 Task: Plan a trip to Mateur, Tunisia from 5th December, 2023 to 13th December, 2023 for 6 adults.3 bedrooms having 3 beds and 3 bathrooms. Property type can be house. Look for 3 properties as per requirement.
Action: Mouse moved to (407, 70)
Screenshot: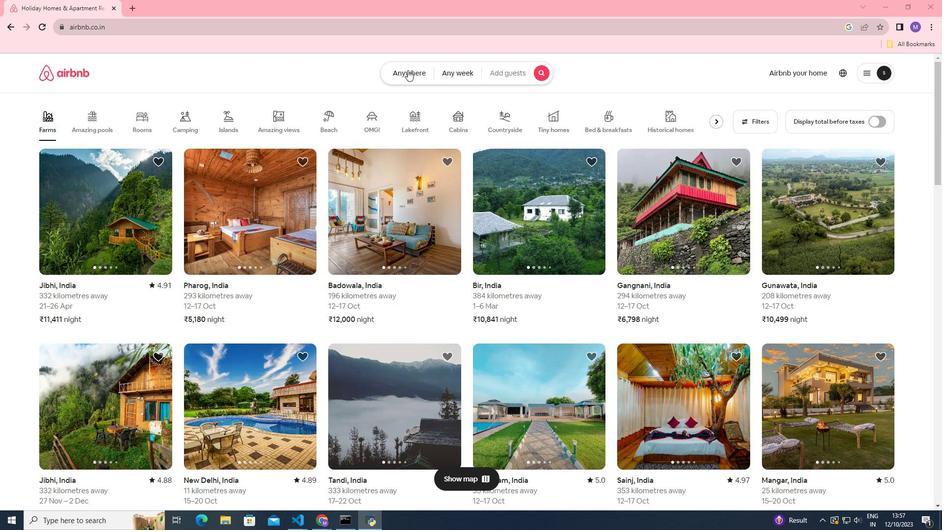 
Action: Mouse pressed left at (407, 70)
Screenshot: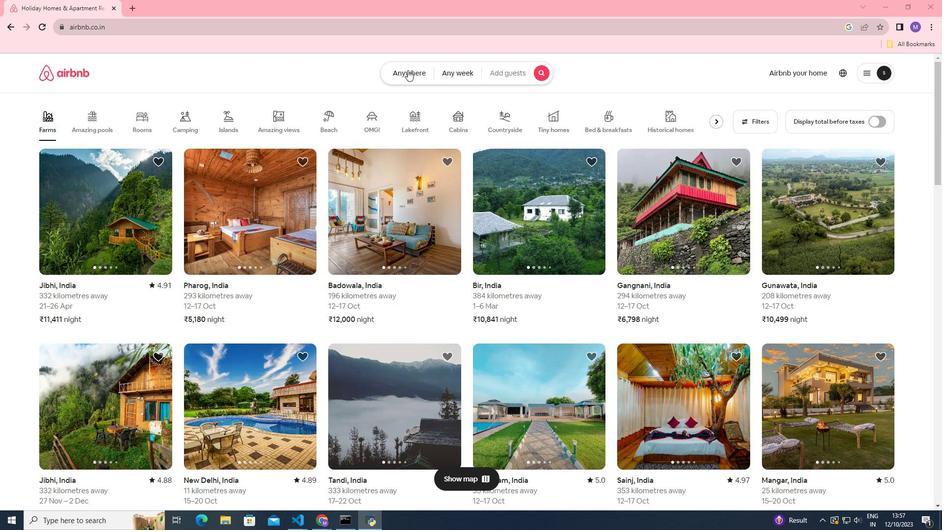 
Action: Mouse moved to (340, 108)
Screenshot: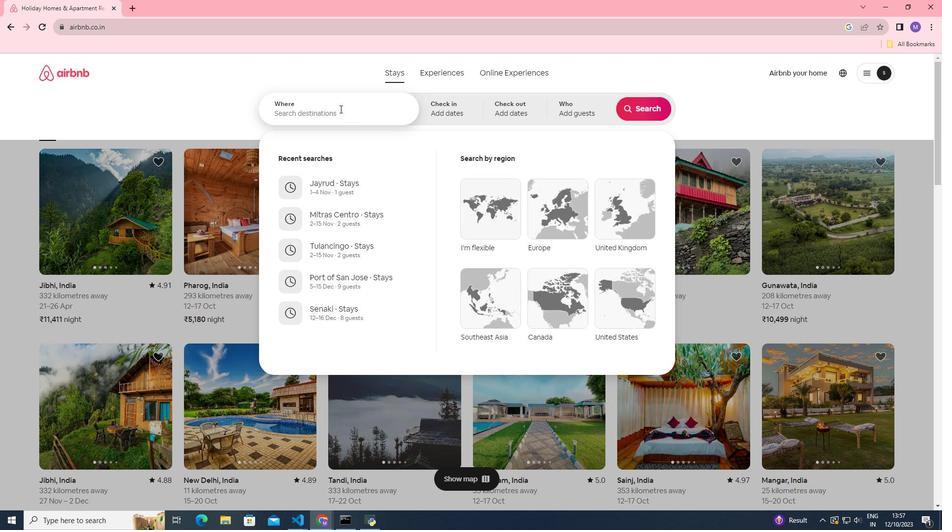
Action: Mouse pressed left at (340, 108)
Screenshot: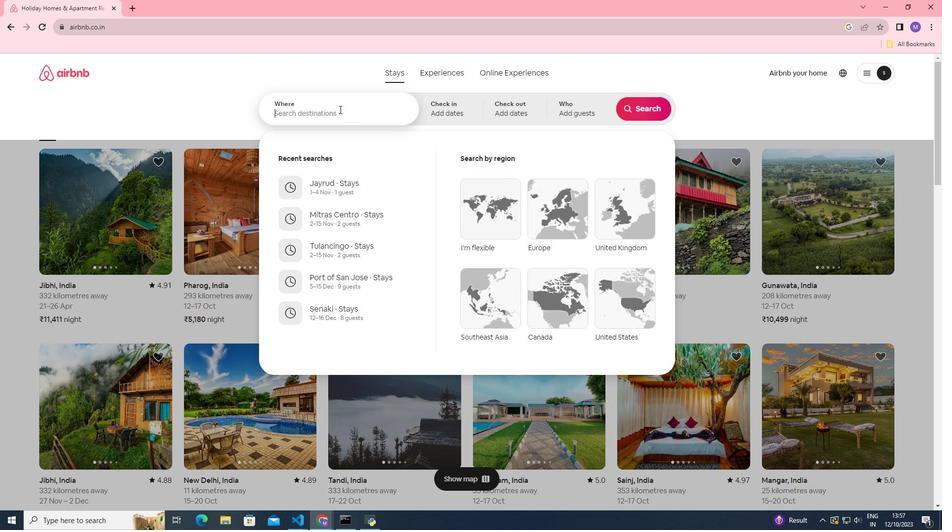 
Action: Mouse moved to (339, 109)
Screenshot: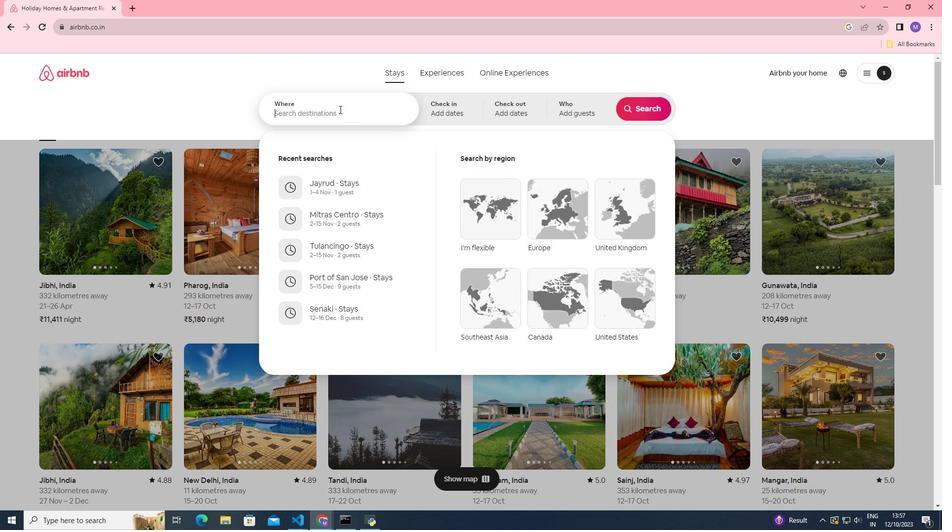 
Action: Key pressed <Key.shift><Key.shift><Key.shift><Key.shift>Mateur,<Key.space><Key.shift>Tunisia
Screenshot: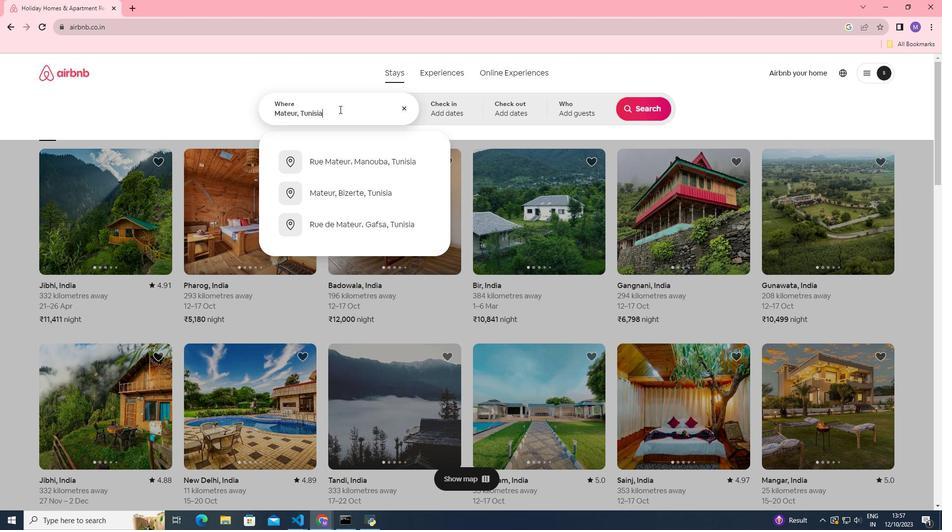 
Action: Mouse moved to (457, 113)
Screenshot: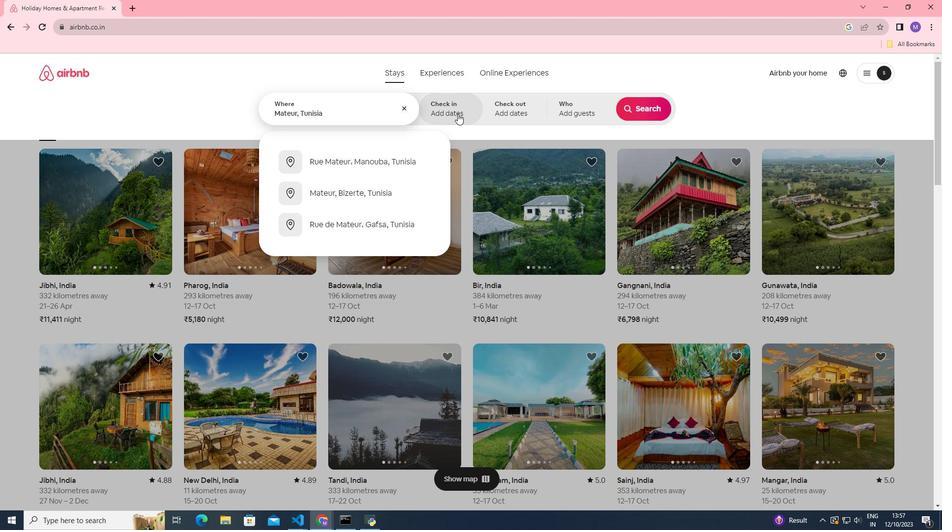 
Action: Mouse pressed left at (457, 113)
Screenshot: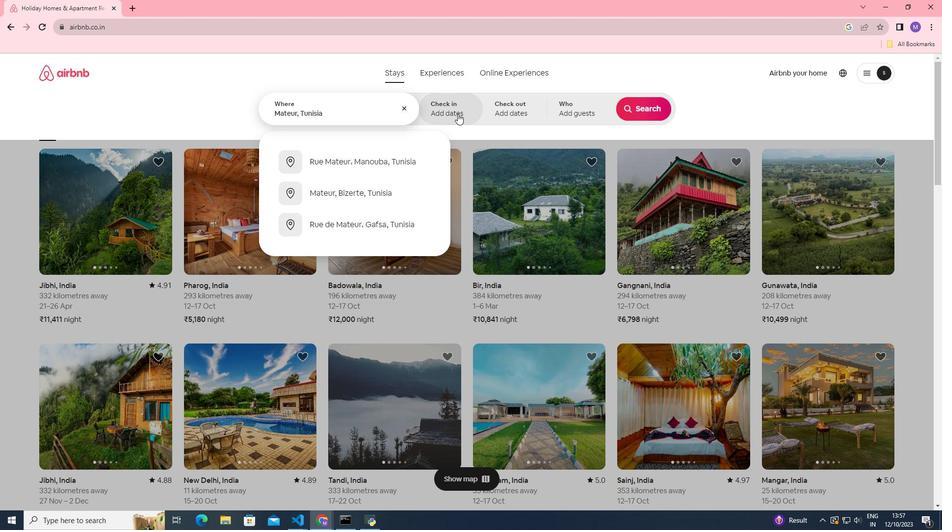 
Action: Mouse moved to (638, 185)
Screenshot: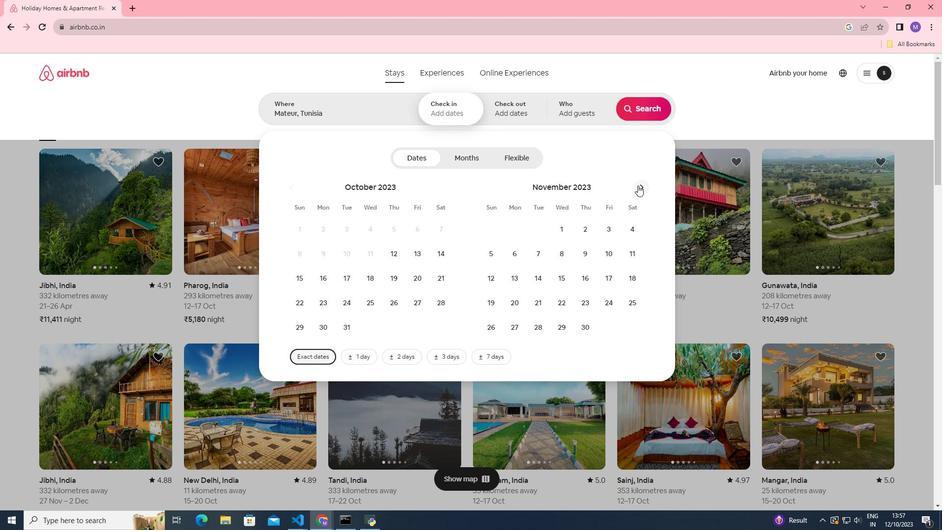 
Action: Mouse pressed left at (638, 185)
Screenshot: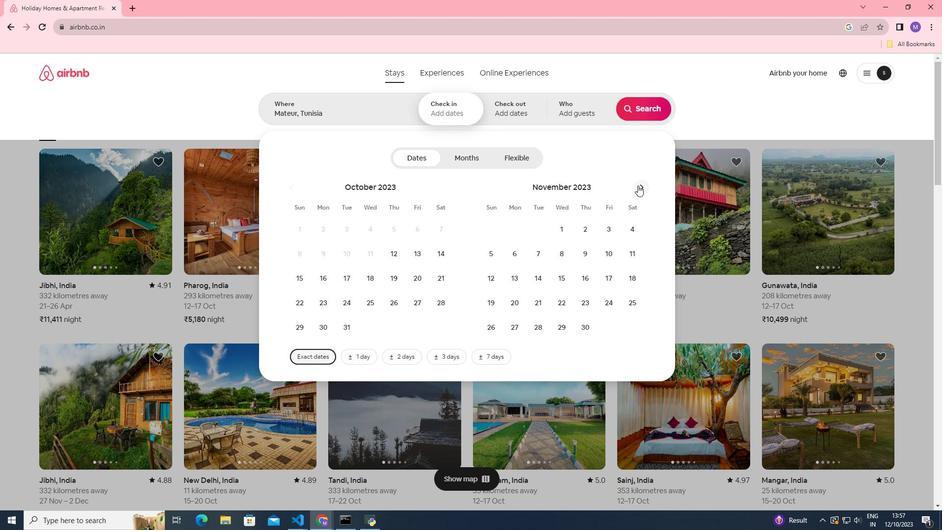 
Action: Mouse moved to (542, 252)
Screenshot: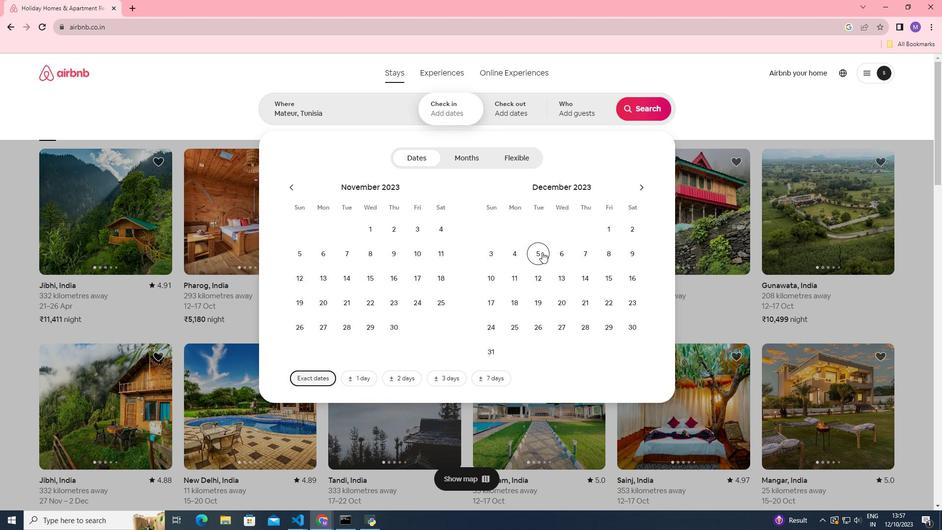 
Action: Mouse pressed left at (542, 252)
Screenshot: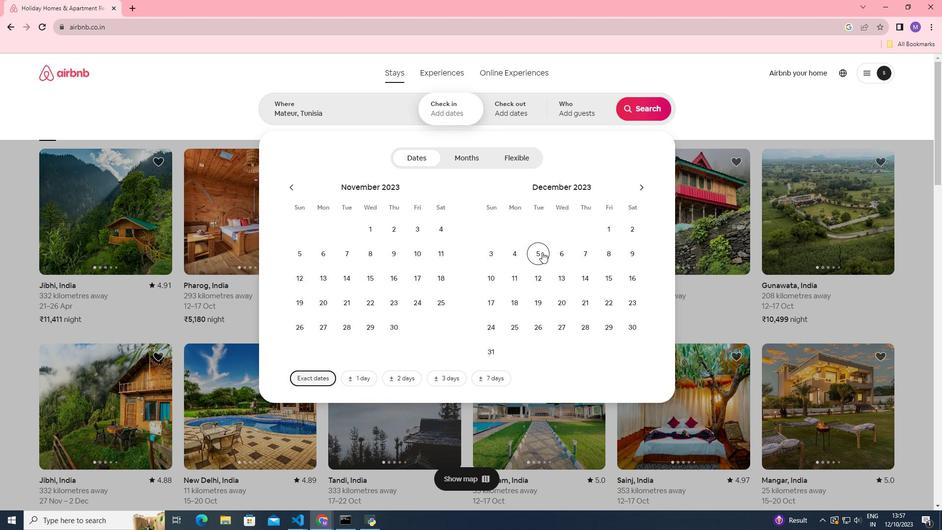 
Action: Mouse moved to (558, 273)
Screenshot: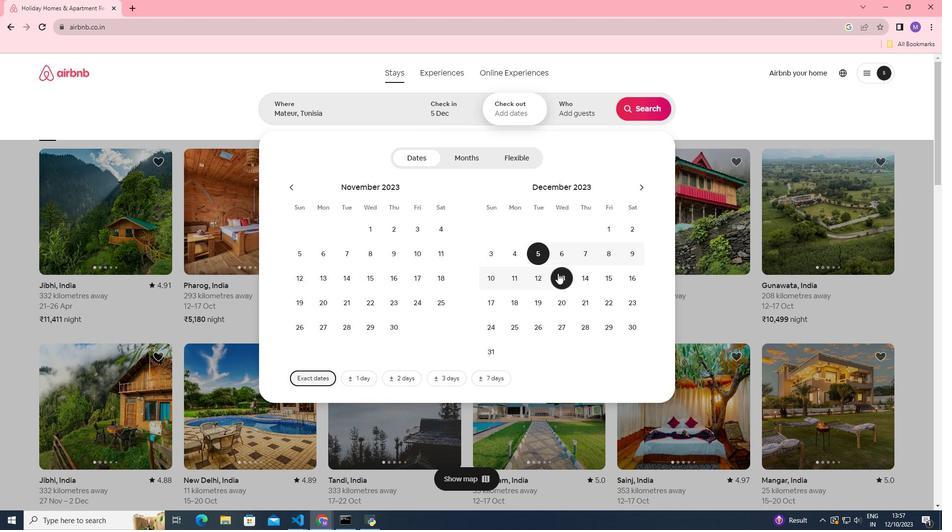 
Action: Mouse pressed left at (558, 273)
Screenshot: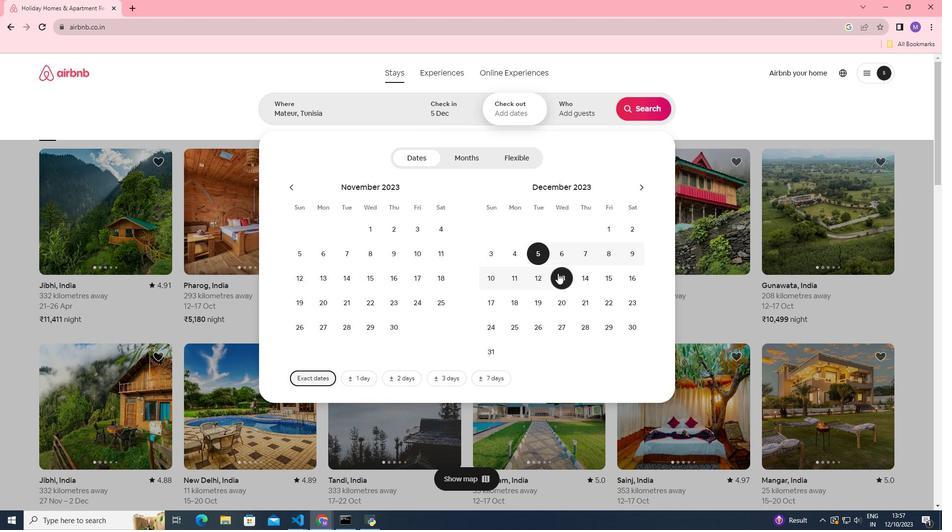 
Action: Mouse moved to (574, 99)
Screenshot: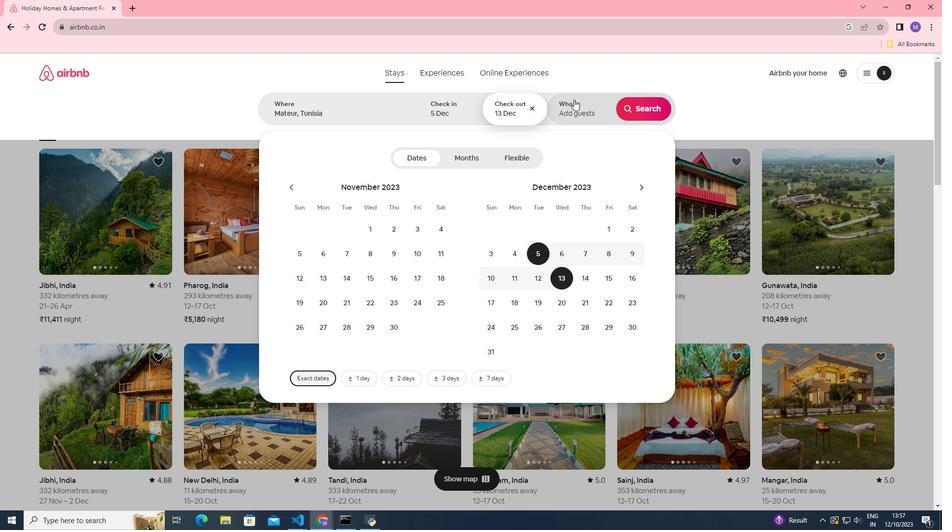 
Action: Mouse pressed left at (574, 99)
Screenshot: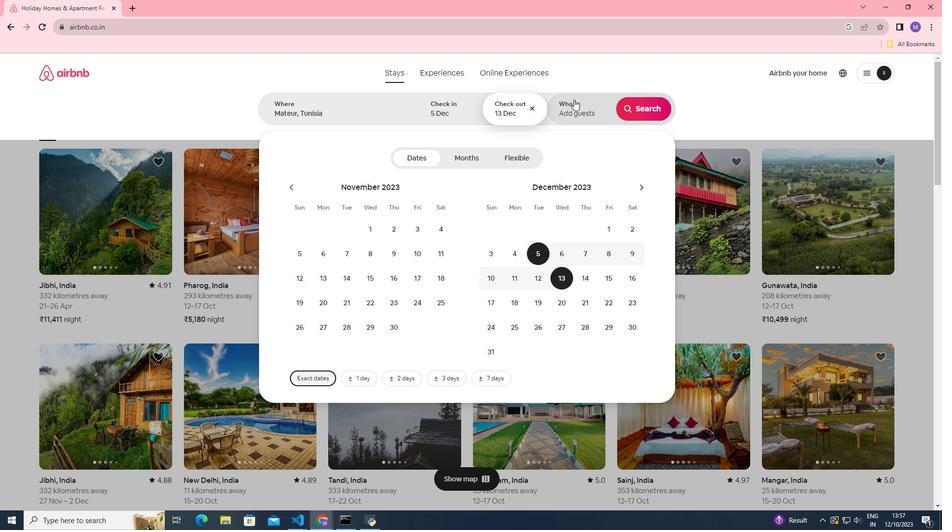 
Action: Mouse moved to (644, 160)
Screenshot: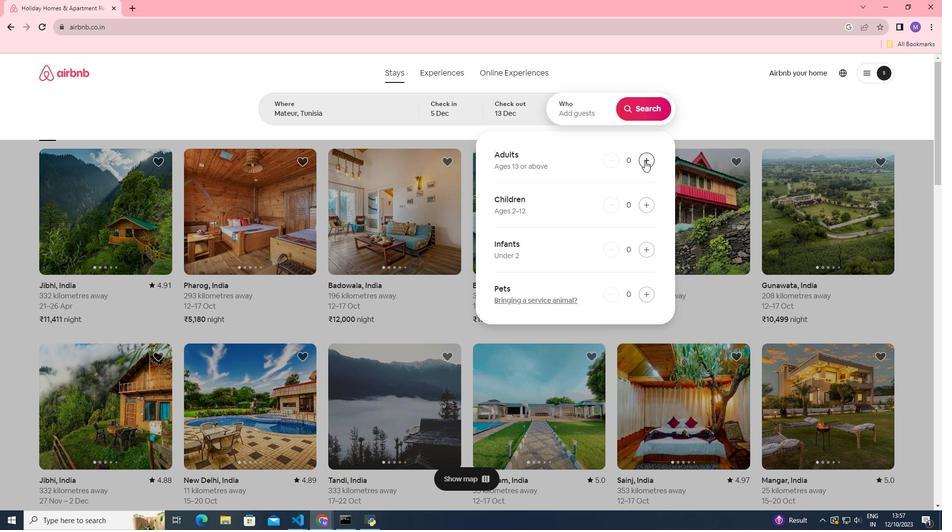 
Action: Mouse pressed left at (644, 160)
Screenshot: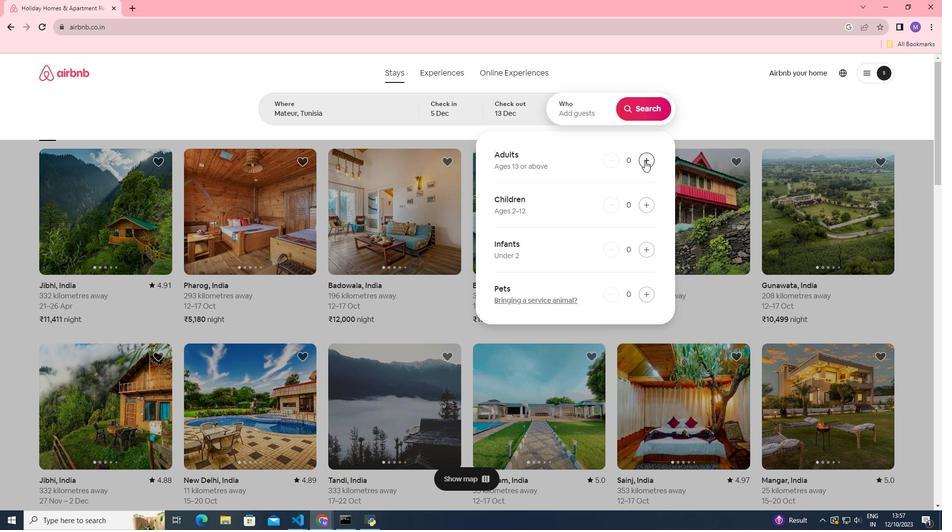 
Action: Mouse pressed left at (644, 160)
Screenshot: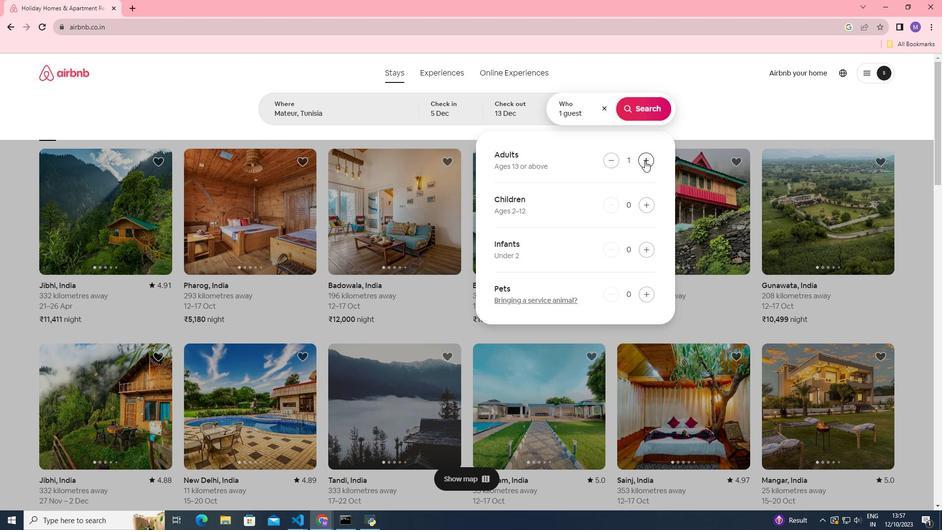 
Action: Mouse pressed left at (644, 160)
Screenshot: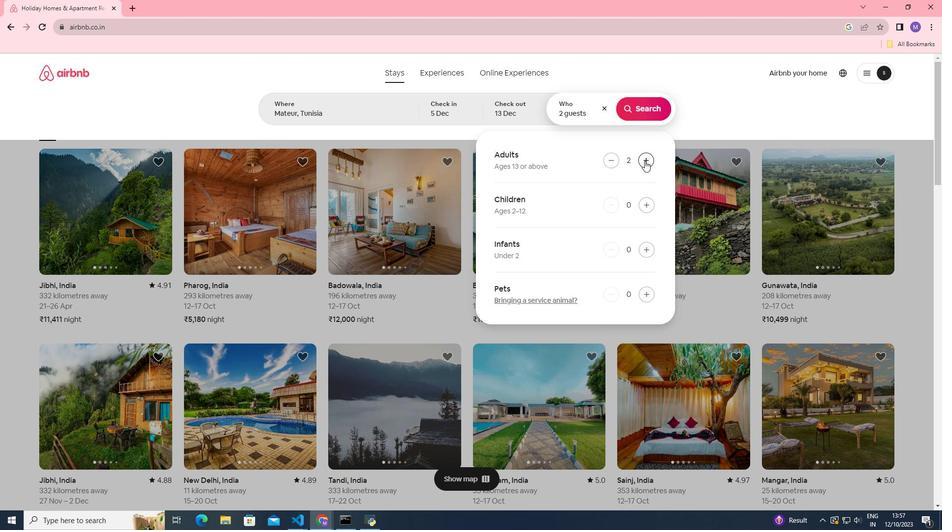 
Action: Mouse pressed left at (644, 160)
Screenshot: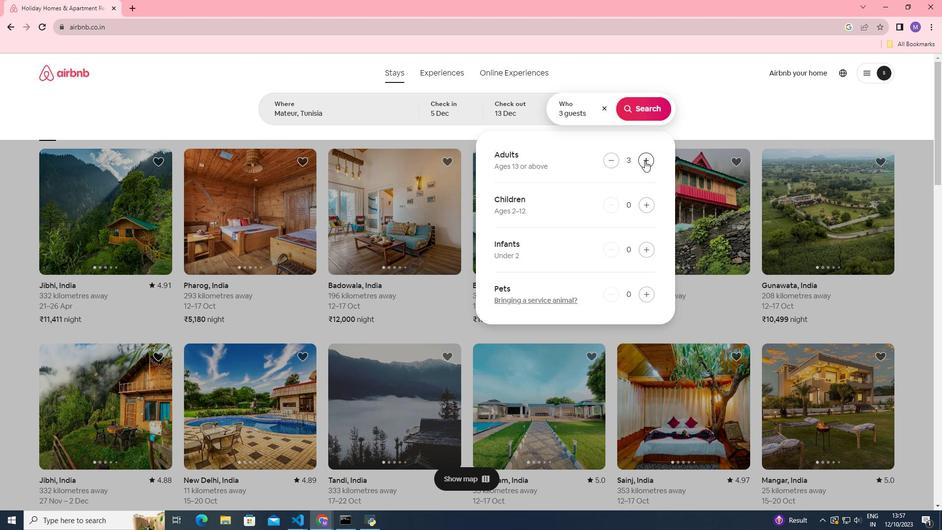 
Action: Mouse pressed left at (644, 160)
Screenshot: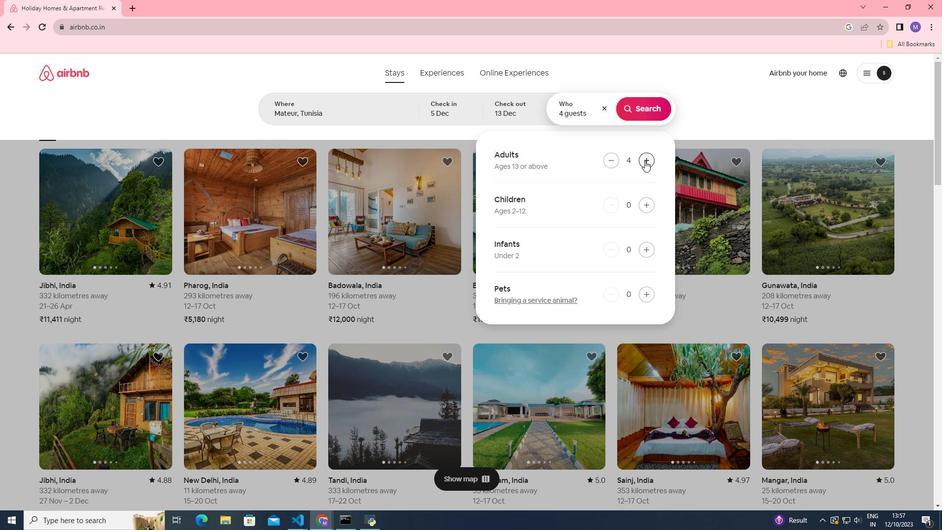 
Action: Mouse pressed left at (644, 160)
Screenshot: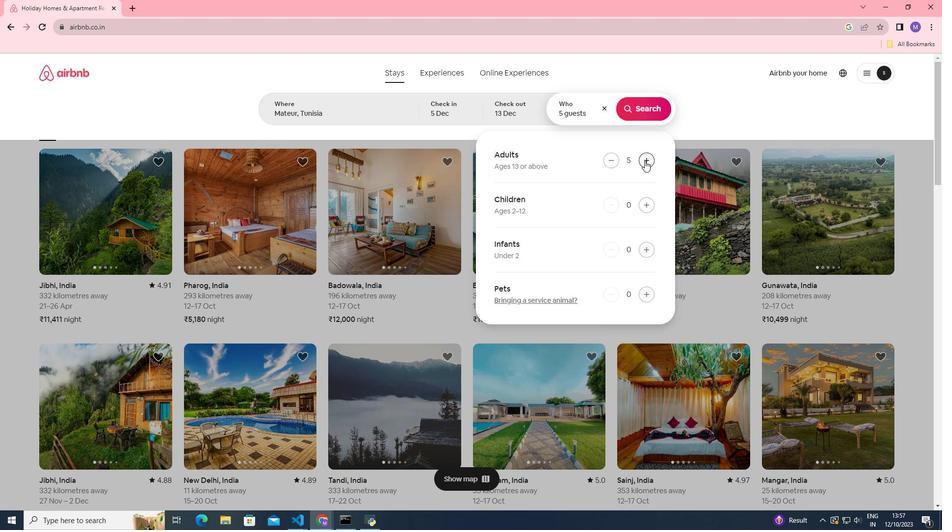 
Action: Mouse moved to (638, 112)
Screenshot: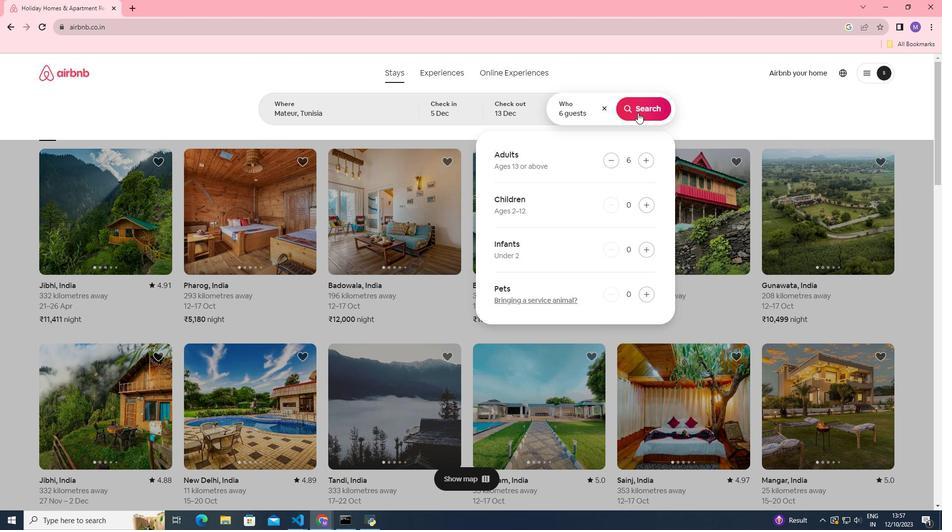 
Action: Mouse pressed left at (638, 112)
Screenshot: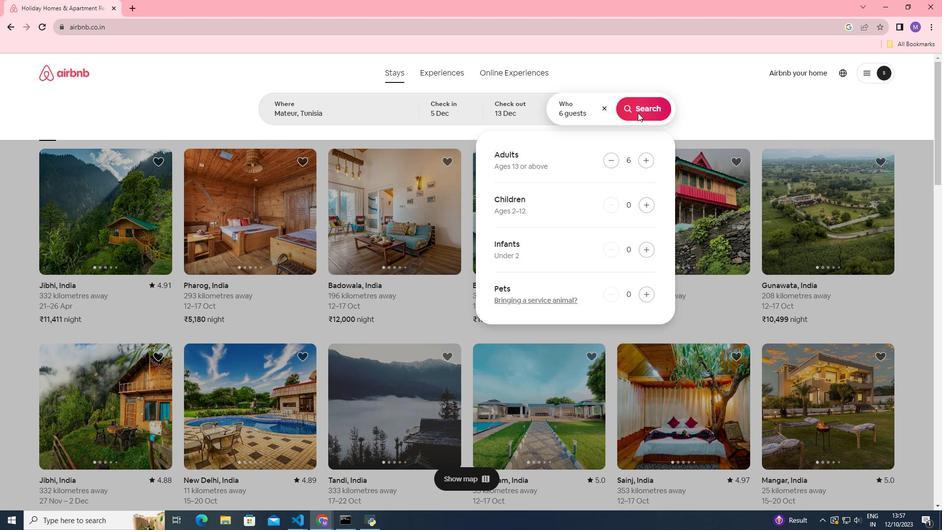 
Action: Mouse moved to (789, 109)
Screenshot: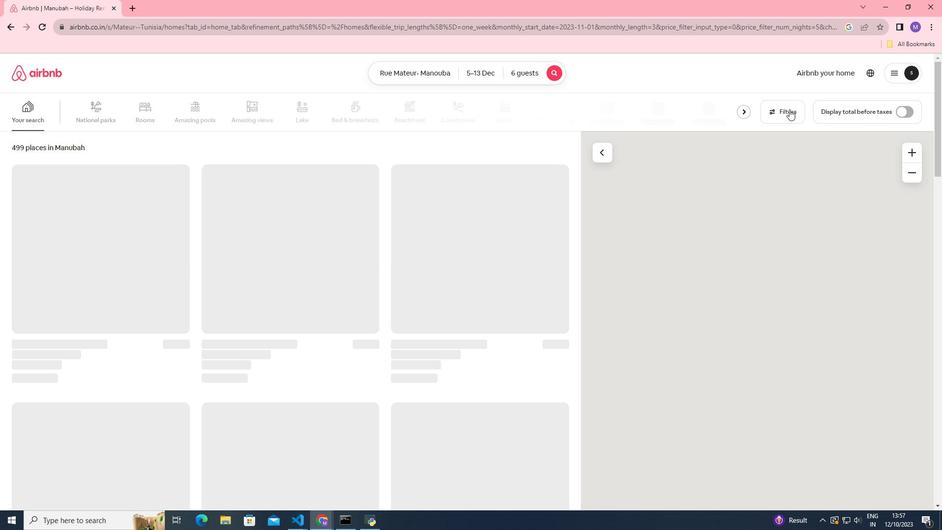 
Action: Mouse pressed left at (789, 109)
Screenshot: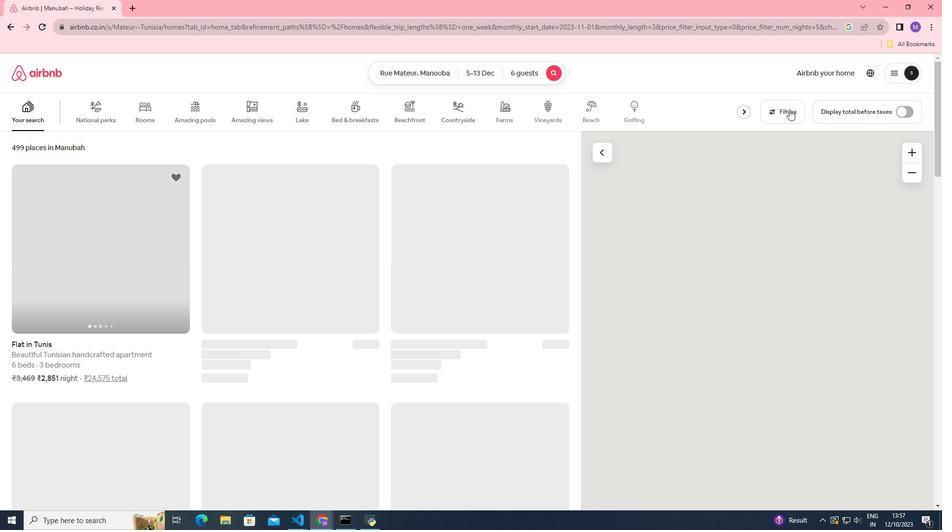 
Action: Mouse pressed left at (789, 109)
Screenshot: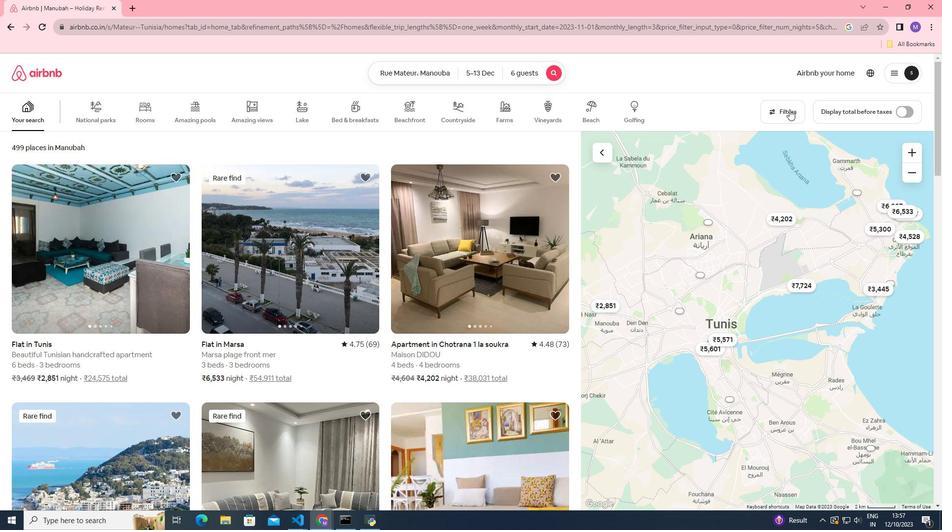 
Action: Mouse moved to (419, 408)
Screenshot: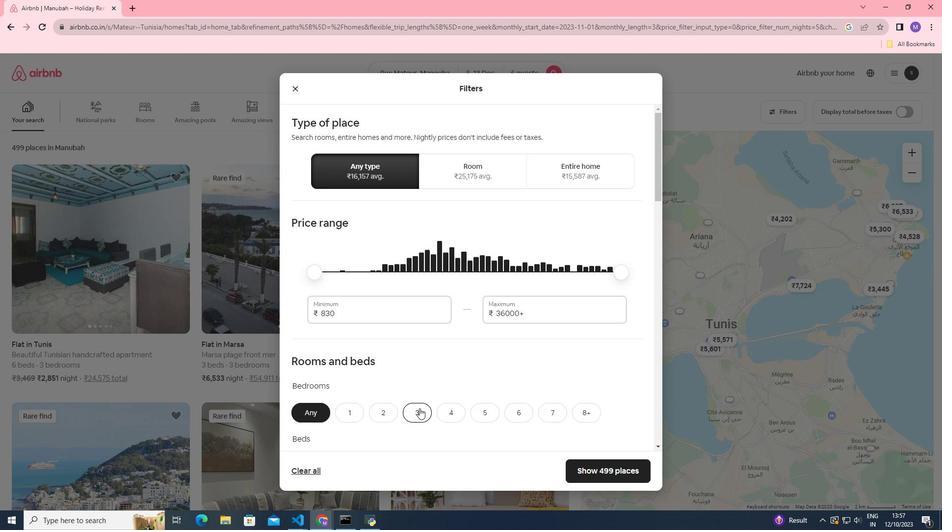 
Action: Mouse pressed left at (419, 408)
Screenshot: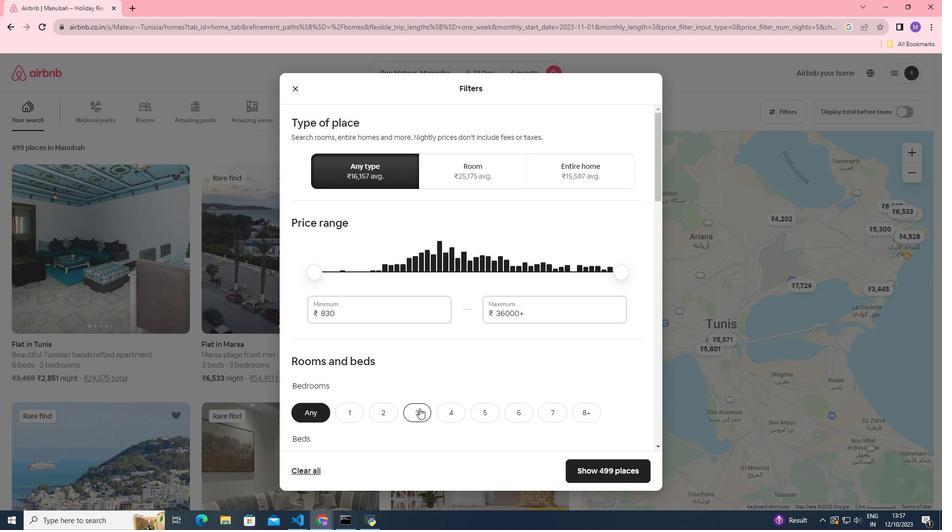 
Action: Mouse moved to (437, 341)
Screenshot: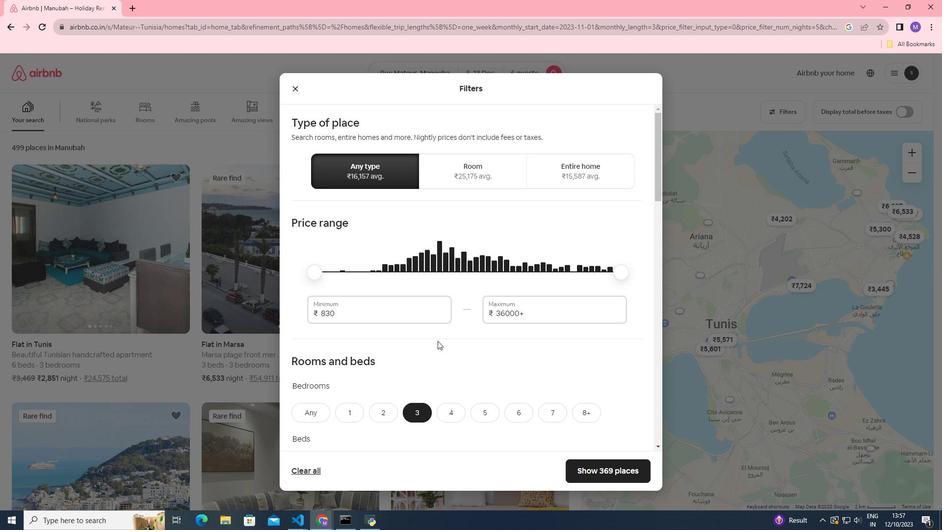 
Action: Mouse scrolled (437, 340) with delta (0, 0)
Screenshot: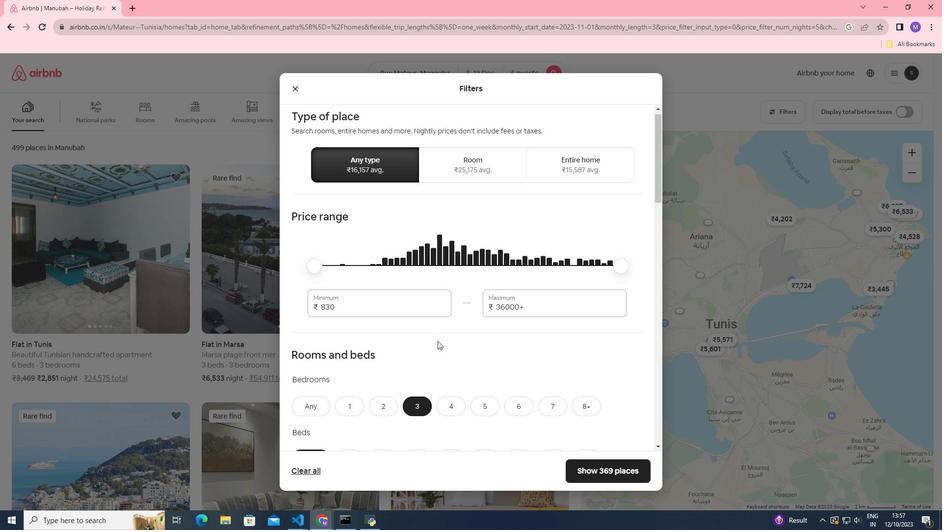 
Action: Mouse moved to (436, 339)
Screenshot: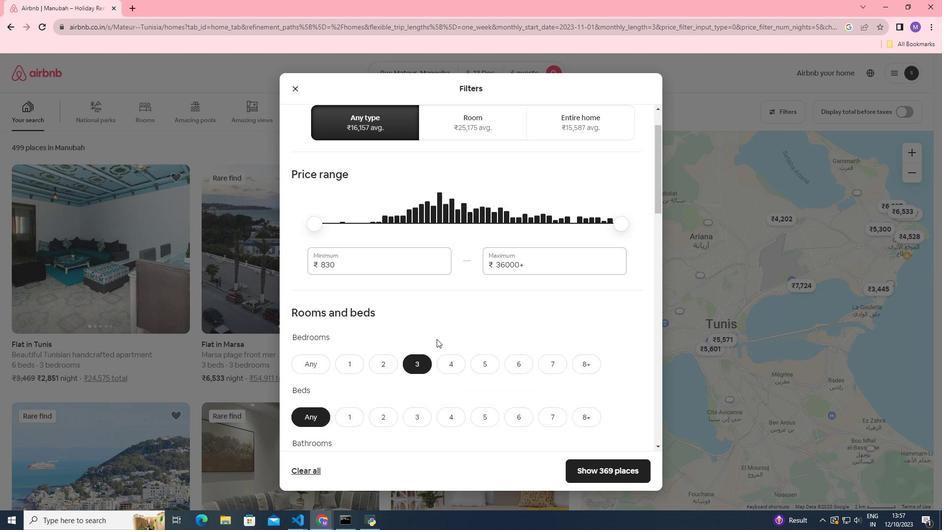 
Action: Mouse scrolled (436, 338) with delta (0, 0)
Screenshot: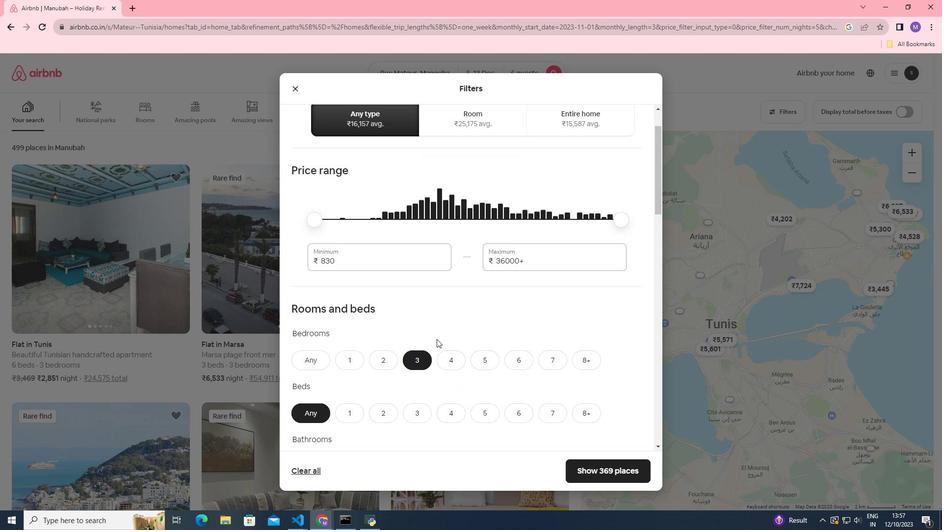 
Action: Mouse moved to (435, 323)
Screenshot: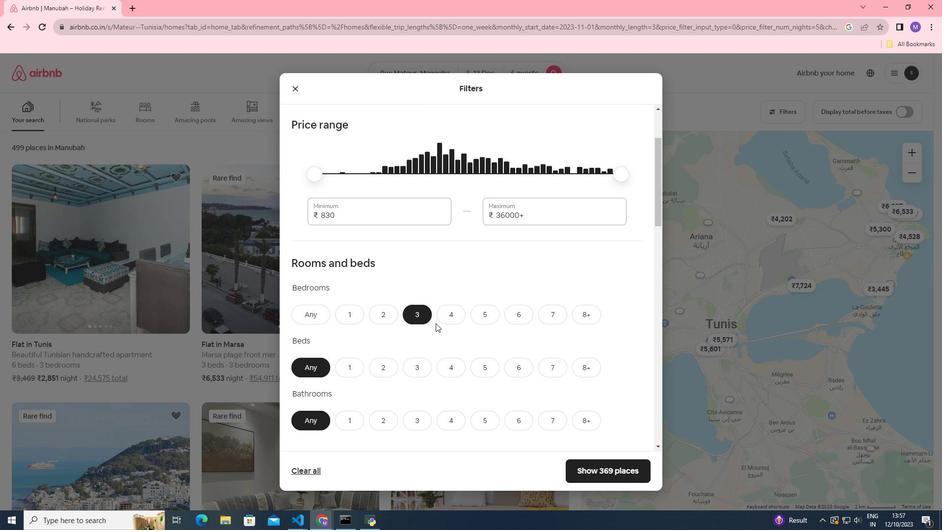 
Action: Mouse scrolled (435, 322) with delta (0, 0)
Screenshot: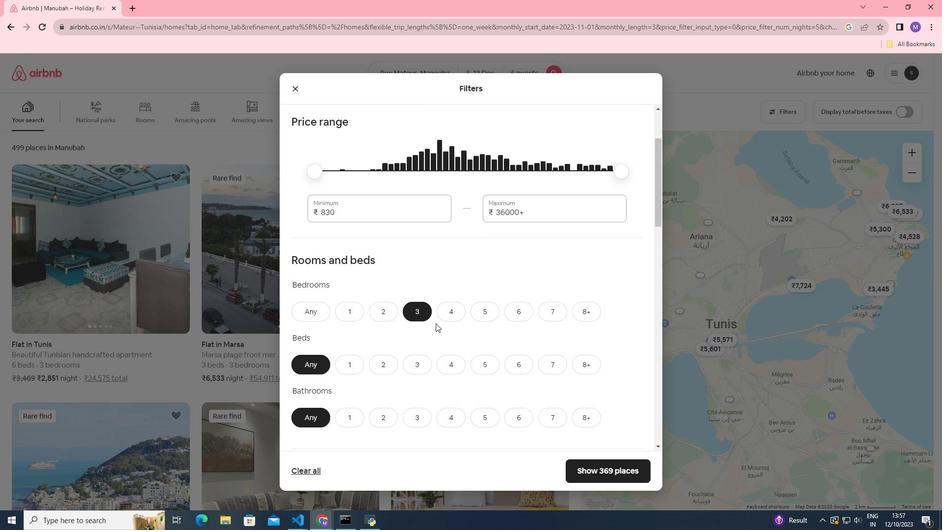 
Action: Mouse scrolled (435, 322) with delta (0, 0)
Screenshot: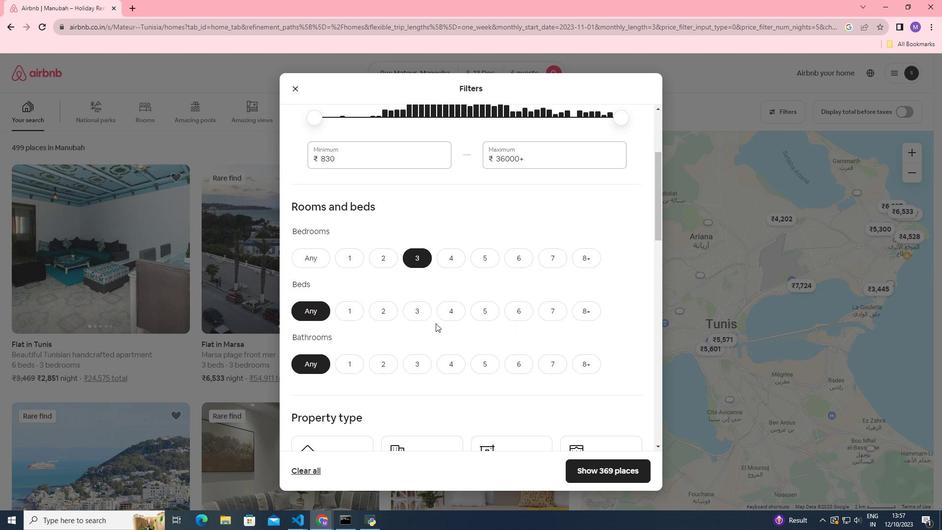 
Action: Mouse moved to (408, 269)
Screenshot: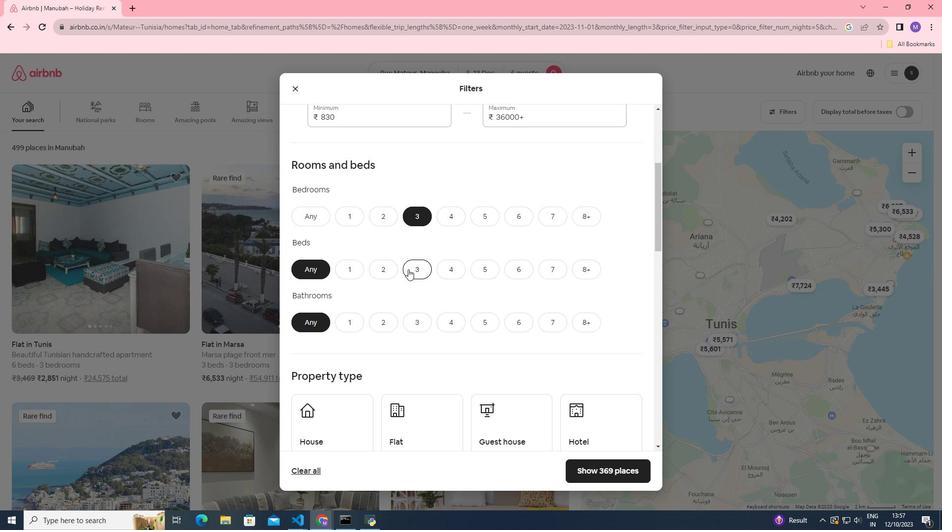 
Action: Mouse pressed left at (408, 269)
Screenshot: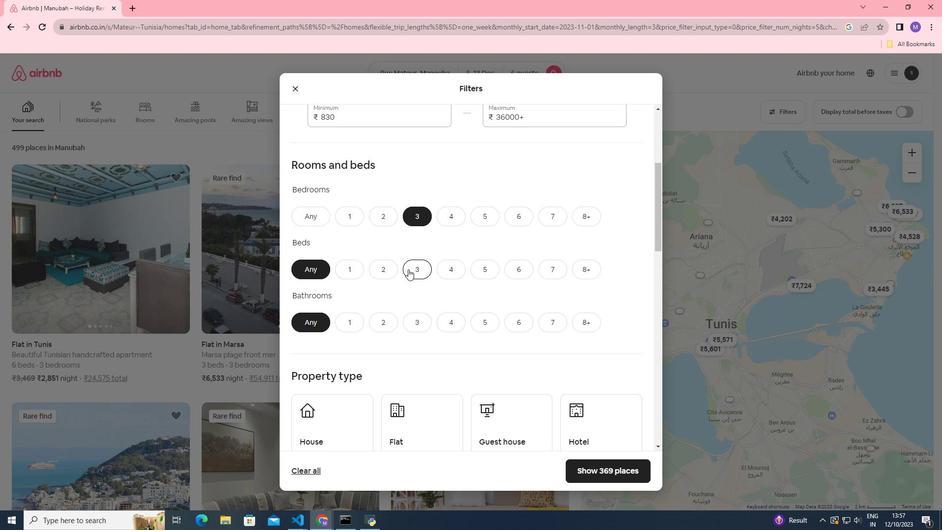
Action: Mouse moved to (415, 320)
Screenshot: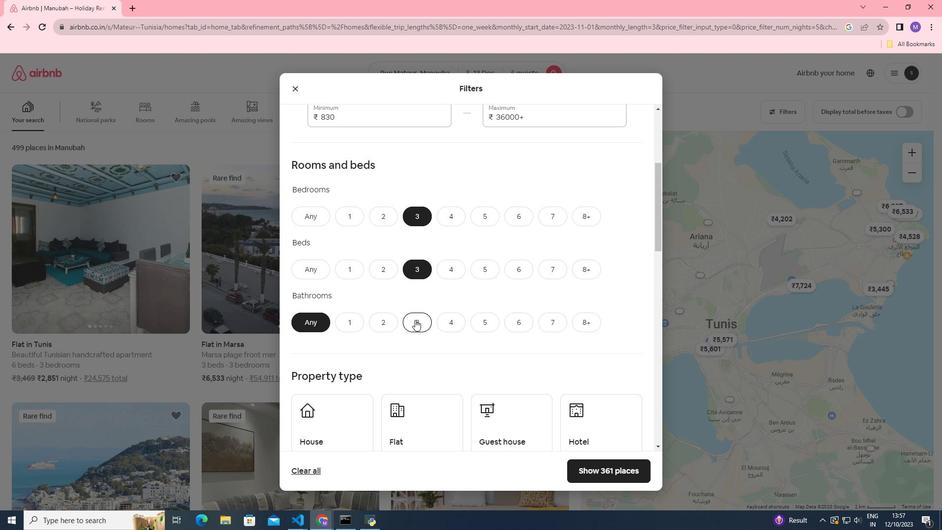 
Action: Mouse pressed left at (415, 320)
Screenshot: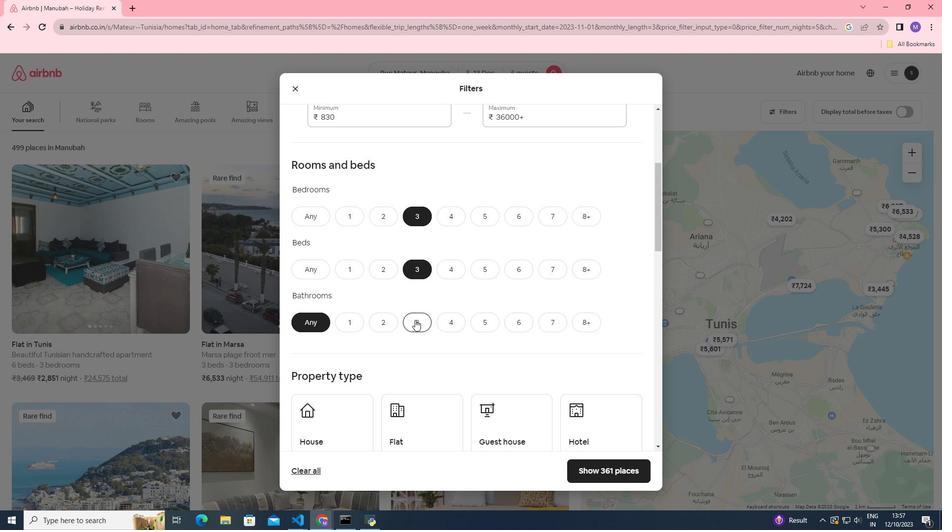 
Action: Mouse moved to (427, 283)
Screenshot: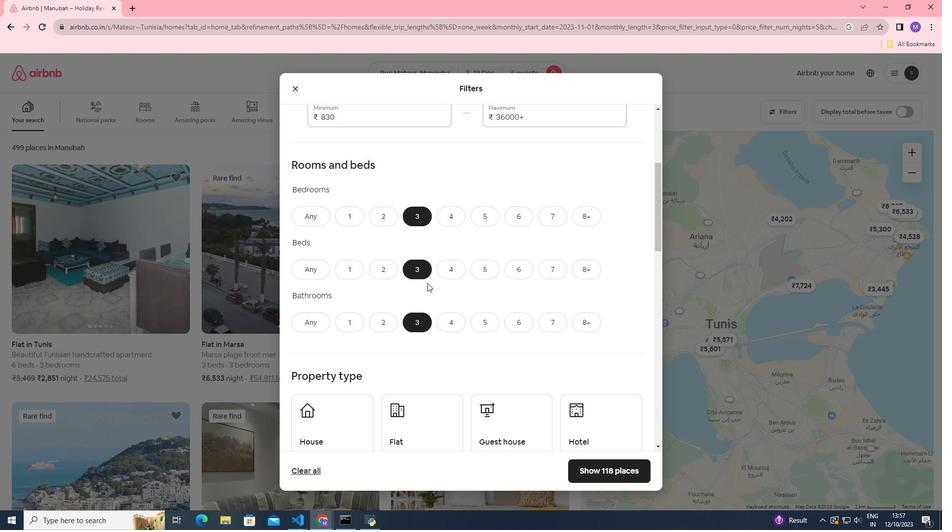 
Action: Mouse scrolled (427, 282) with delta (0, 0)
Screenshot: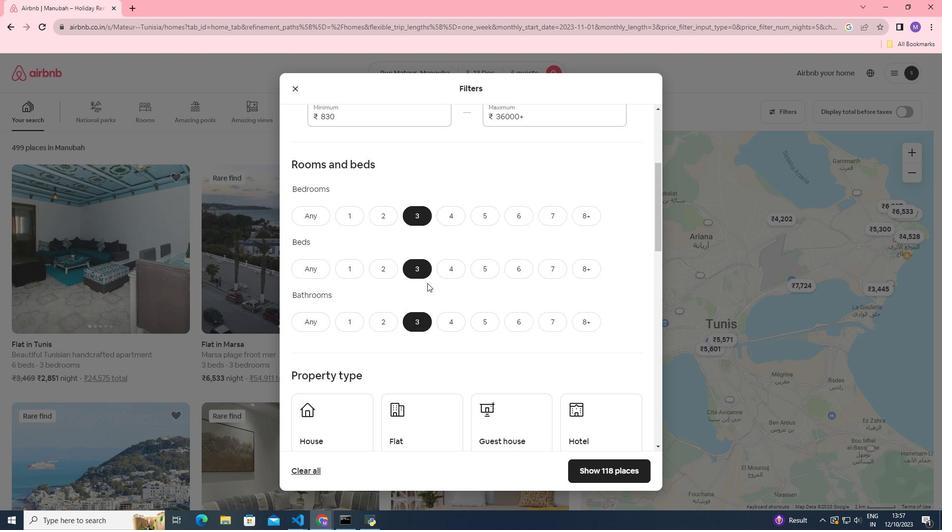 
Action: Mouse scrolled (427, 282) with delta (0, 0)
Screenshot: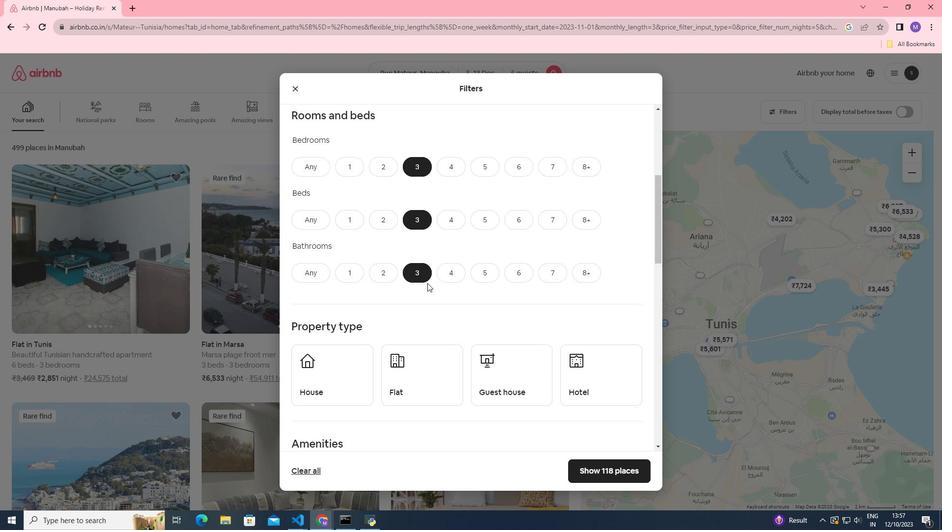 
Action: Mouse moved to (440, 273)
Screenshot: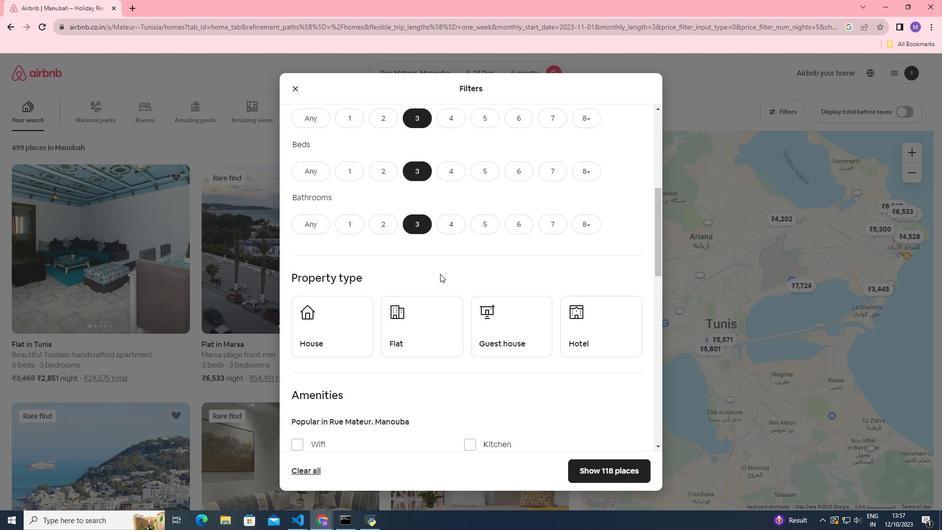 
Action: Mouse scrolled (440, 273) with delta (0, 0)
Screenshot: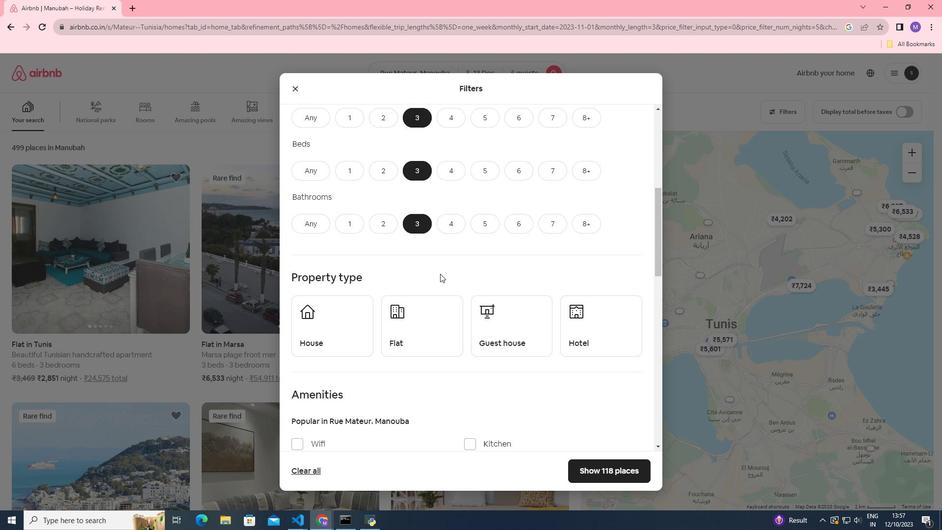 
Action: Mouse moved to (450, 267)
Screenshot: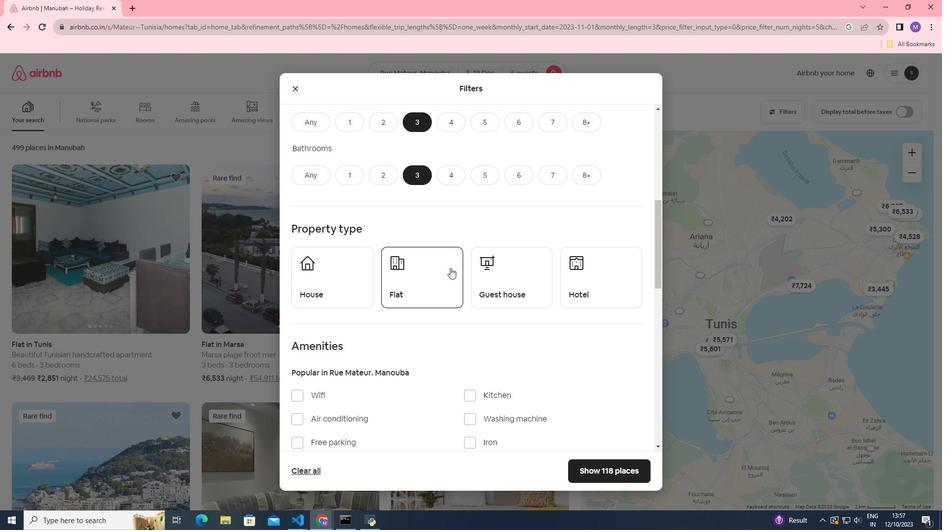 
Action: Mouse scrolled (450, 267) with delta (0, 0)
Screenshot: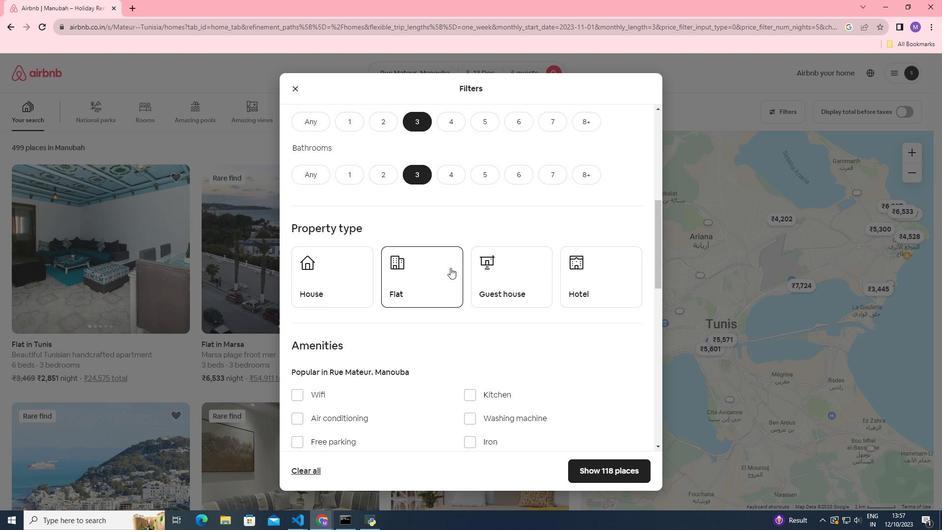 
Action: Mouse moved to (334, 238)
Screenshot: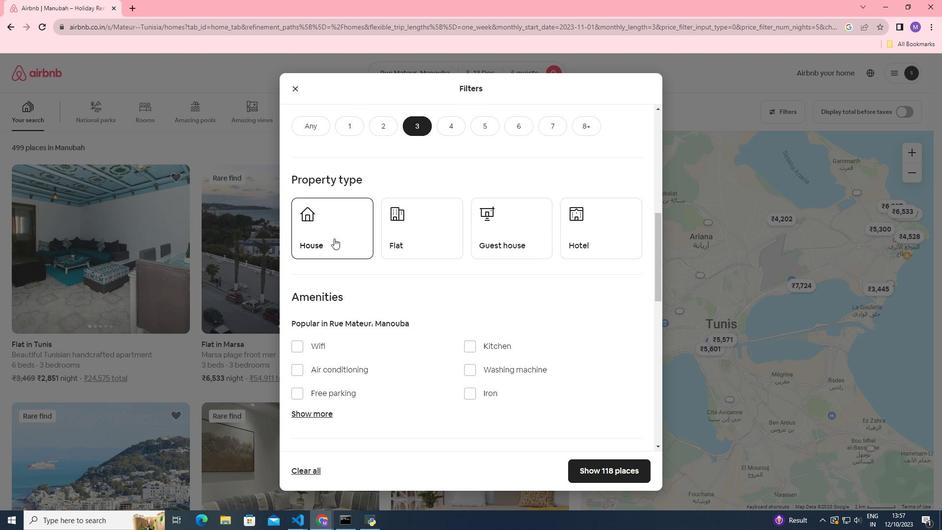 
Action: Mouse pressed left at (334, 238)
Screenshot: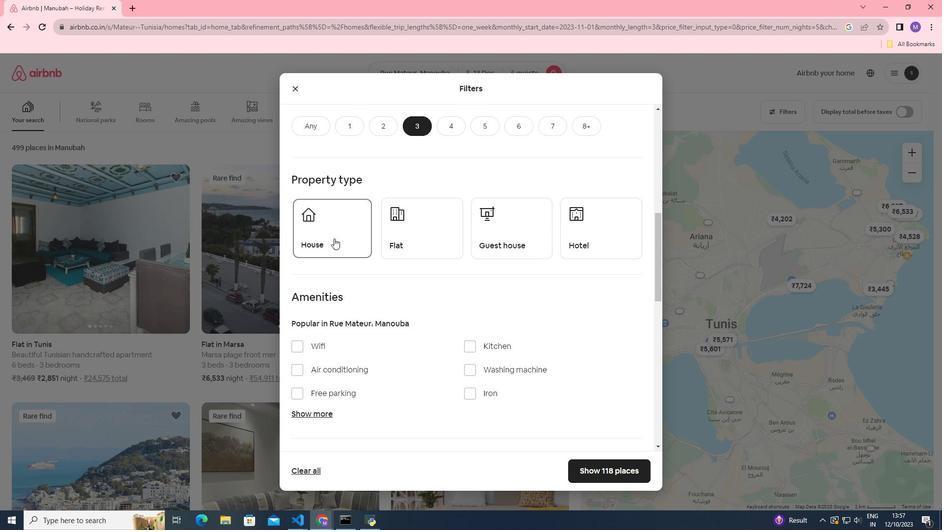
Action: Mouse moved to (526, 293)
Screenshot: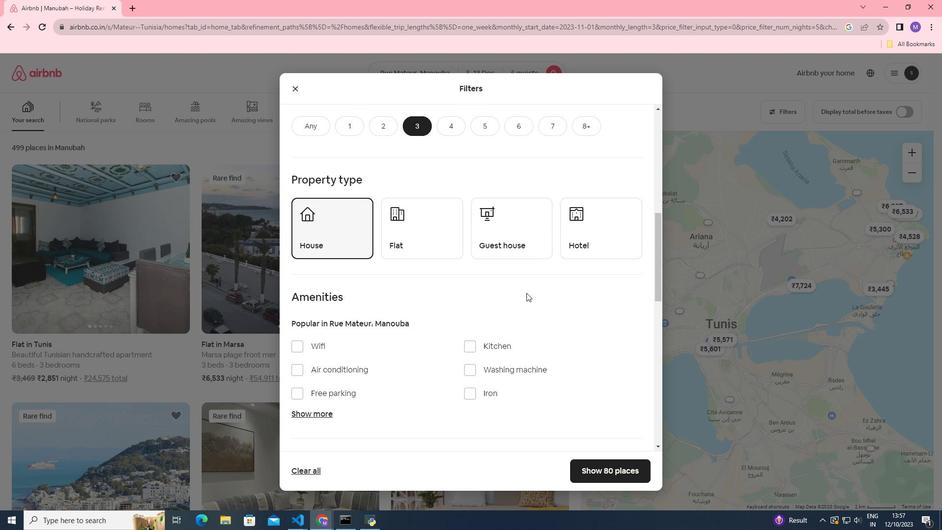 
Action: Mouse scrolled (526, 292) with delta (0, 0)
Screenshot: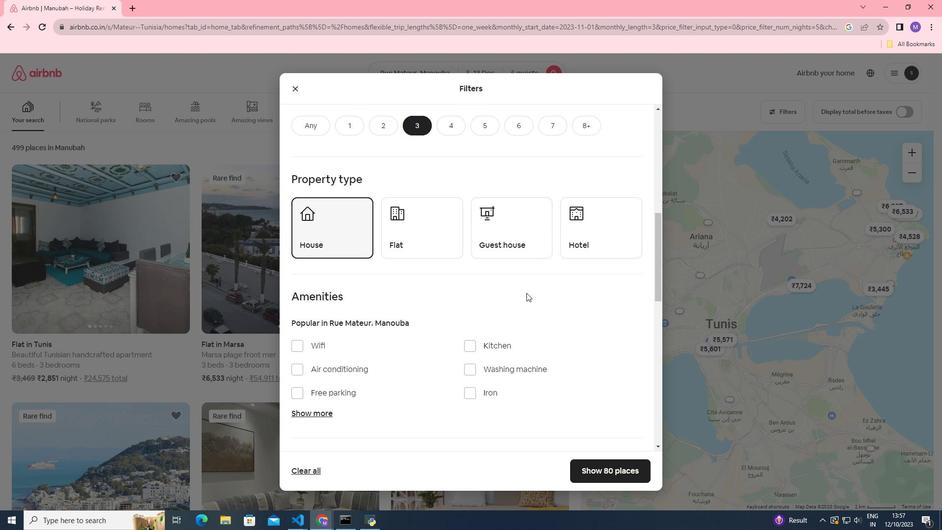 
Action: Mouse moved to (534, 278)
Screenshot: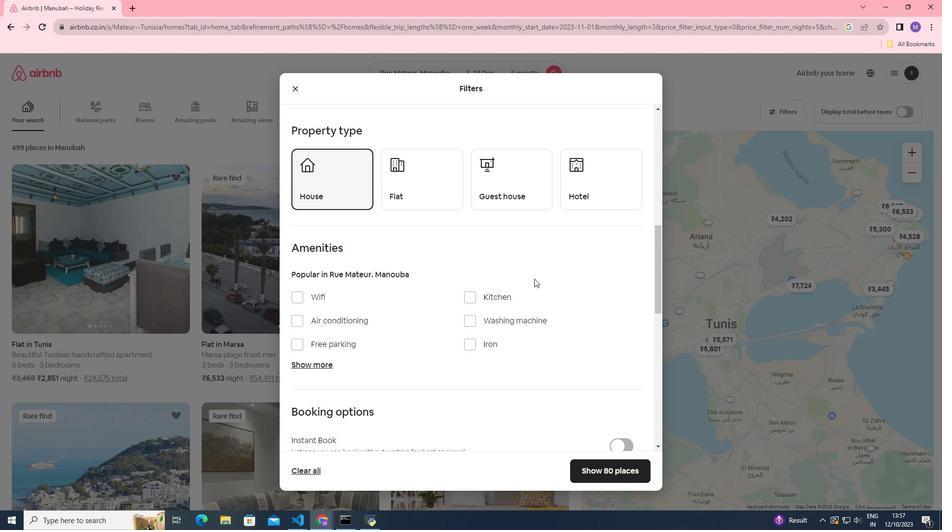 
Action: Mouse scrolled (534, 278) with delta (0, 0)
Screenshot: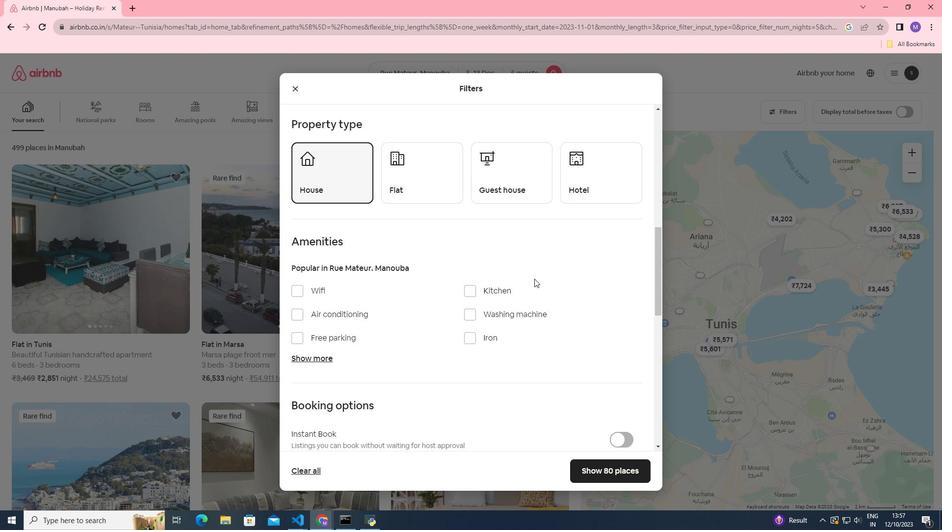 
Action: Mouse scrolled (534, 278) with delta (0, 0)
Screenshot: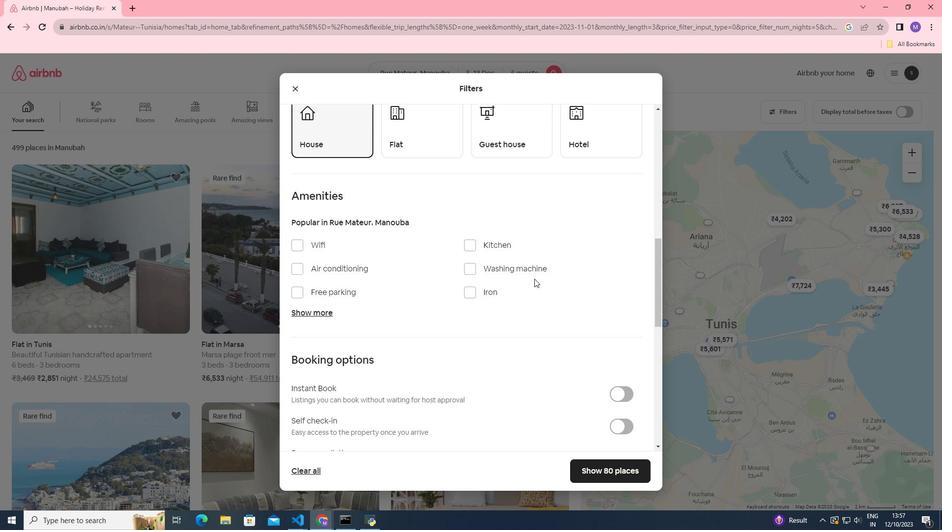 
Action: Mouse moved to (618, 470)
Screenshot: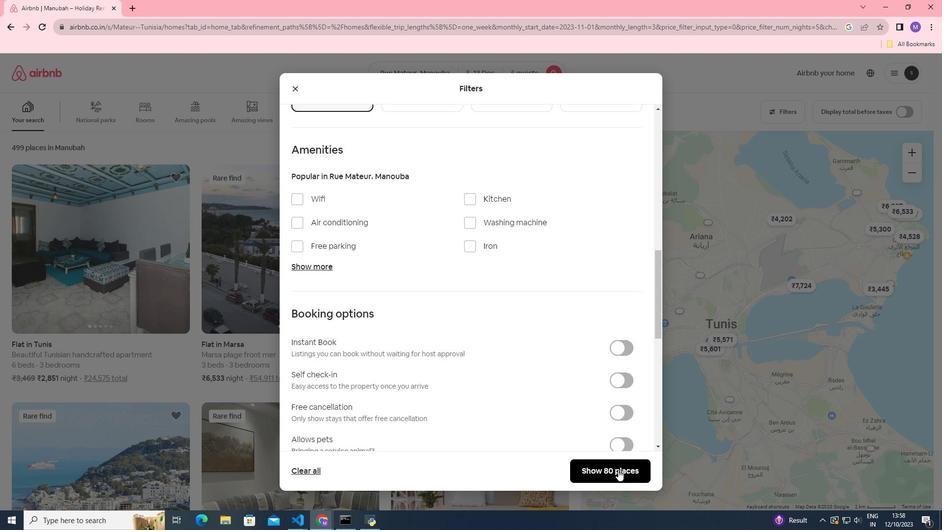 
Action: Mouse pressed left at (618, 470)
Screenshot: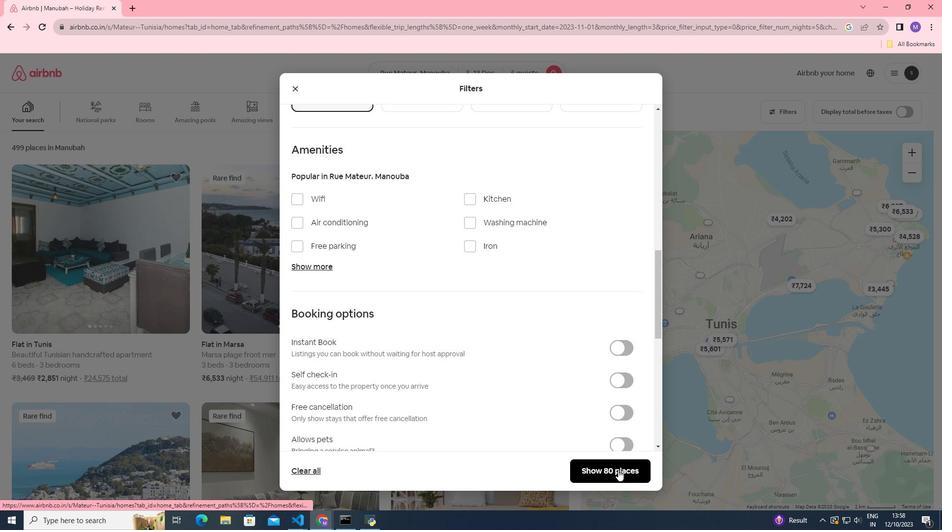 
Action: Mouse moved to (138, 246)
Screenshot: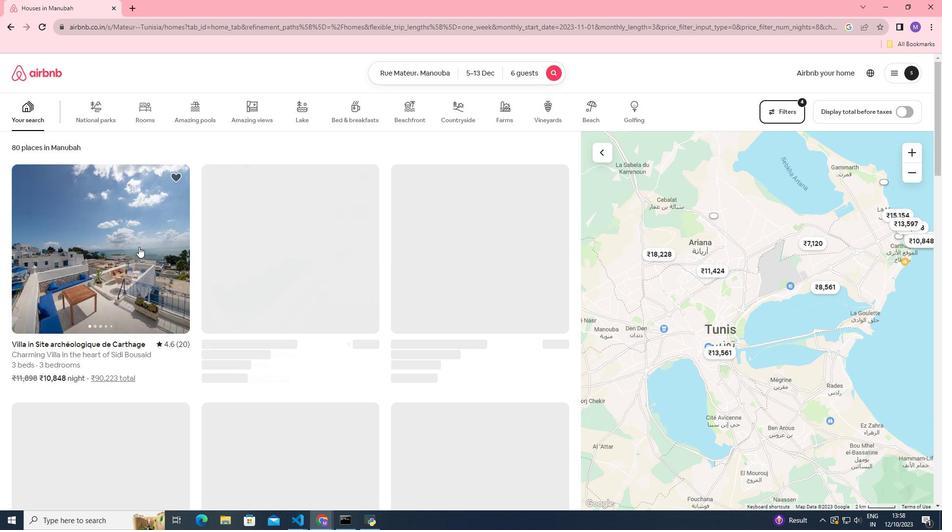 
Action: Mouse pressed left at (138, 246)
Screenshot: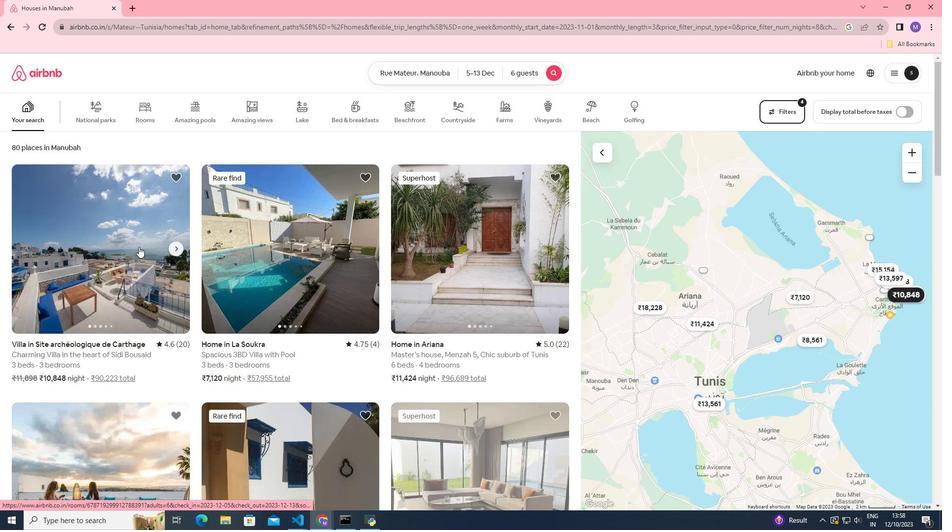
Action: Mouse moved to (677, 367)
Screenshot: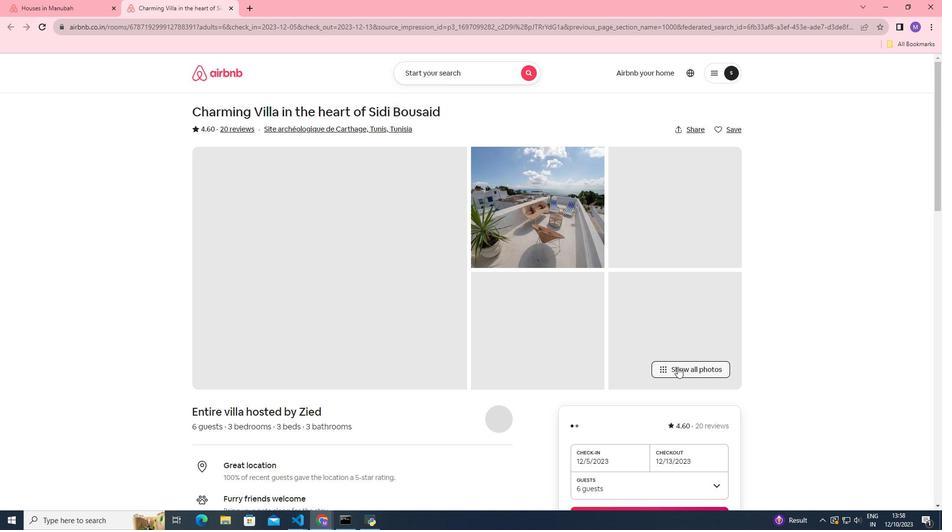 
Action: Mouse pressed left at (677, 367)
Screenshot: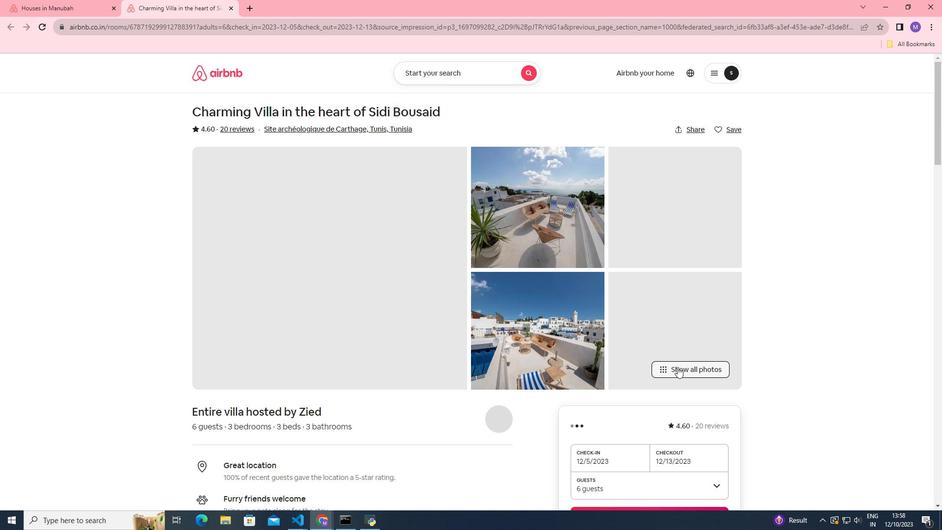 
Action: Mouse moved to (560, 305)
Screenshot: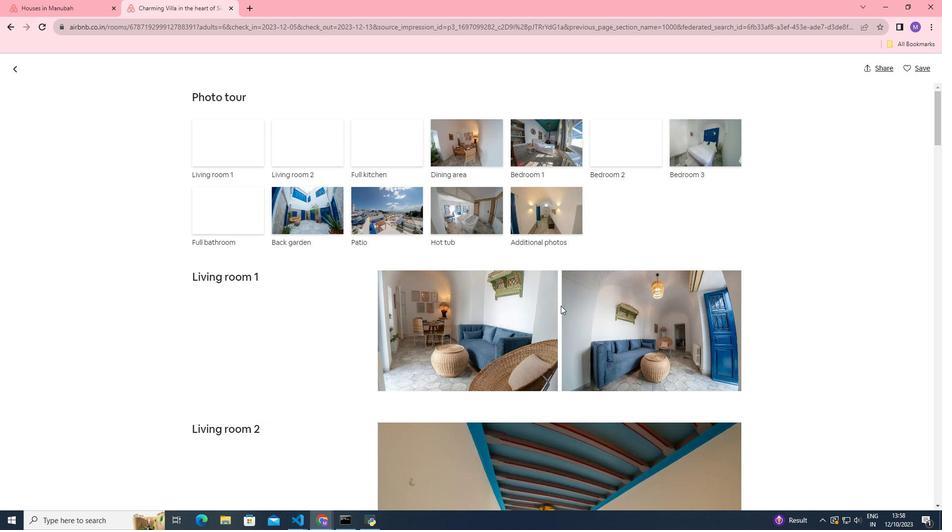 
Action: Mouse scrolled (560, 305) with delta (0, 0)
Screenshot: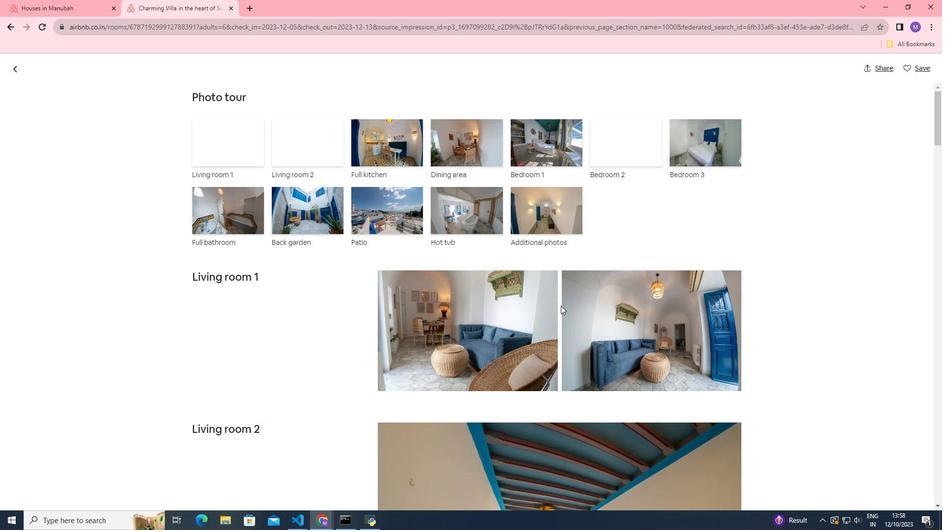 
Action: Mouse scrolled (560, 305) with delta (0, 0)
Screenshot: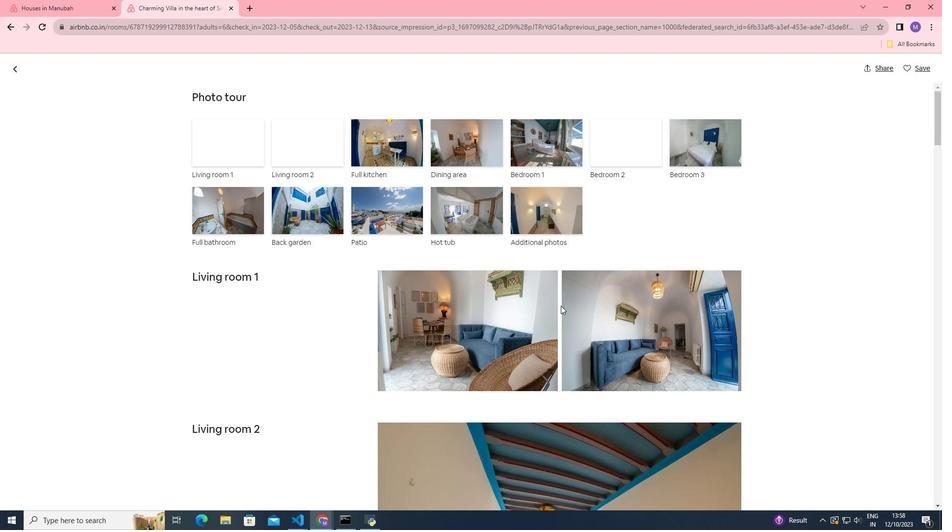 
Action: Mouse scrolled (560, 305) with delta (0, 0)
Screenshot: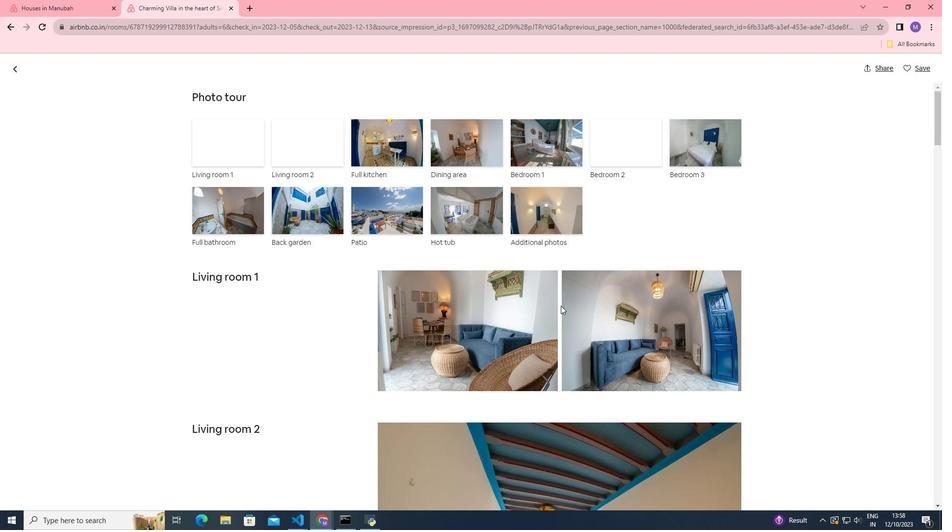 
Action: Mouse scrolled (560, 305) with delta (0, 0)
Screenshot: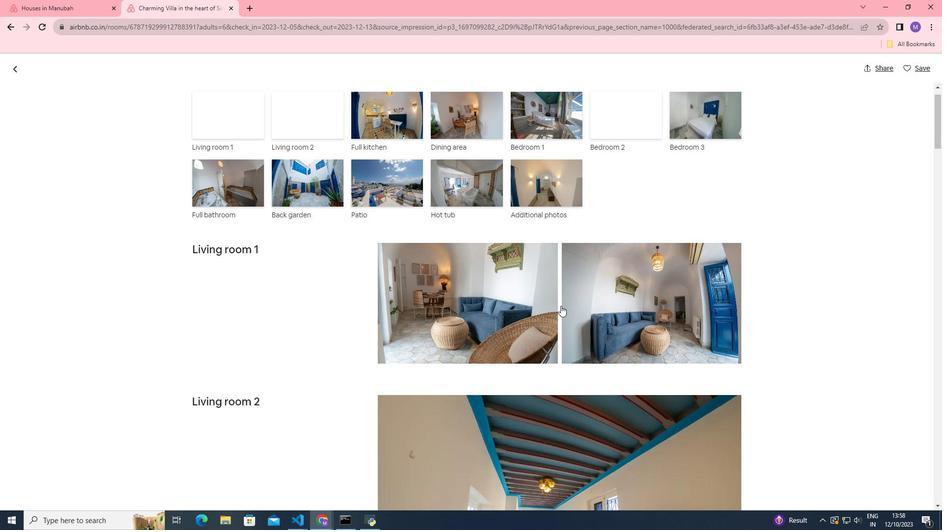 
Action: Mouse scrolled (560, 305) with delta (0, 0)
Screenshot: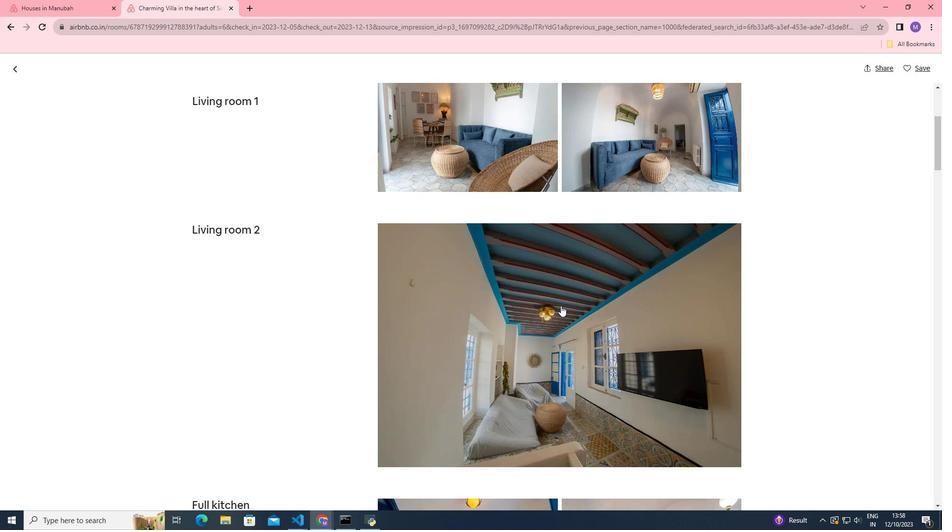 
Action: Mouse scrolled (560, 305) with delta (0, 0)
Screenshot: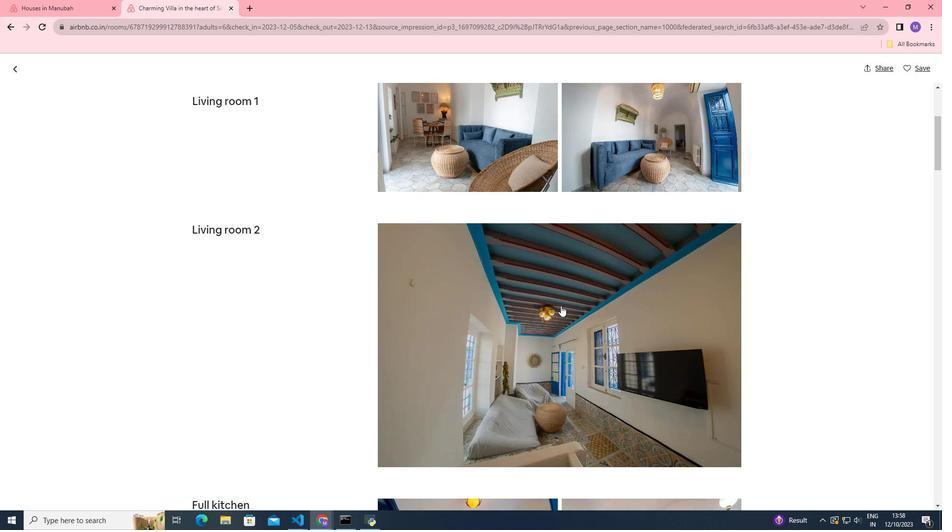 
Action: Mouse scrolled (560, 305) with delta (0, 0)
Screenshot: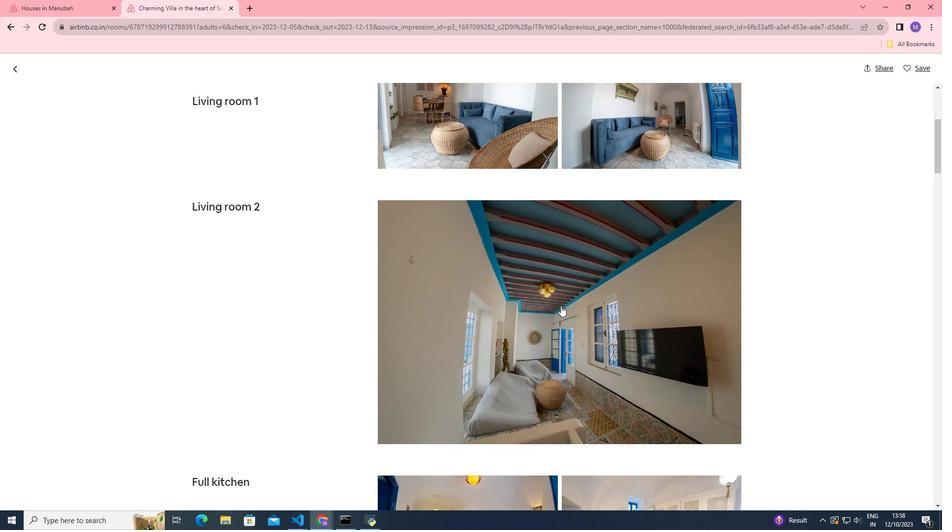 
Action: Mouse moved to (560, 305)
Screenshot: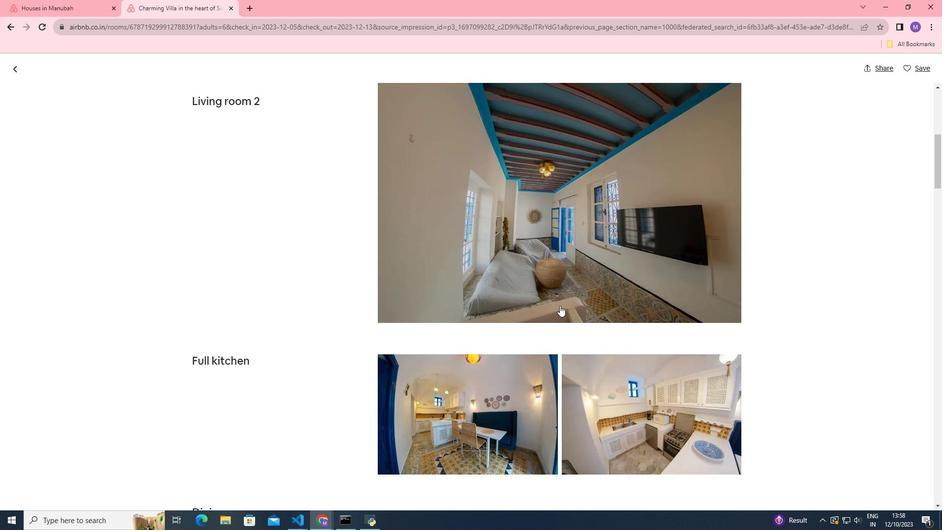 
Action: Mouse scrolled (560, 305) with delta (0, 0)
Screenshot: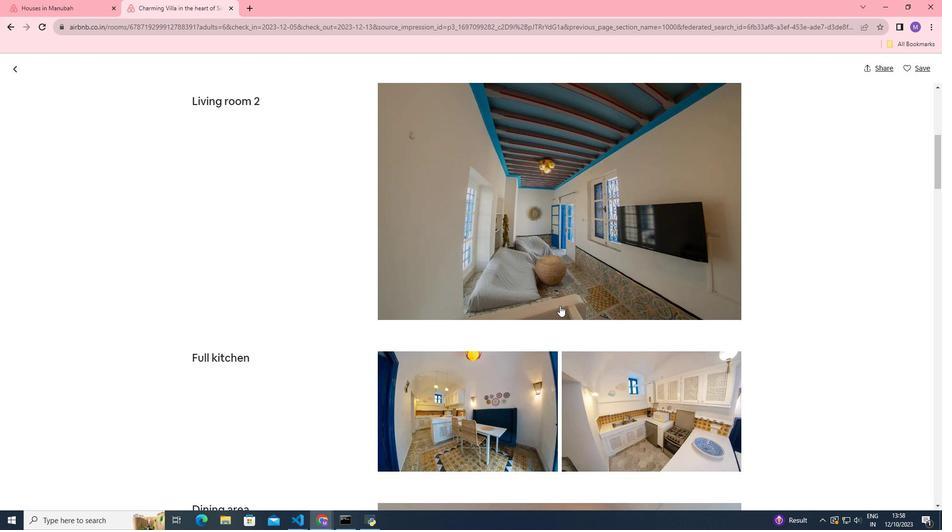 
Action: Mouse scrolled (560, 305) with delta (0, 0)
Screenshot: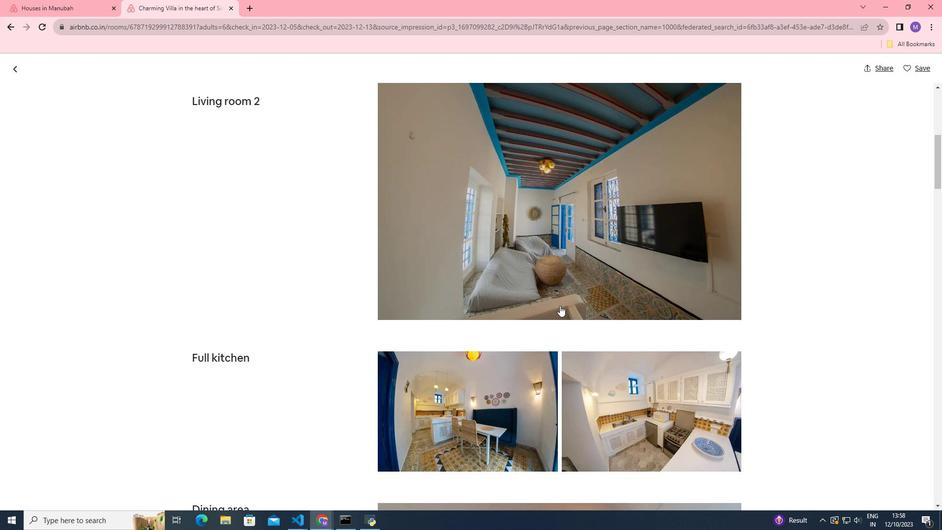 
Action: Mouse scrolled (560, 305) with delta (0, 0)
Screenshot: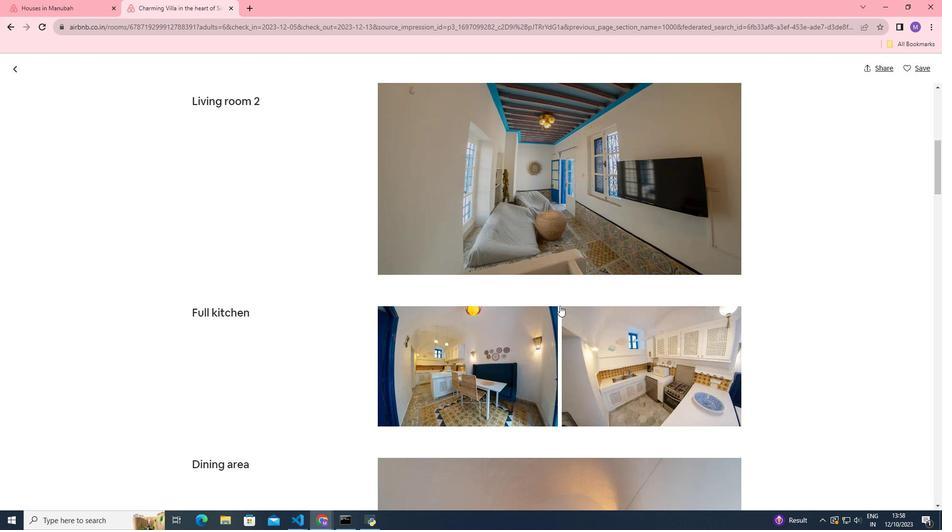 
Action: Mouse scrolled (560, 305) with delta (0, 0)
Screenshot: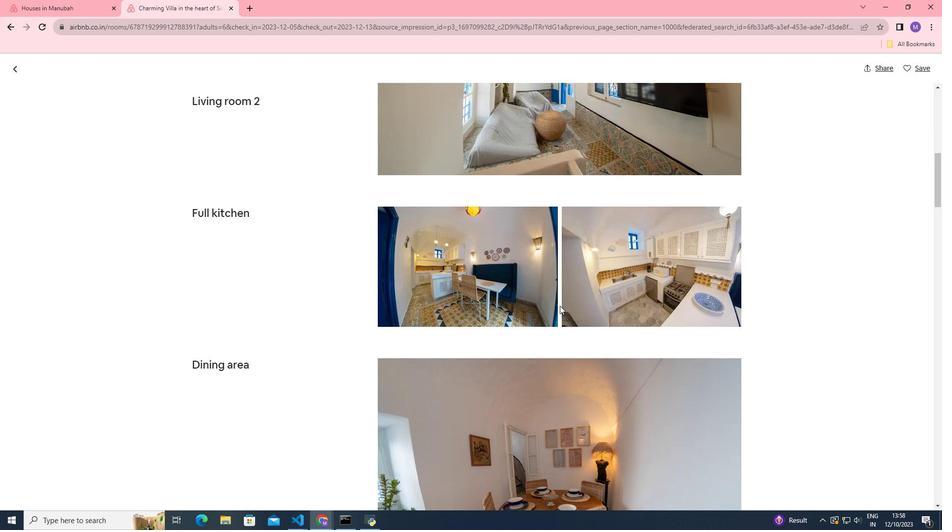 
Action: Mouse scrolled (560, 305) with delta (0, 0)
Screenshot: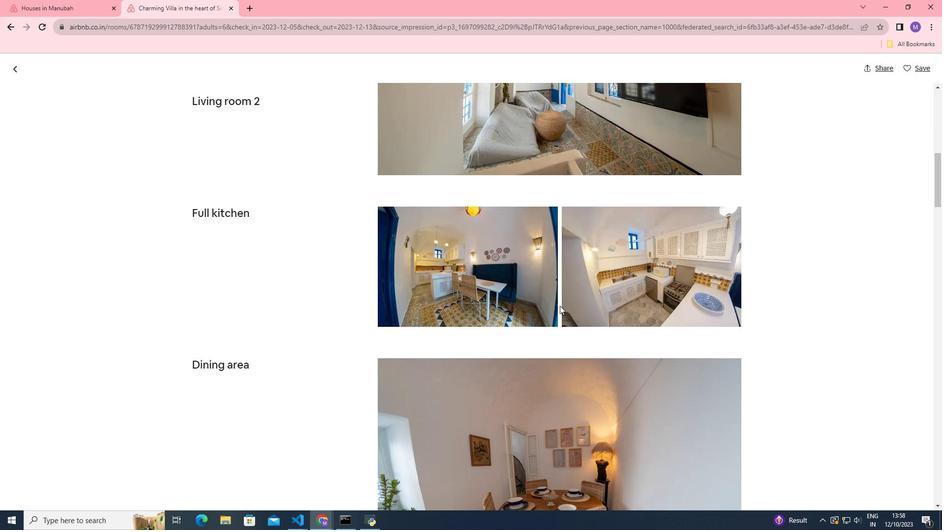 
Action: Mouse scrolled (560, 305) with delta (0, 0)
Screenshot: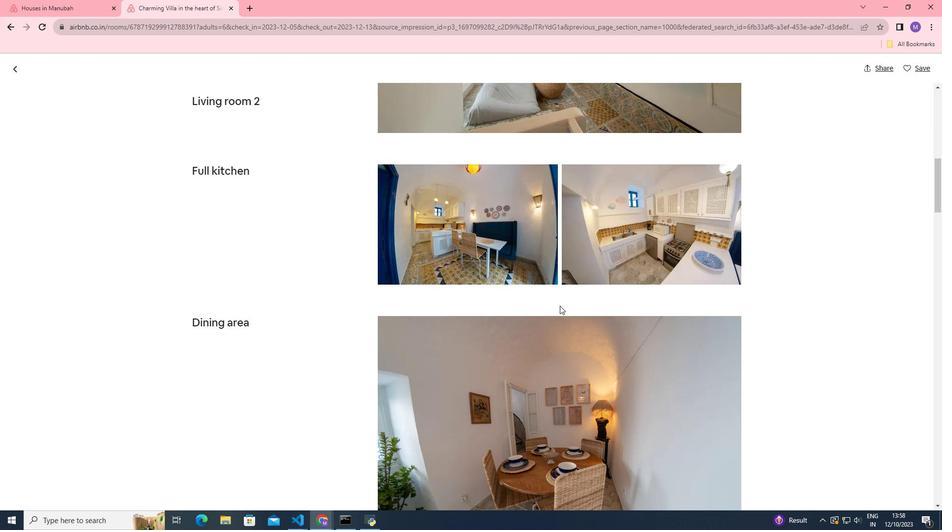 
Action: Mouse scrolled (560, 305) with delta (0, 0)
Screenshot: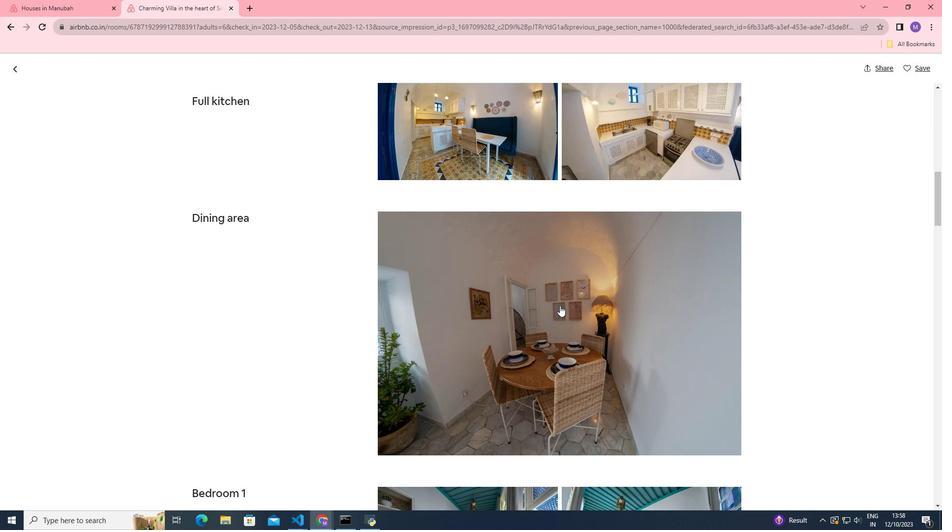 
Action: Mouse scrolled (560, 305) with delta (0, 0)
Screenshot: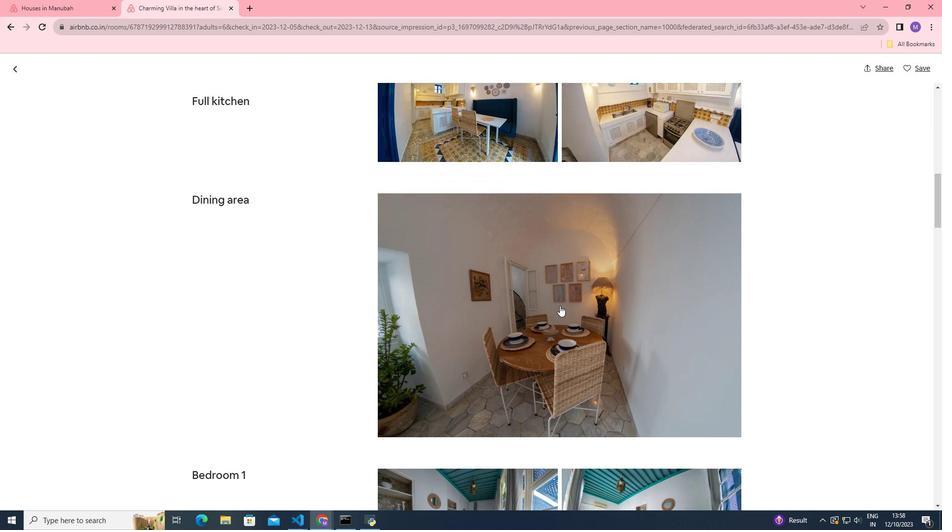 
Action: Mouse scrolled (560, 305) with delta (0, 0)
Screenshot: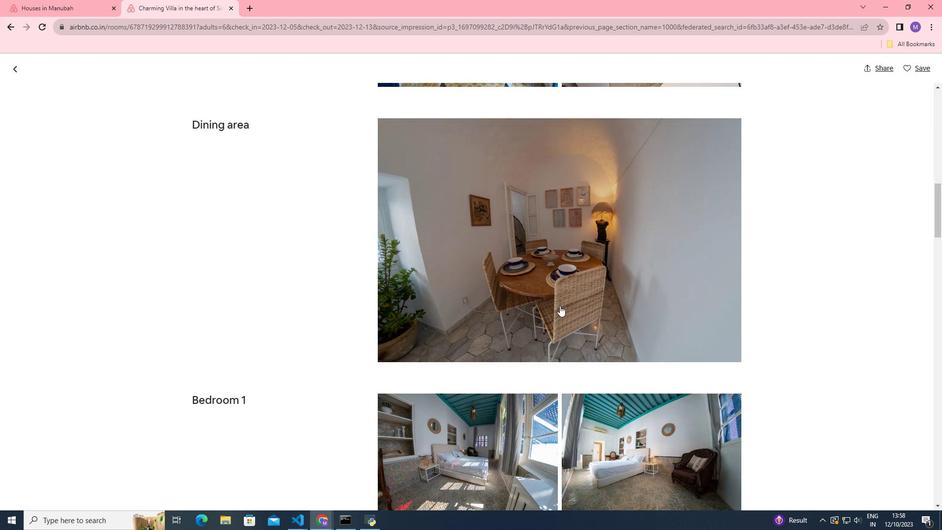 
Action: Mouse scrolled (560, 305) with delta (0, 0)
Screenshot: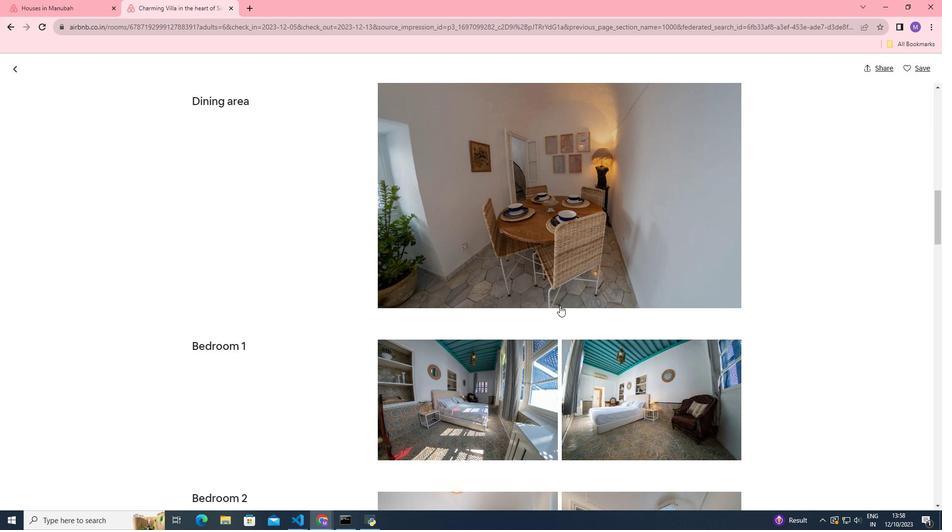 
Action: Mouse scrolled (560, 305) with delta (0, 0)
Screenshot: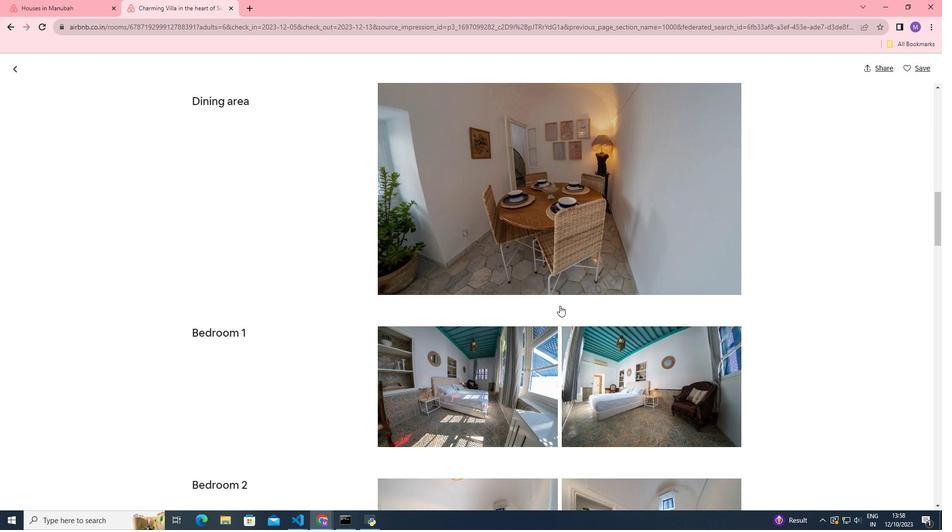 
Action: Mouse scrolled (560, 305) with delta (0, 0)
Screenshot: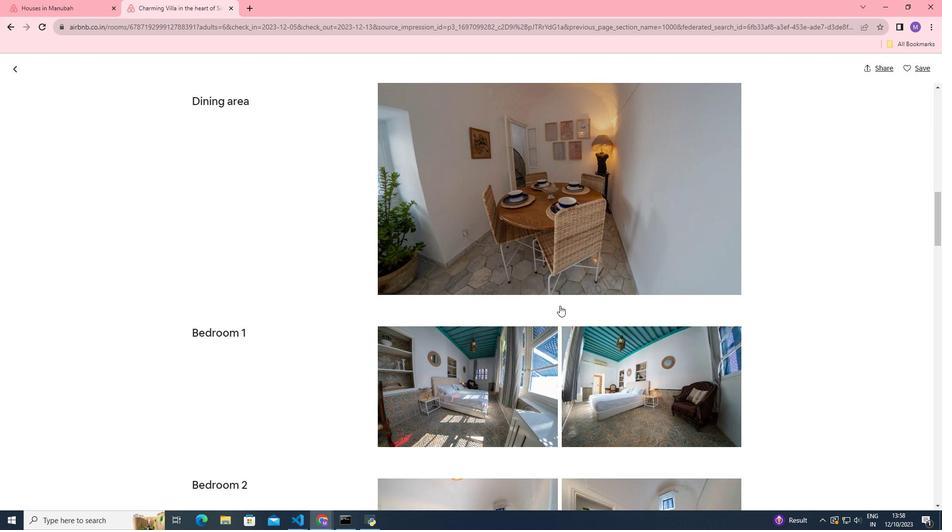 
Action: Mouse scrolled (560, 305) with delta (0, 0)
Screenshot: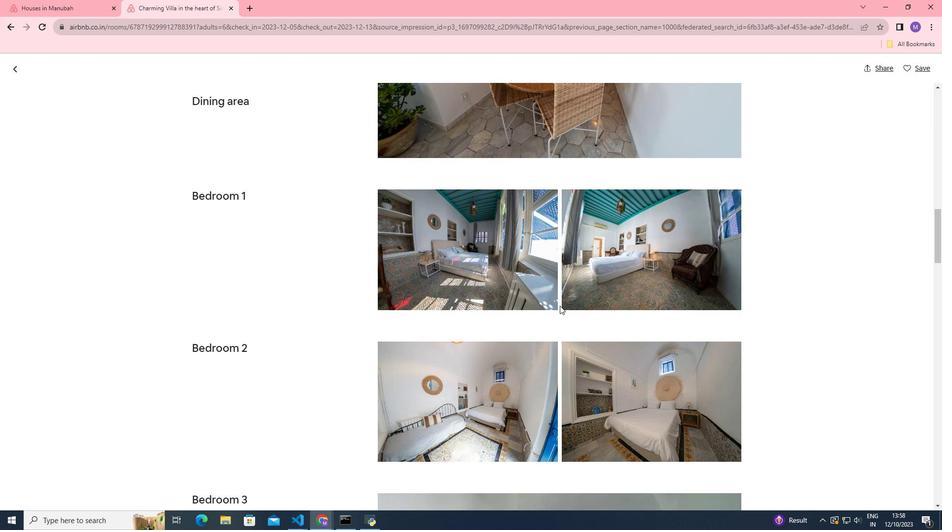 
Action: Mouse scrolled (560, 305) with delta (0, 0)
Screenshot: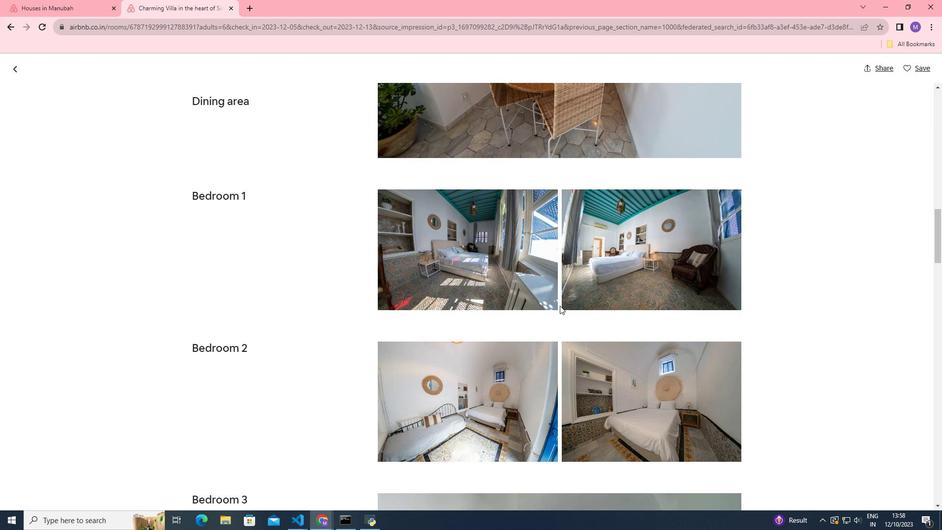 
Action: Mouse scrolled (560, 305) with delta (0, 0)
Screenshot: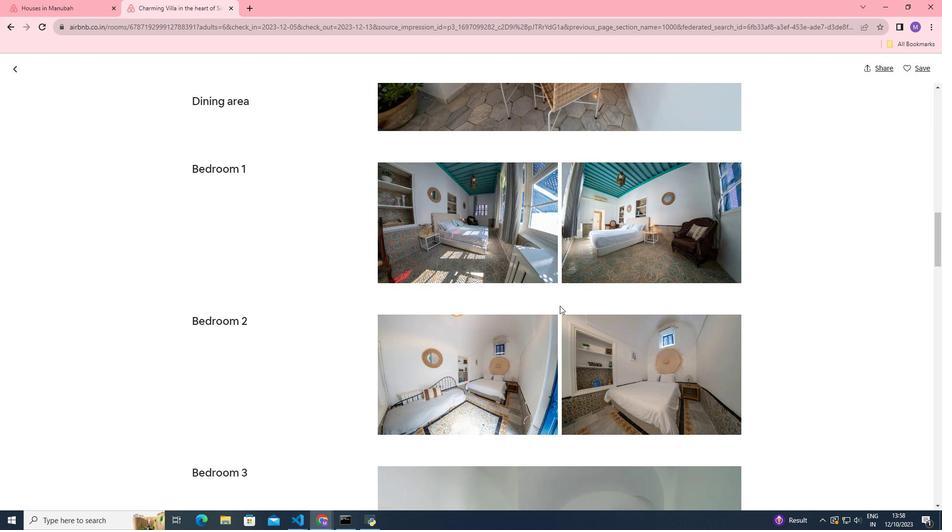 
Action: Mouse scrolled (560, 305) with delta (0, 0)
Screenshot: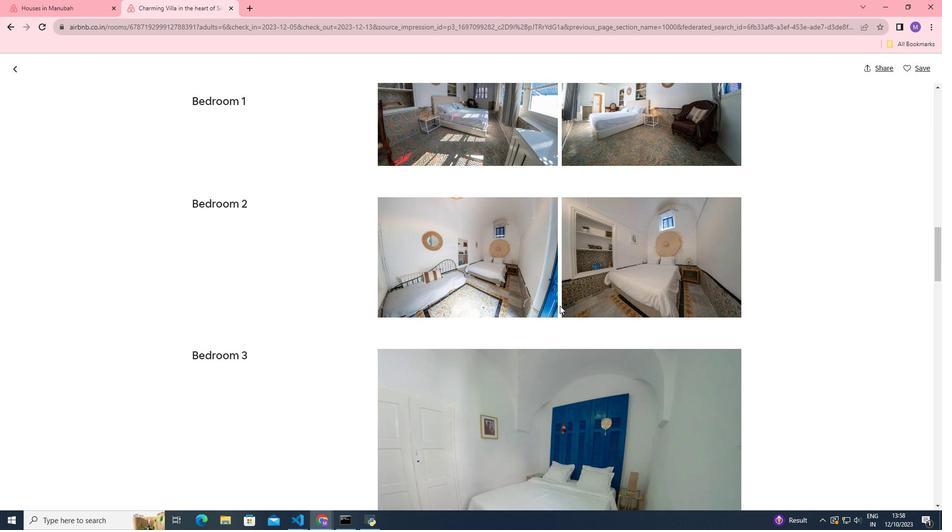 
Action: Mouse scrolled (560, 305) with delta (0, 0)
Screenshot: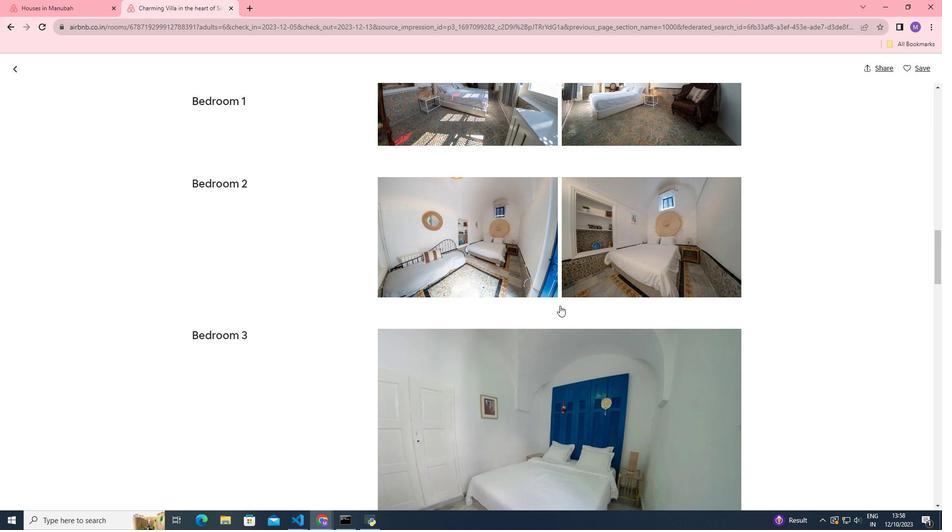 
Action: Mouse scrolled (560, 305) with delta (0, 0)
Screenshot: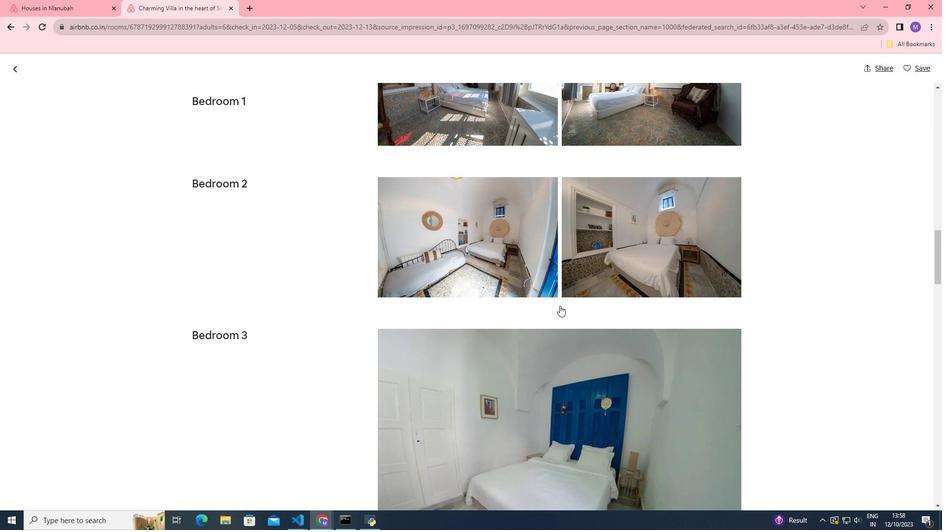 
Action: Mouse scrolled (560, 305) with delta (0, 0)
Screenshot: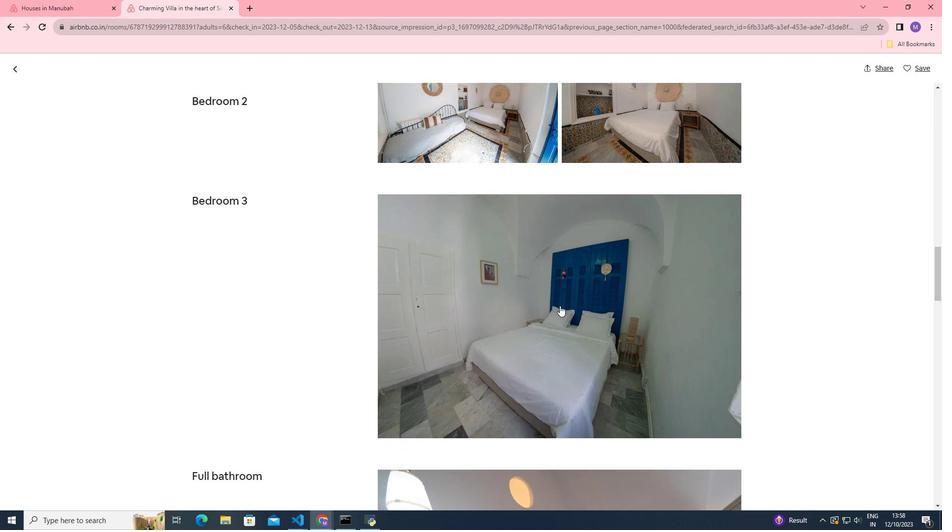 
Action: Mouse scrolled (560, 305) with delta (0, 0)
Screenshot: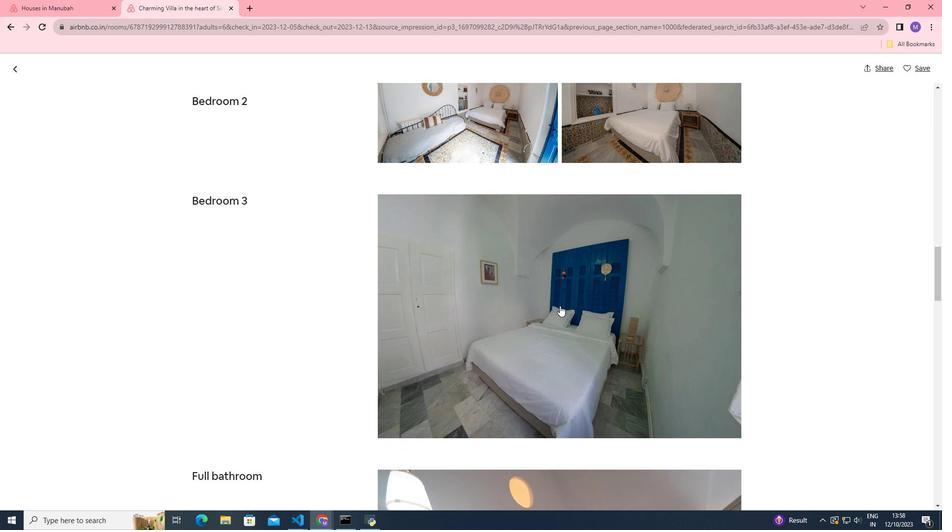 
Action: Mouse scrolled (560, 305) with delta (0, 0)
Screenshot: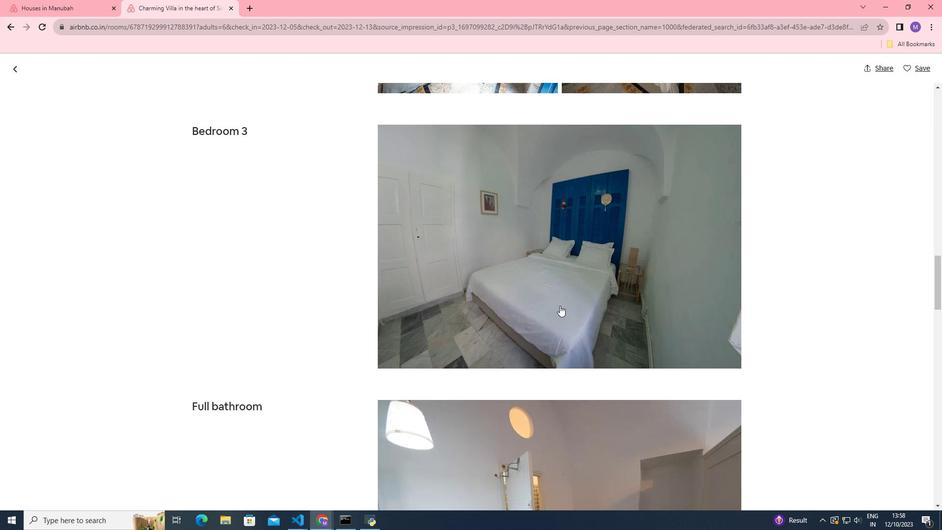 
Action: Mouse scrolled (560, 305) with delta (0, 0)
Screenshot: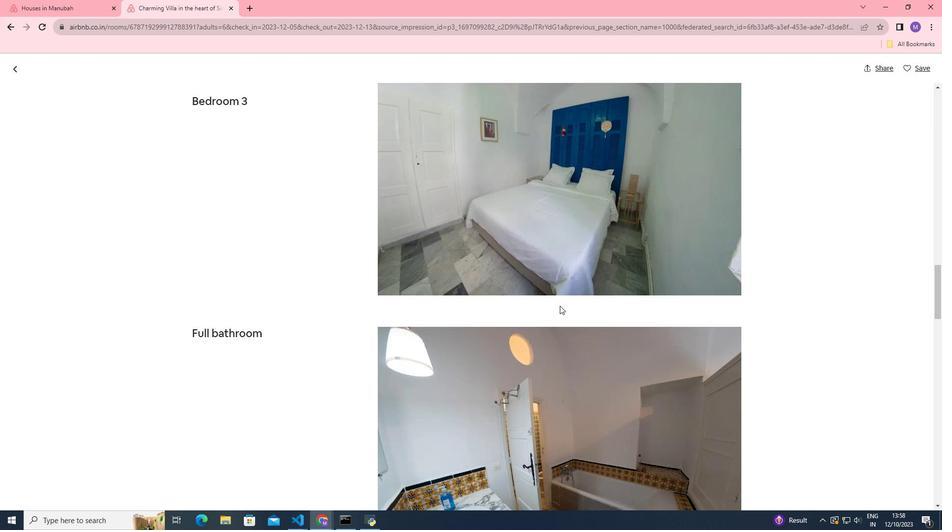 
Action: Mouse scrolled (560, 305) with delta (0, 0)
Screenshot: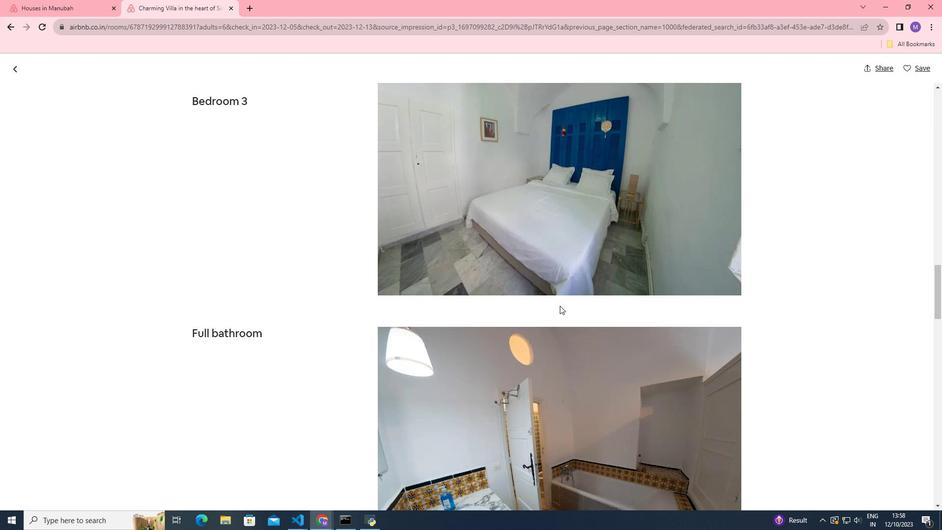 
Action: Mouse scrolled (560, 305) with delta (0, 0)
Screenshot: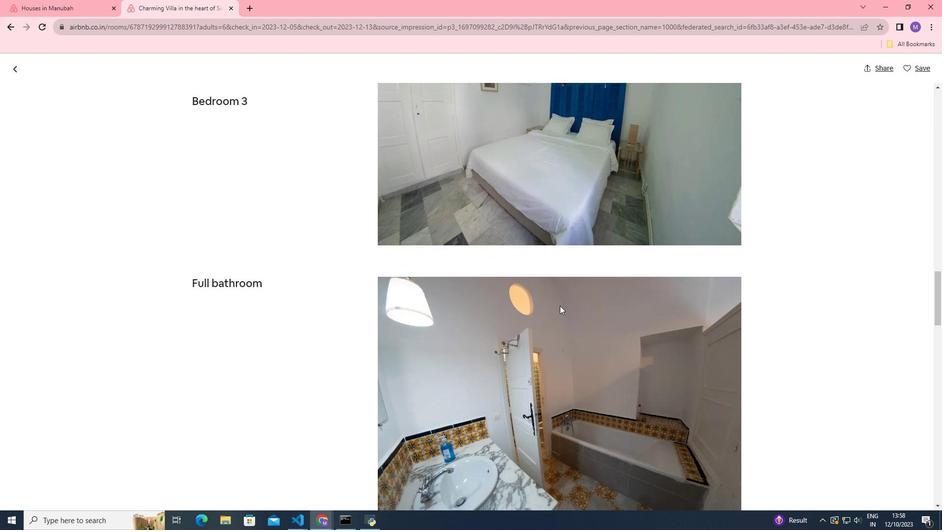
Action: Mouse scrolled (560, 305) with delta (0, 0)
Screenshot: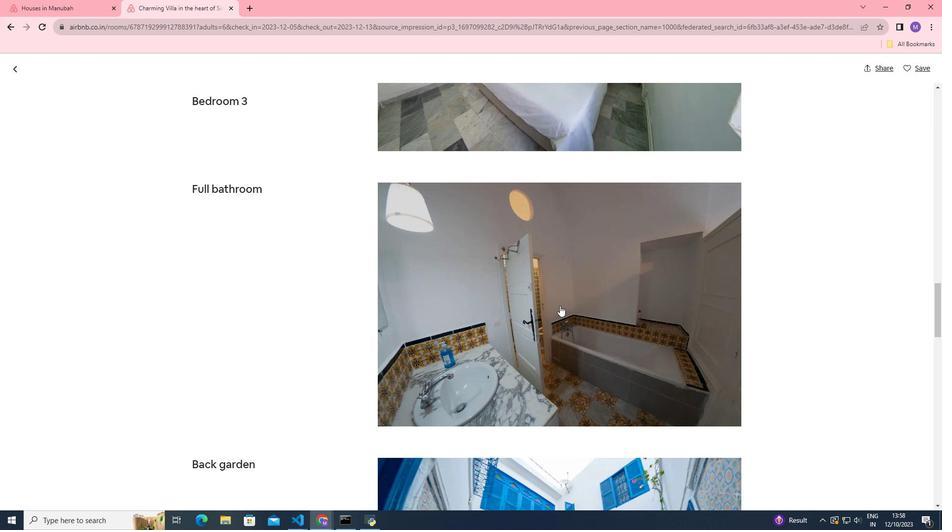 
Action: Mouse scrolled (560, 305) with delta (0, 0)
Screenshot: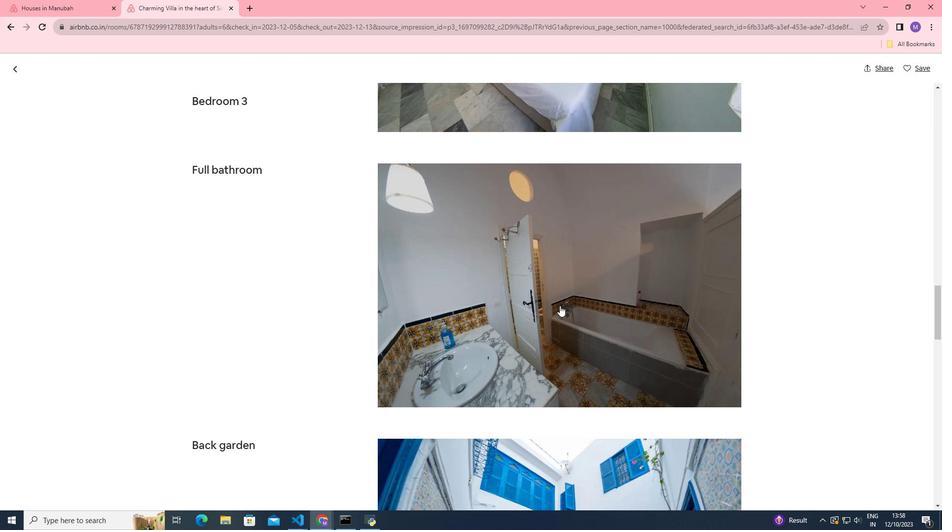 
Action: Mouse scrolled (560, 305) with delta (0, 0)
Screenshot: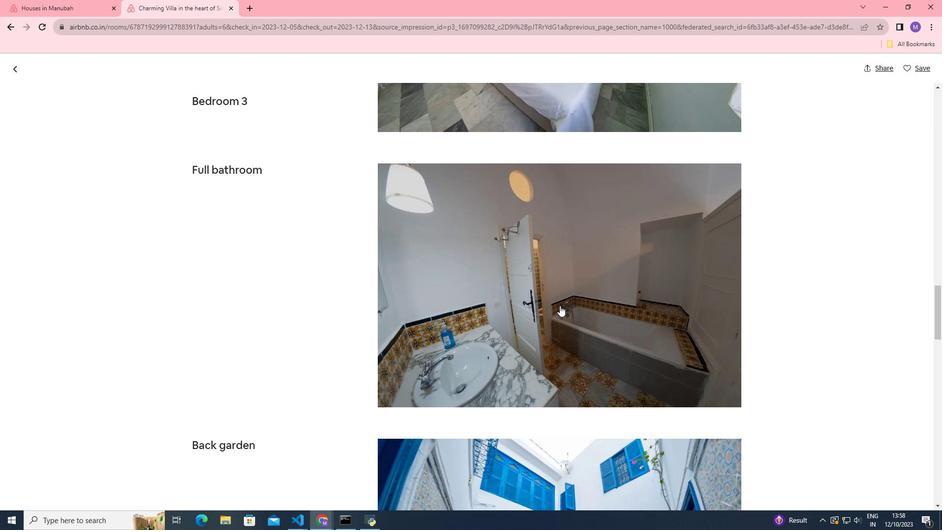 
Action: Mouse scrolled (560, 305) with delta (0, 0)
Screenshot: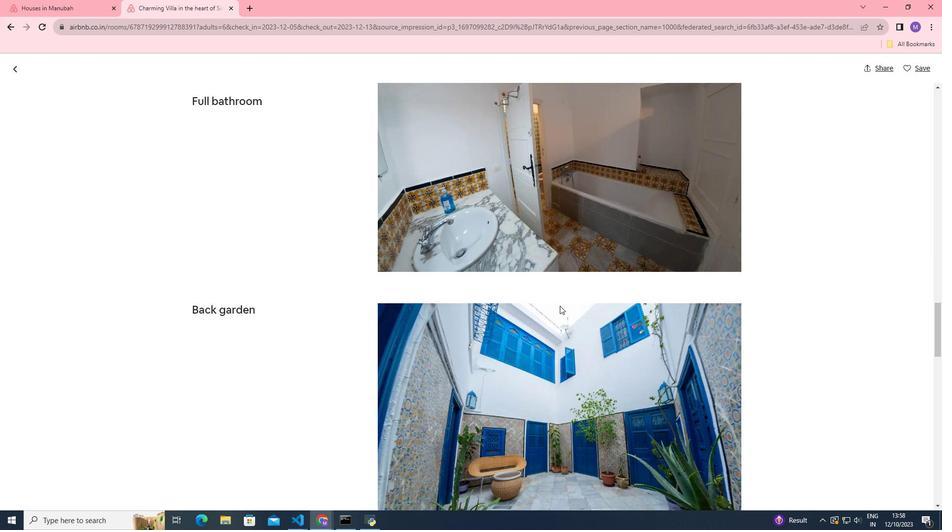 
Action: Mouse scrolled (560, 305) with delta (0, 0)
Screenshot: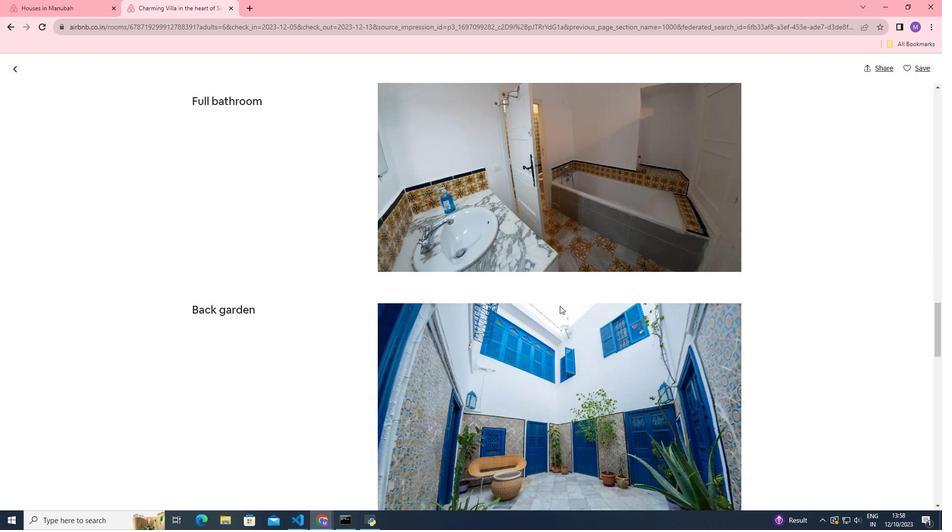 
Action: Mouse scrolled (560, 305) with delta (0, 0)
Screenshot: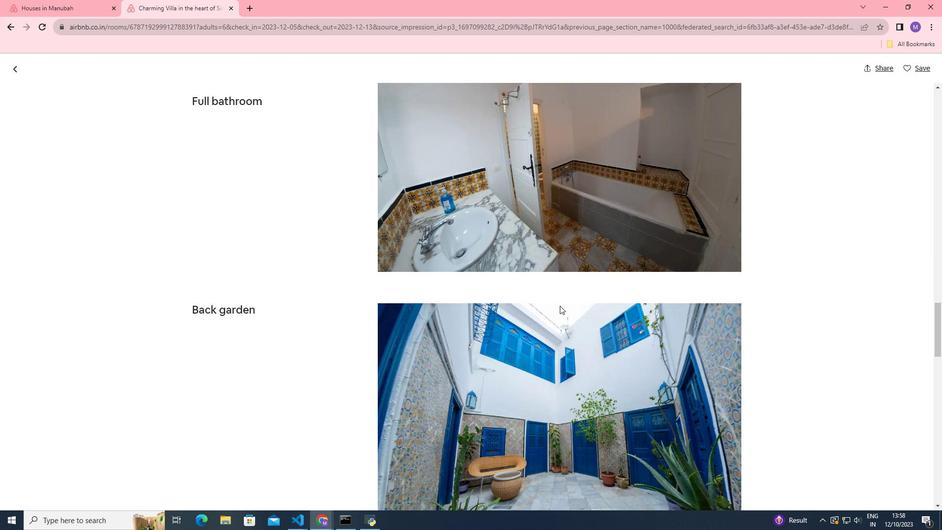 
Action: Mouse scrolled (560, 305) with delta (0, 0)
Screenshot: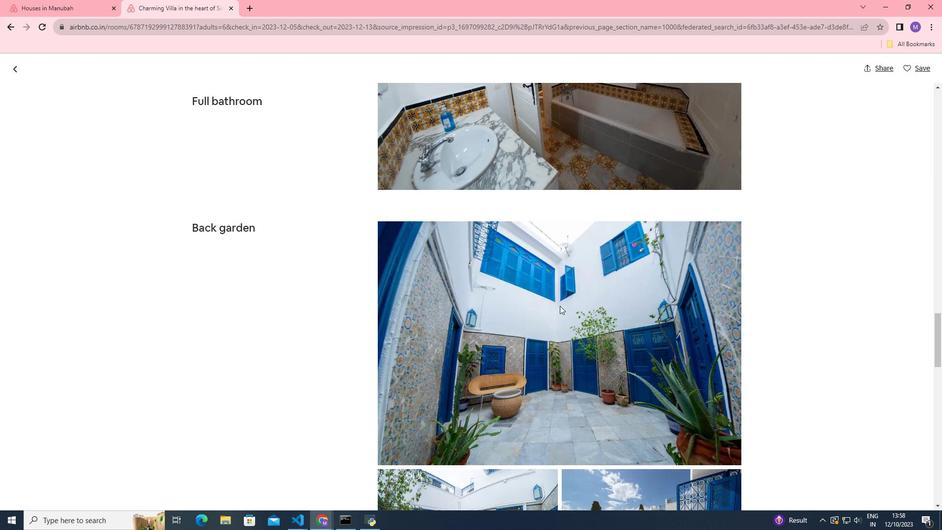 
Action: Mouse scrolled (560, 305) with delta (0, 0)
Screenshot: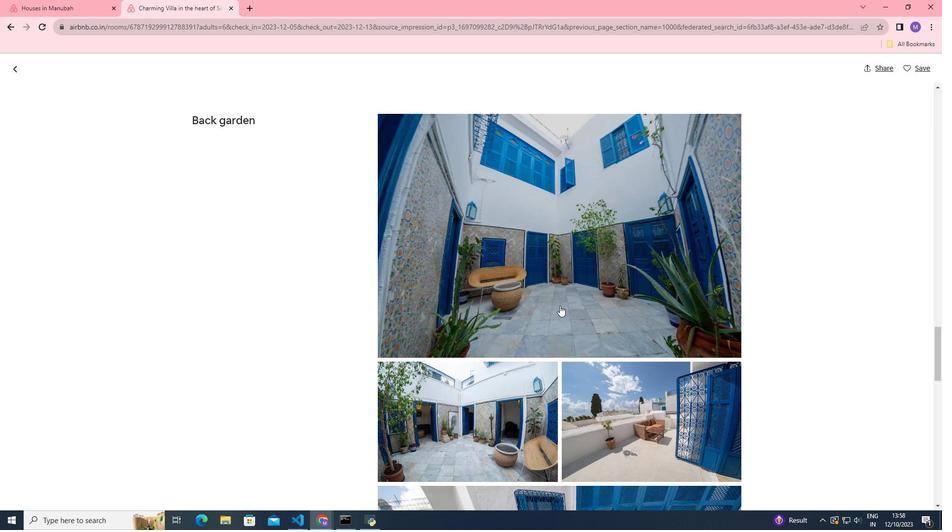 
Action: Mouse scrolled (560, 305) with delta (0, 0)
Screenshot: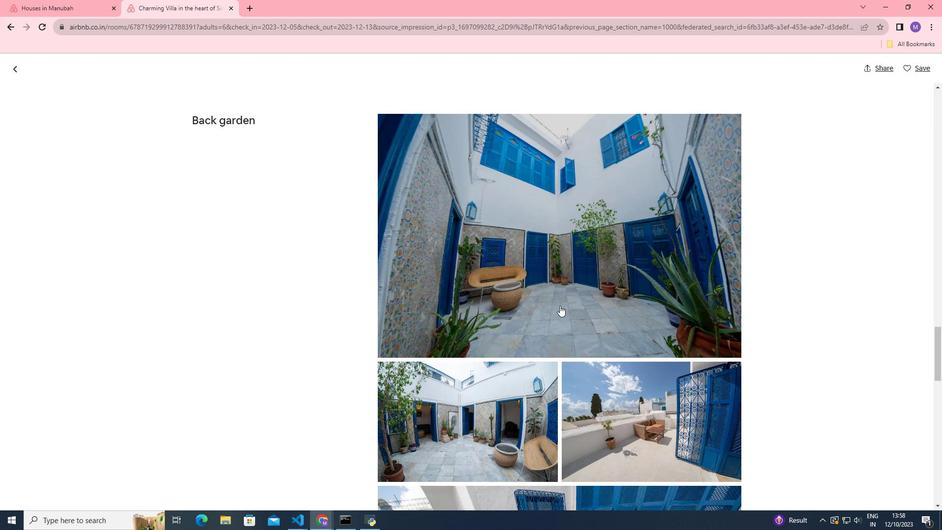 
Action: Mouse scrolled (560, 305) with delta (0, 0)
Screenshot: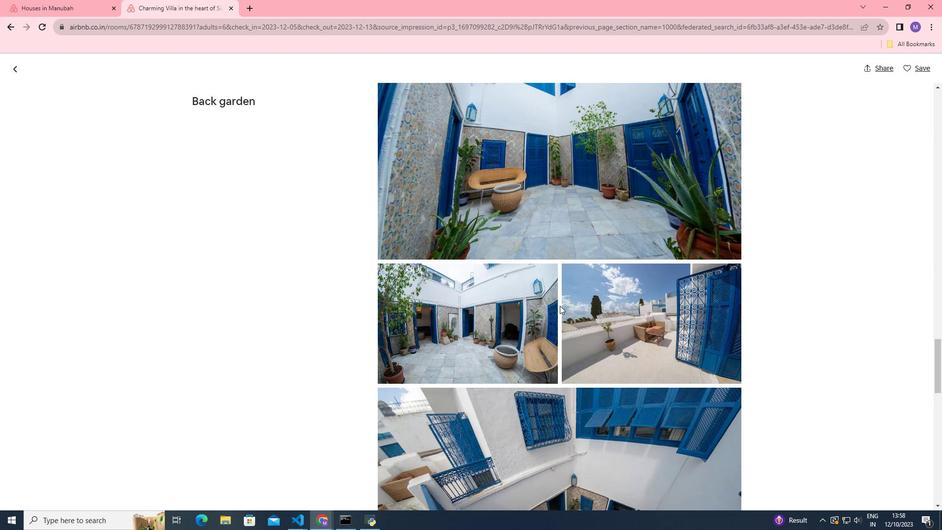 
Action: Mouse scrolled (560, 305) with delta (0, 0)
Screenshot: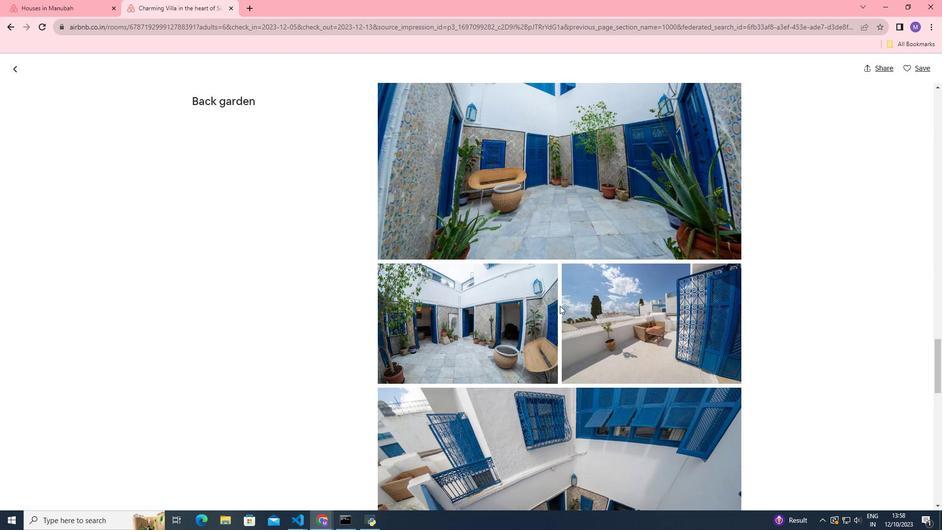 
Action: Mouse scrolled (560, 305) with delta (0, 0)
Screenshot: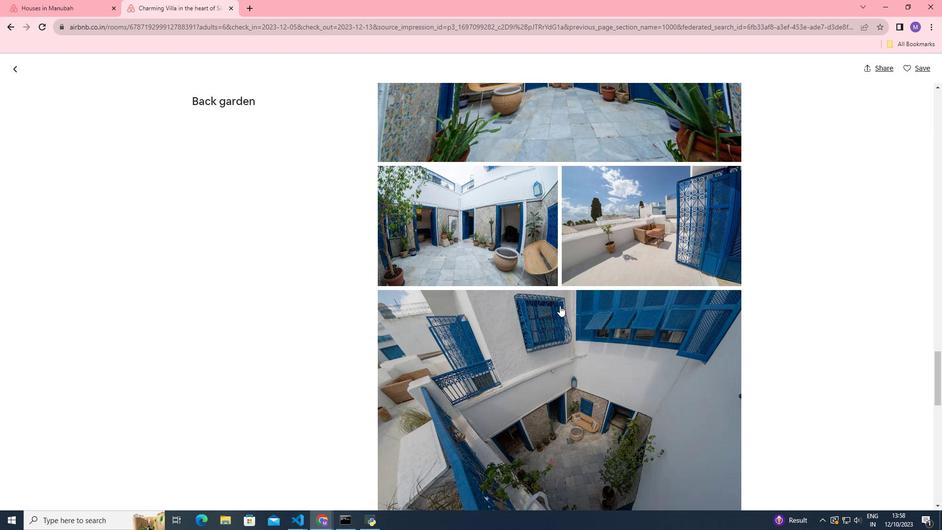 
Action: Mouse scrolled (560, 305) with delta (0, 0)
Screenshot: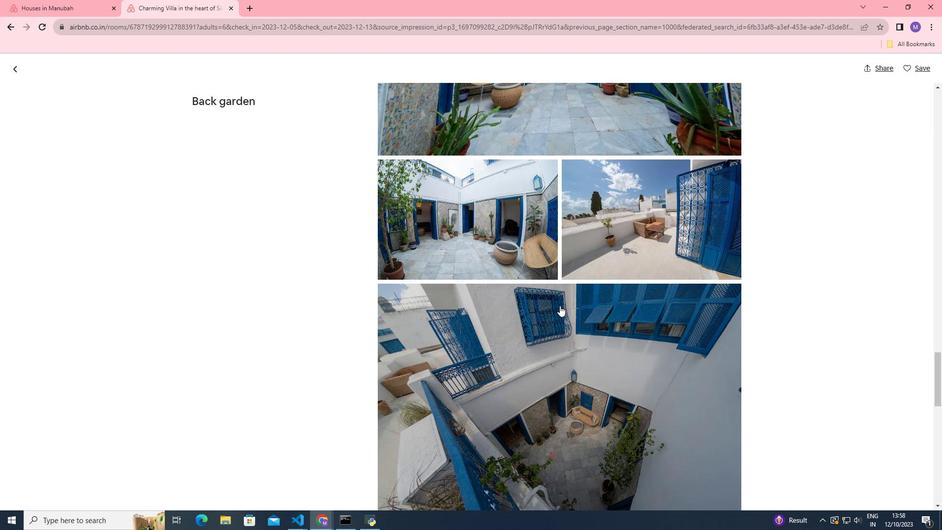 
Action: Mouse scrolled (560, 305) with delta (0, 0)
Screenshot: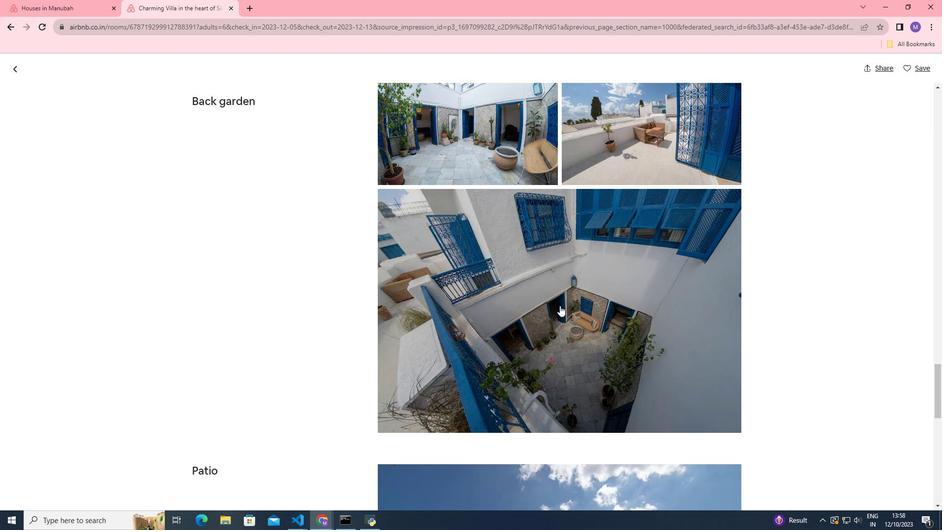
Action: Mouse scrolled (560, 305) with delta (0, 0)
Screenshot: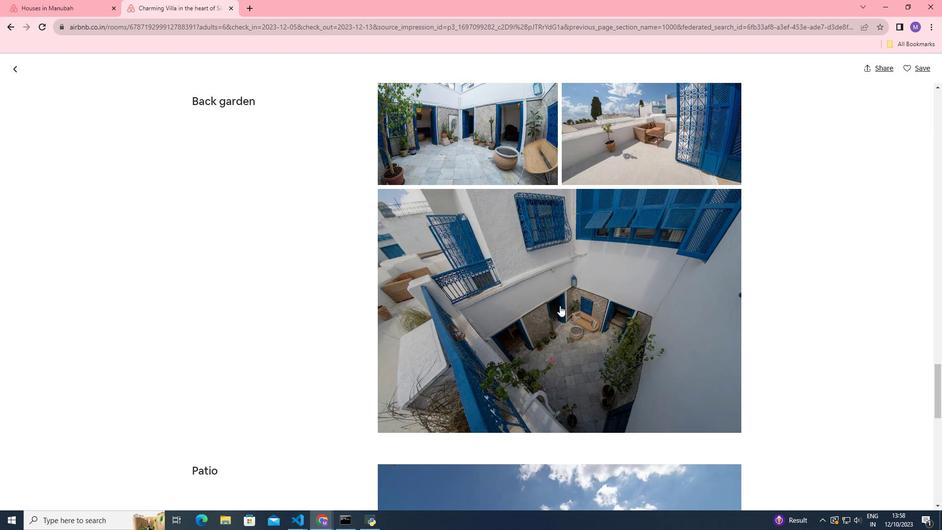 
Action: Mouse scrolled (560, 305) with delta (0, 0)
Screenshot: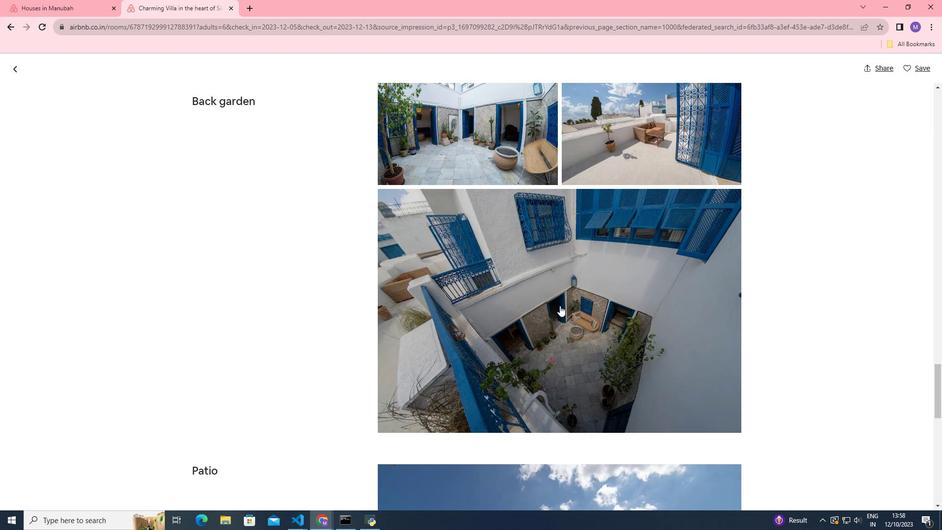 
Action: Mouse scrolled (560, 305) with delta (0, 0)
Screenshot: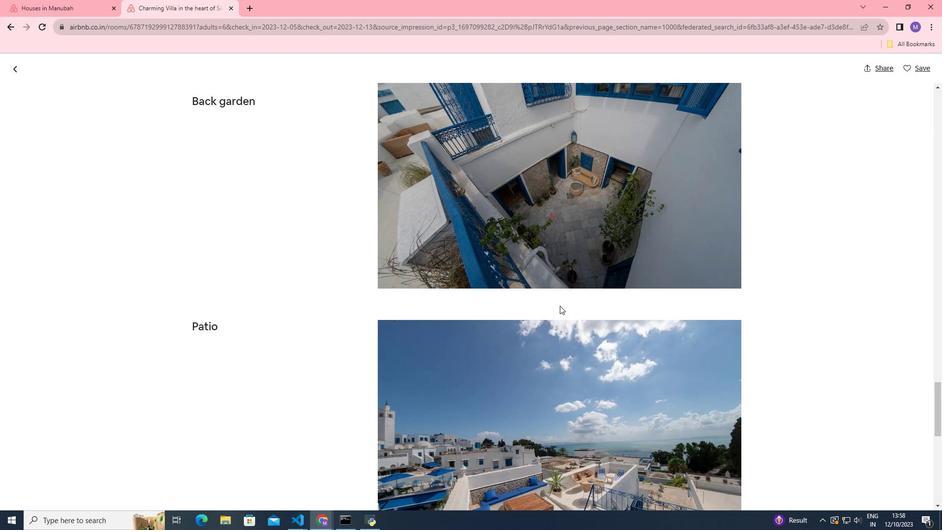 
Action: Mouse scrolled (560, 305) with delta (0, 0)
Screenshot: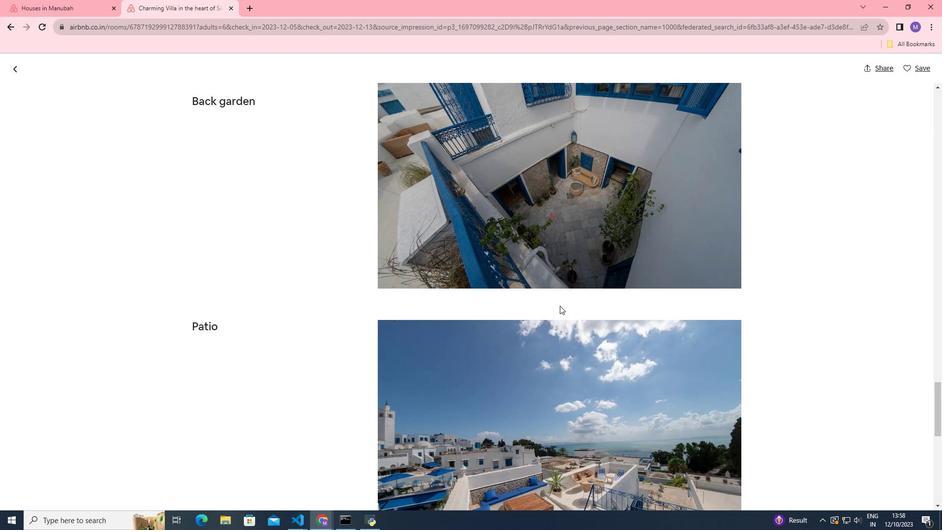 
Action: Mouse scrolled (560, 305) with delta (0, 0)
Screenshot: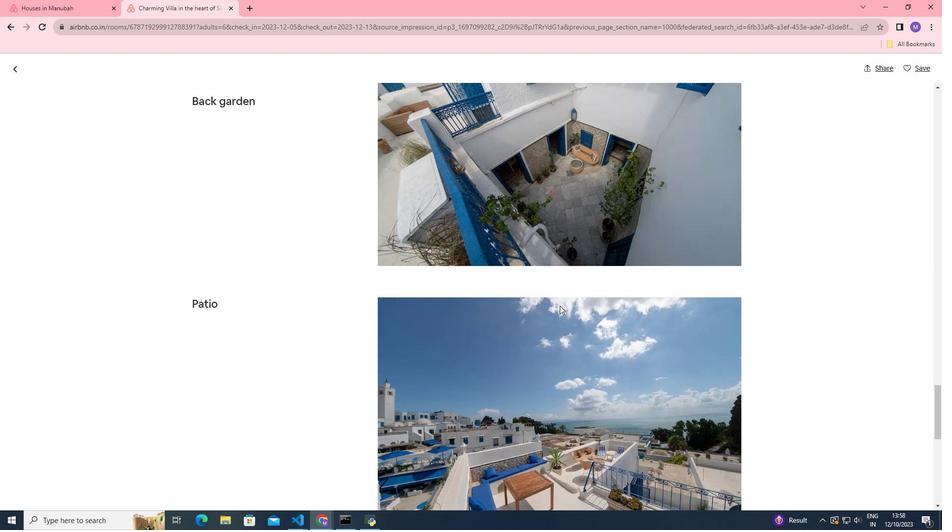 
Action: Mouse scrolled (560, 305) with delta (0, 0)
Screenshot: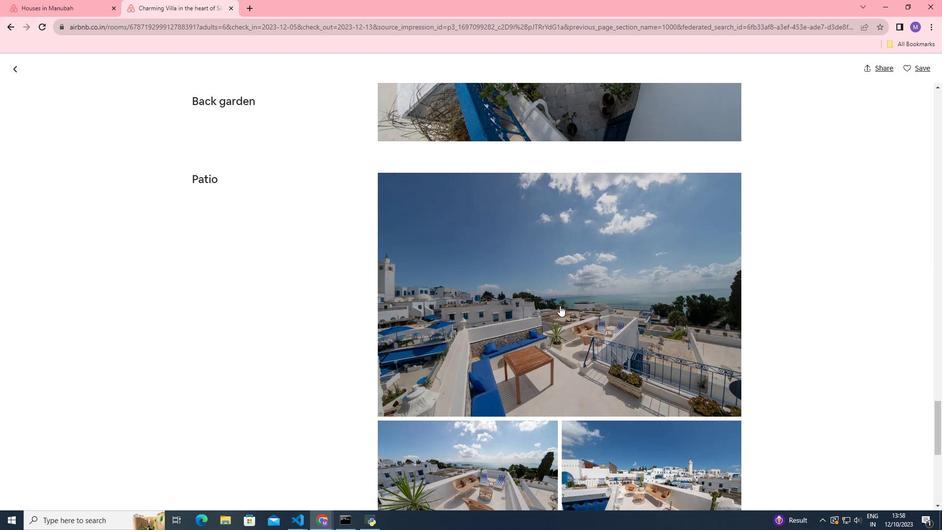 
Action: Mouse scrolled (560, 305) with delta (0, 0)
Screenshot: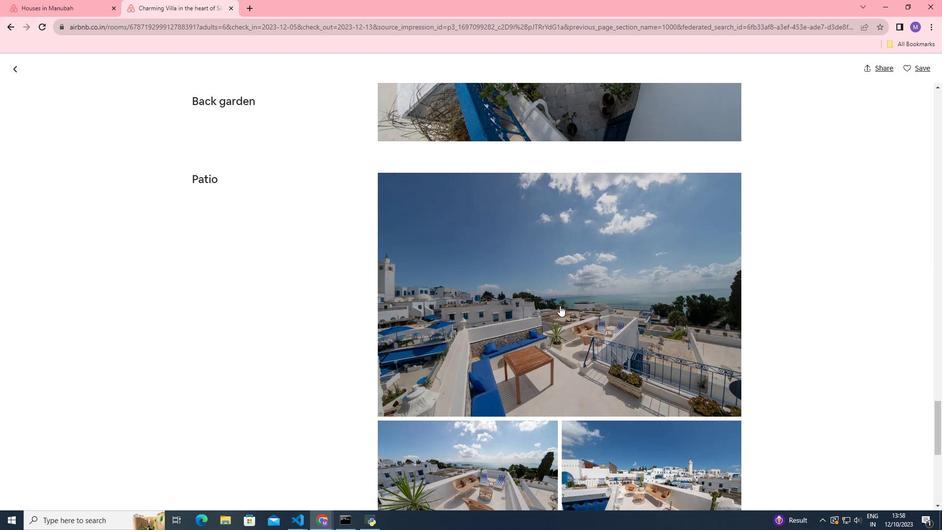 
Action: Mouse scrolled (560, 305) with delta (0, 0)
Screenshot: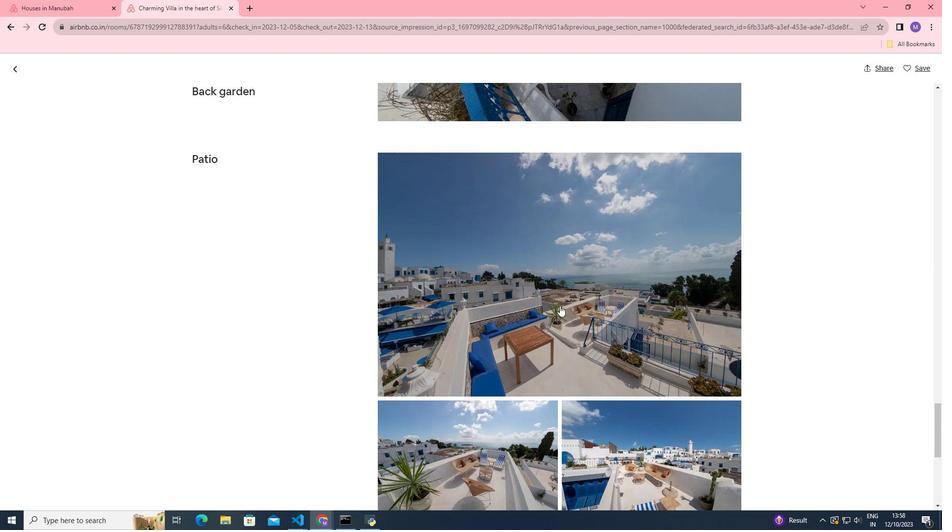 
Action: Mouse scrolled (560, 305) with delta (0, 0)
Screenshot: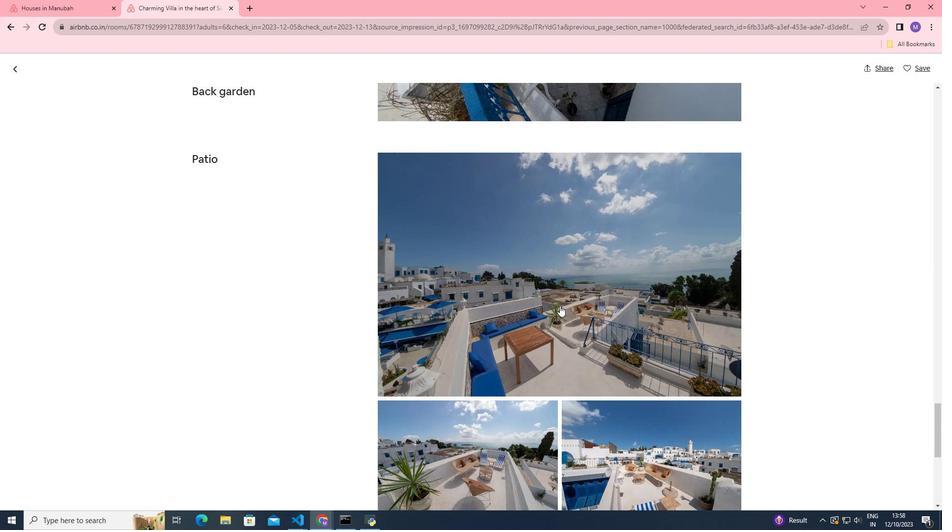 
Action: Mouse scrolled (560, 305) with delta (0, 0)
Screenshot: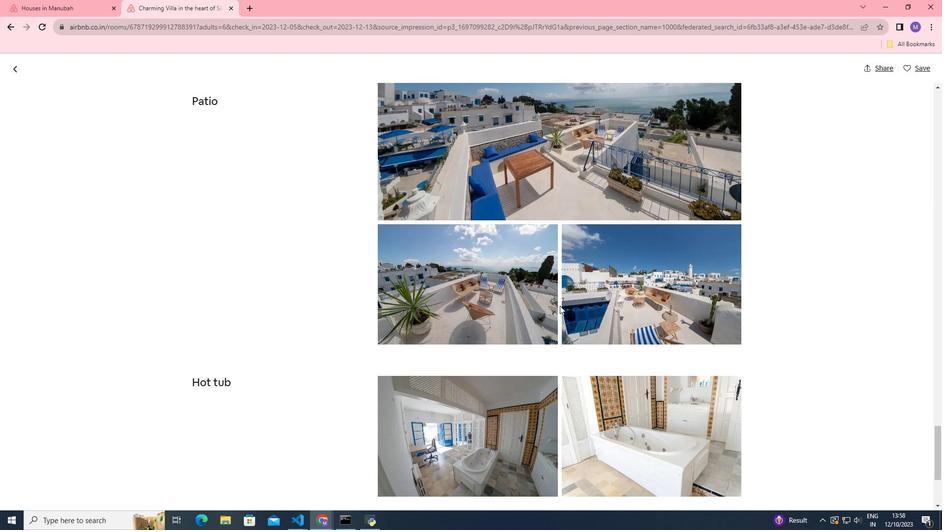 
Action: Mouse scrolled (560, 305) with delta (0, 0)
Screenshot: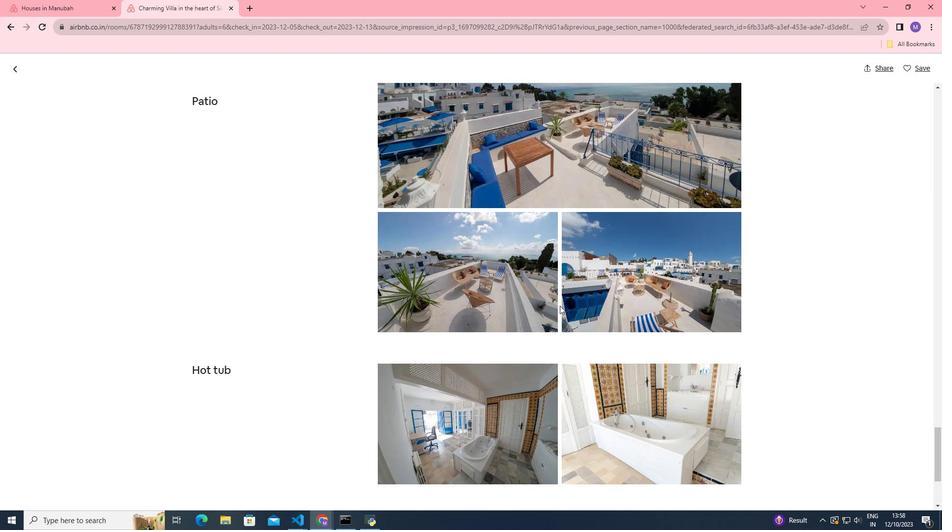 
Action: Mouse scrolled (560, 305) with delta (0, 0)
Screenshot: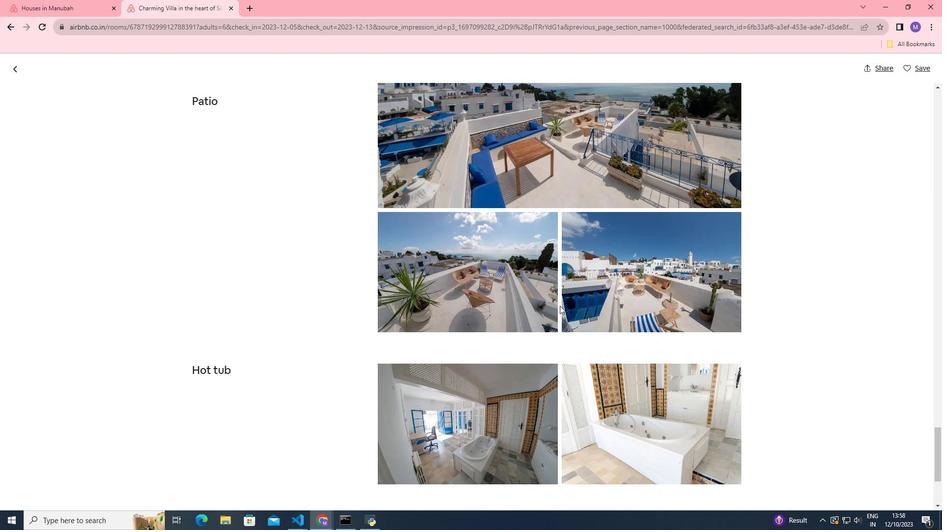
Action: Mouse scrolled (560, 305) with delta (0, 0)
Screenshot: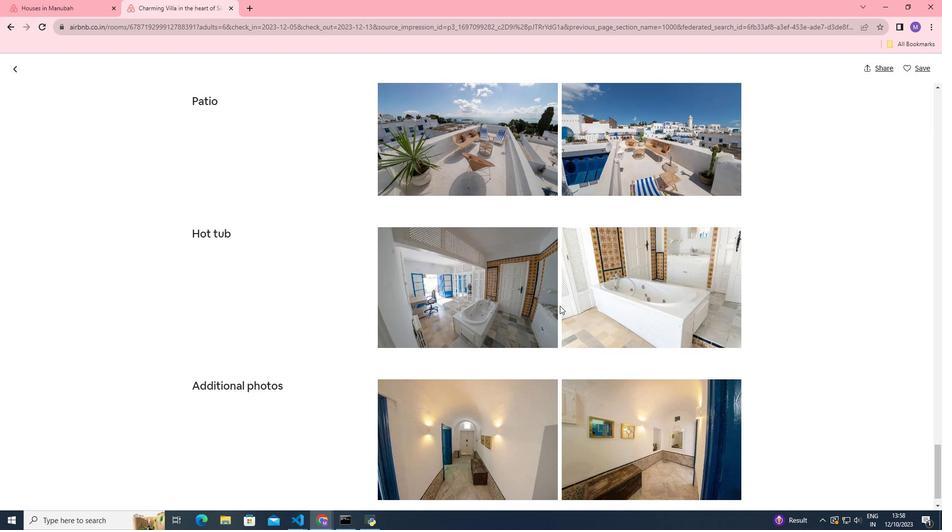 
Action: Mouse scrolled (560, 305) with delta (0, 0)
Screenshot: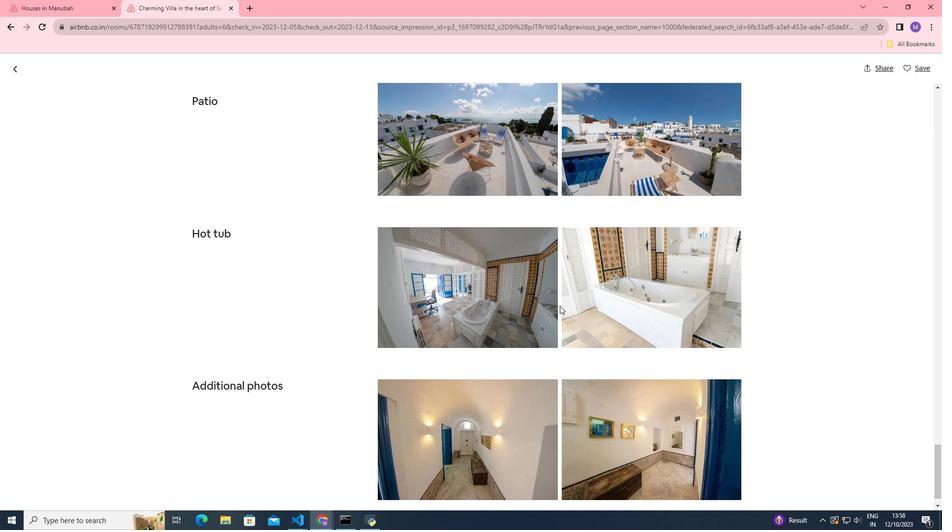 
Action: Mouse scrolled (560, 305) with delta (0, 0)
Screenshot: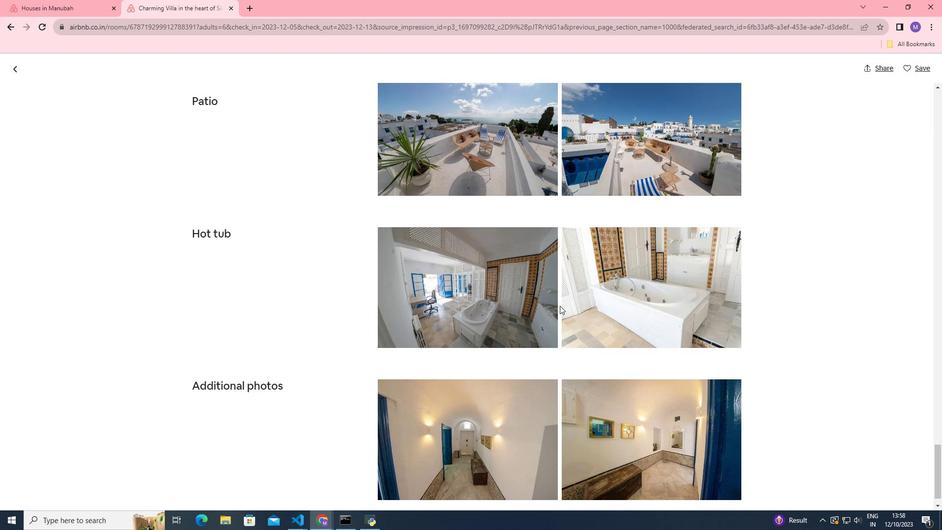 
Action: Mouse scrolled (560, 305) with delta (0, 0)
Screenshot: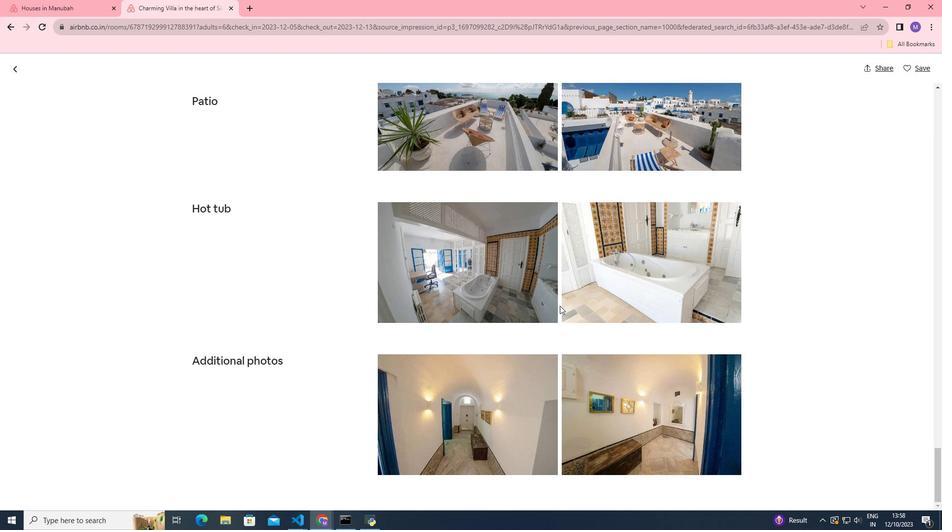 
Action: Mouse scrolled (560, 305) with delta (0, 0)
Screenshot: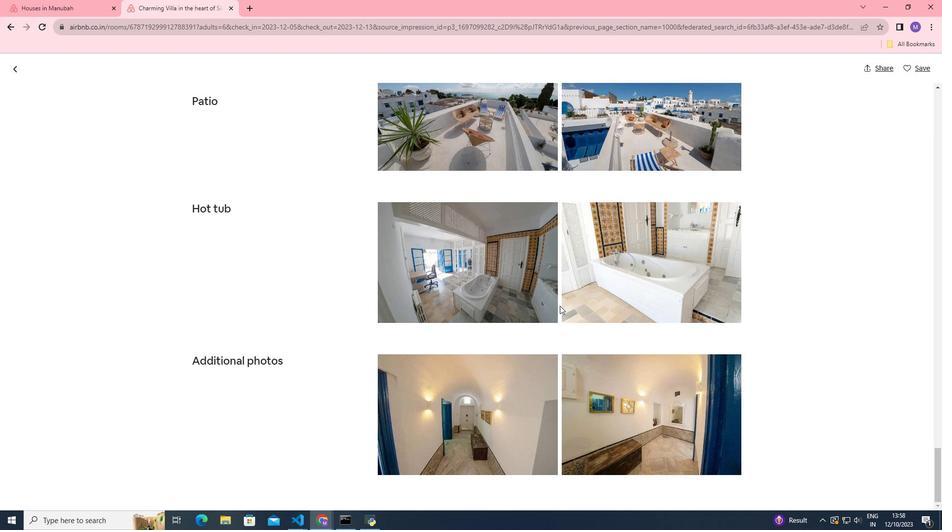 
Action: Mouse scrolled (560, 305) with delta (0, 0)
Screenshot: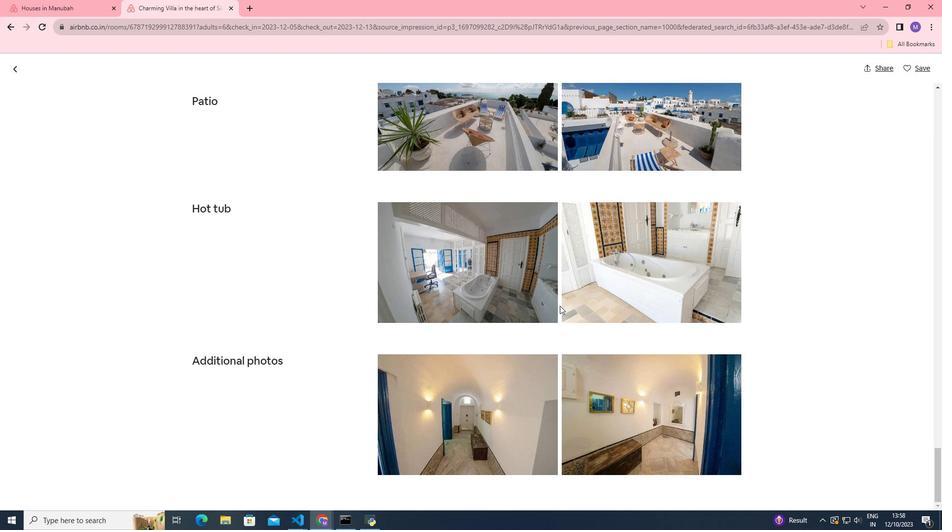 
Action: Mouse scrolled (560, 305) with delta (0, 0)
Screenshot: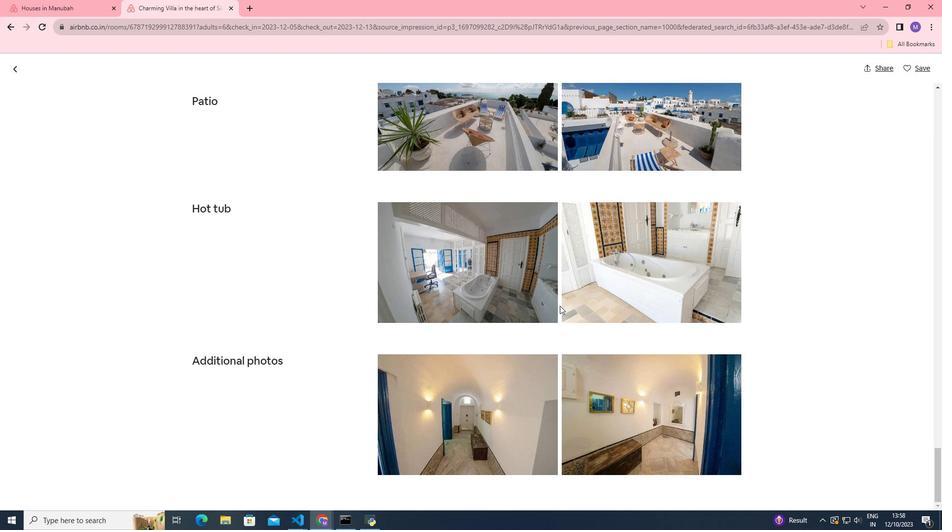 
Action: Mouse moved to (16, 67)
Screenshot: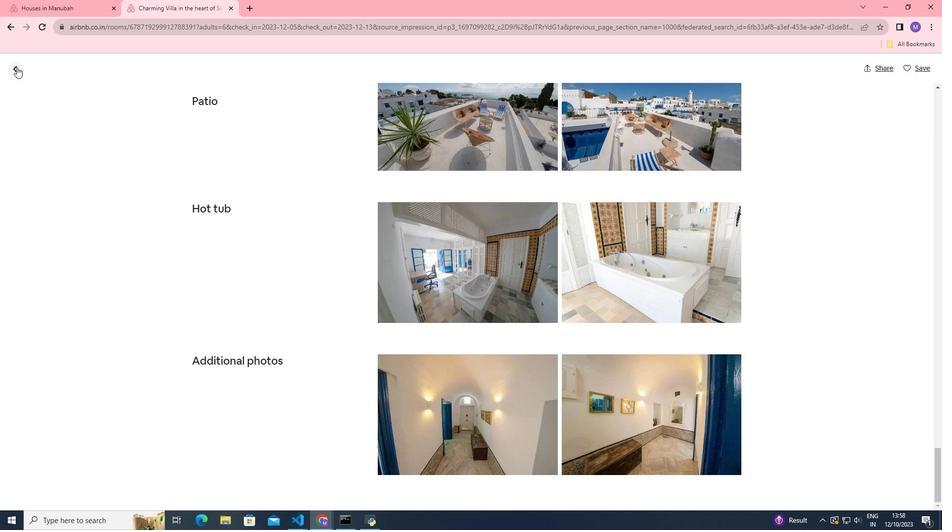 
Action: Mouse pressed left at (16, 67)
Screenshot: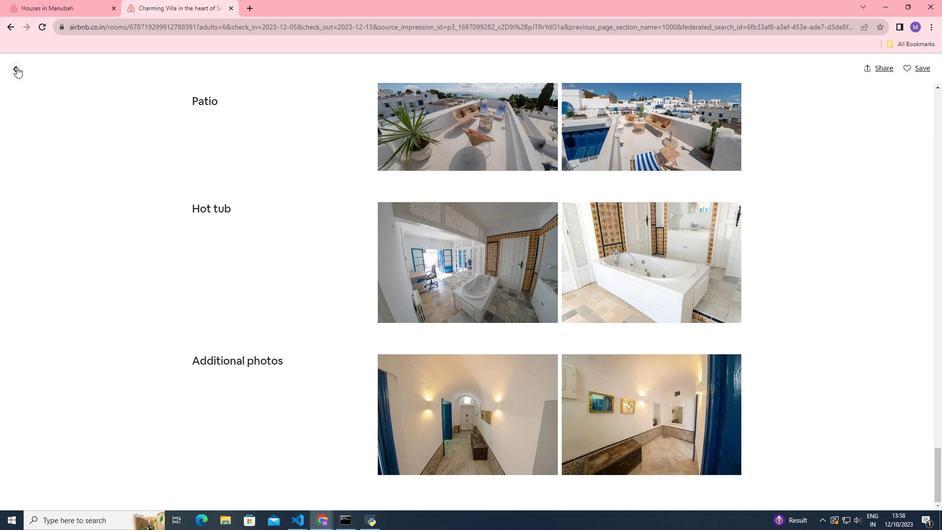 
Action: Mouse moved to (547, 315)
Screenshot: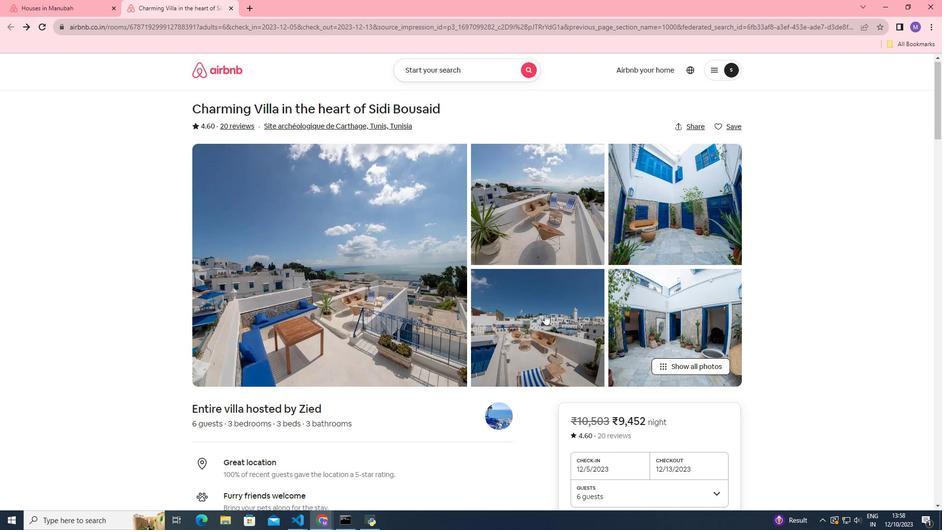 
Action: Mouse scrolled (547, 315) with delta (0, 0)
Screenshot: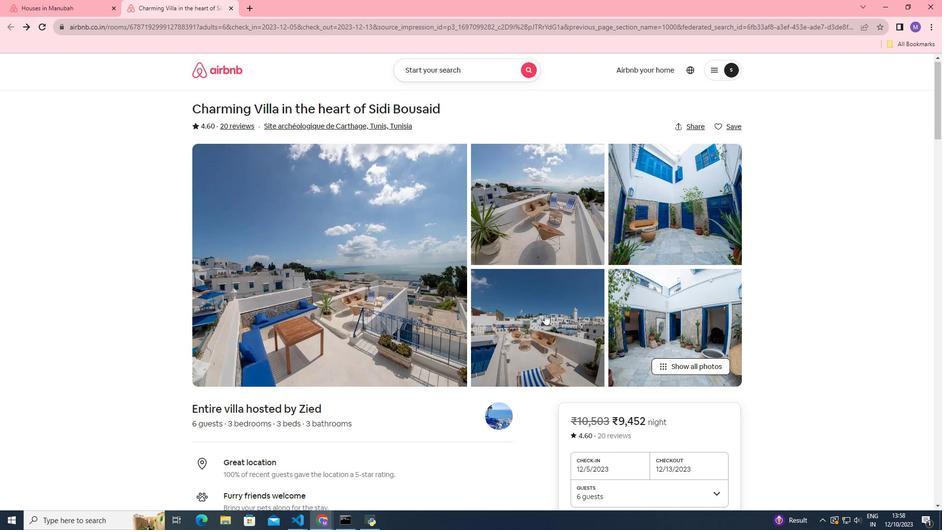 
Action: Mouse moved to (544, 314)
Screenshot: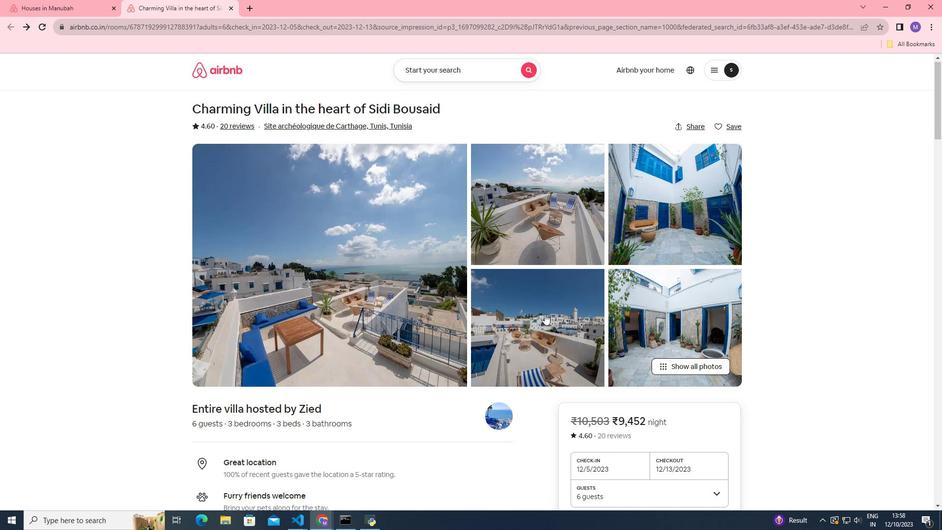 
Action: Mouse scrolled (544, 313) with delta (0, 0)
Screenshot: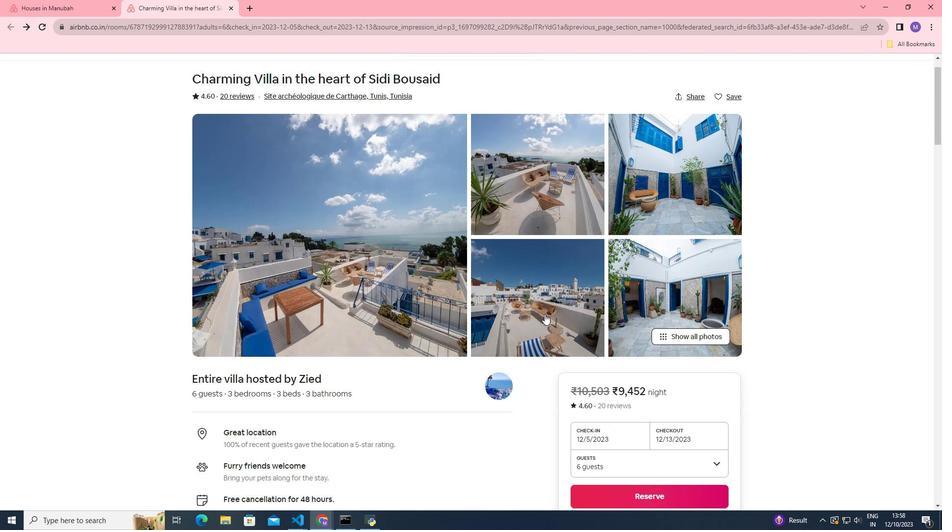 
Action: Mouse scrolled (544, 313) with delta (0, 0)
Screenshot: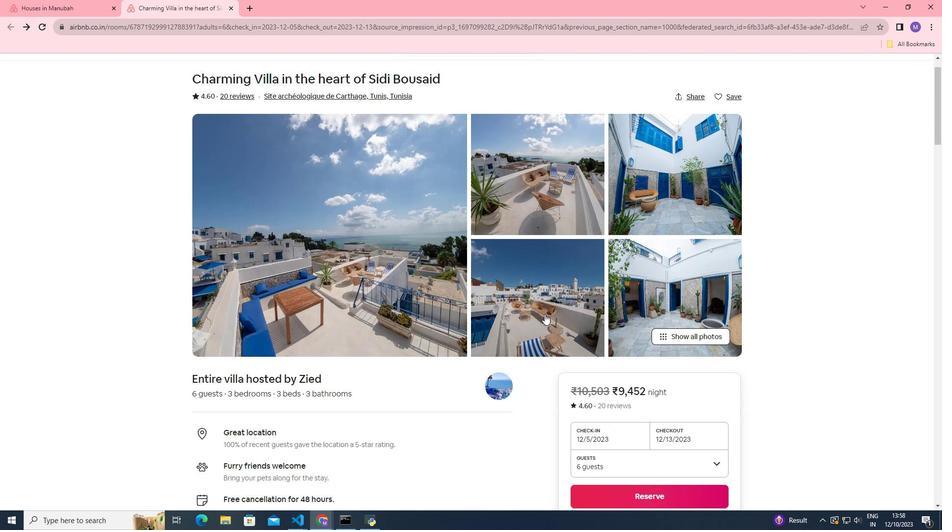 
Action: Mouse moved to (453, 284)
Screenshot: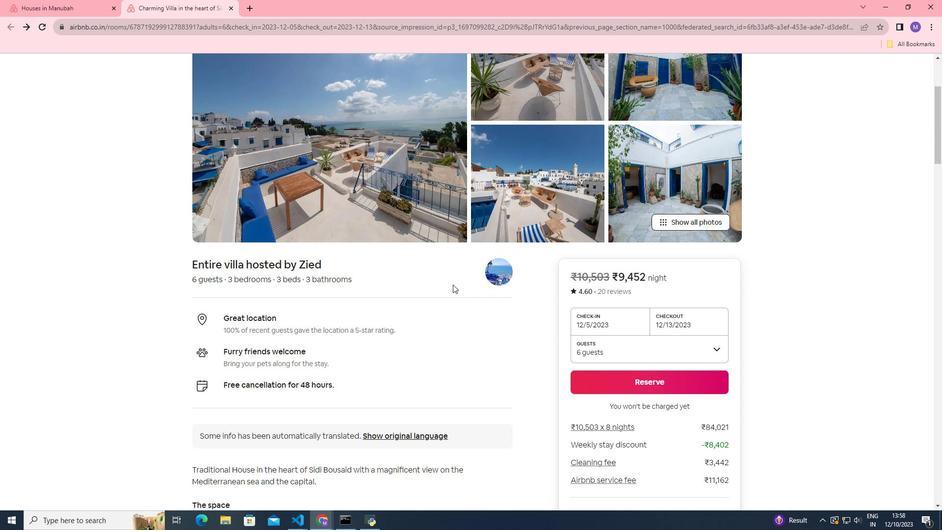 
Action: Mouse scrolled (453, 284) with delta (0, 0)
Screenshot: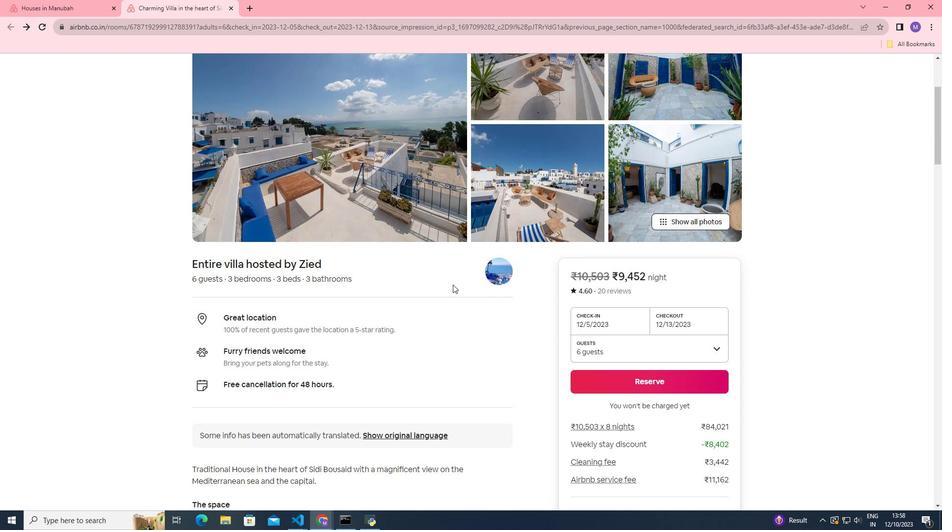 
Action: Mouse scrolled (453, 284) with delta (0, 0)
Screenshot: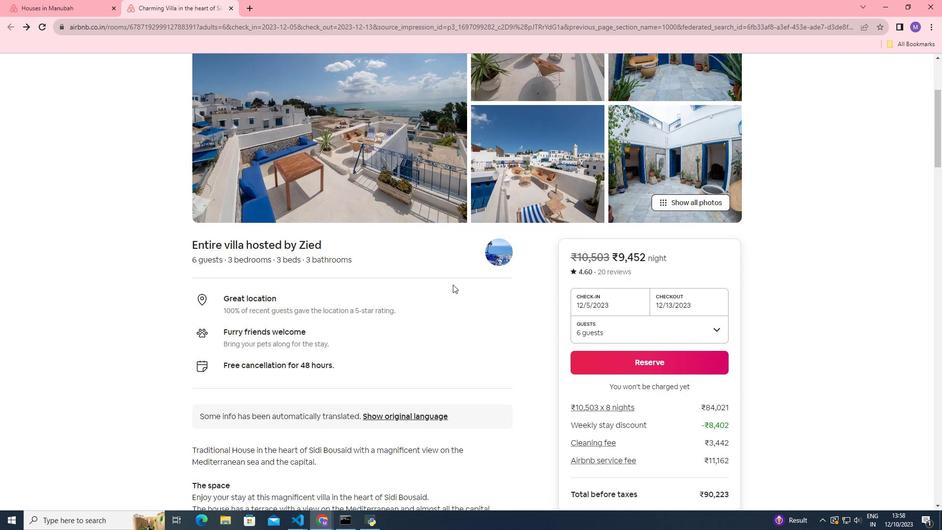 
Action: Mouse scrolled (453, 284) with delta (0, 0)
Screenshot: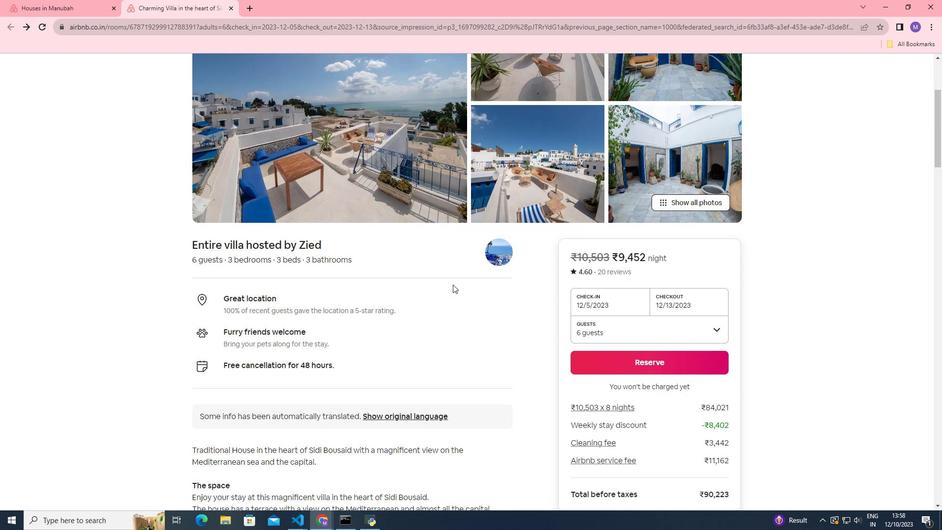 
Action: Mouse moved to (228, 401)
Screenshot: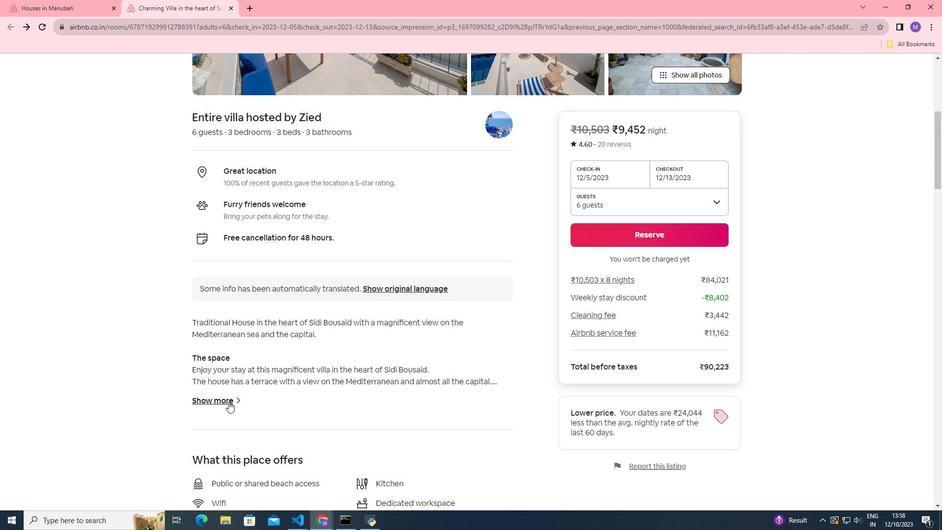 
Action: Mouse pressed left at (228, 401)
Screenshot: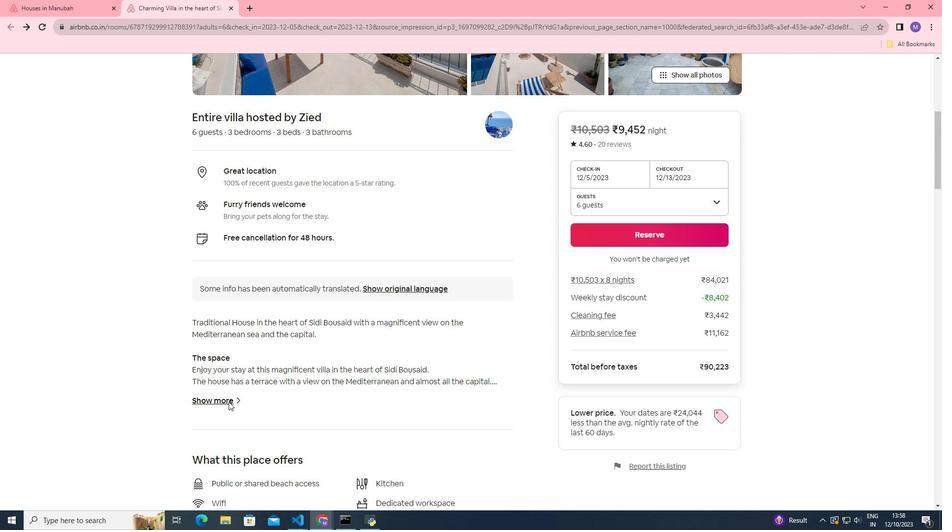 
Action: Mouse moved to (294, 200)
Screenshot: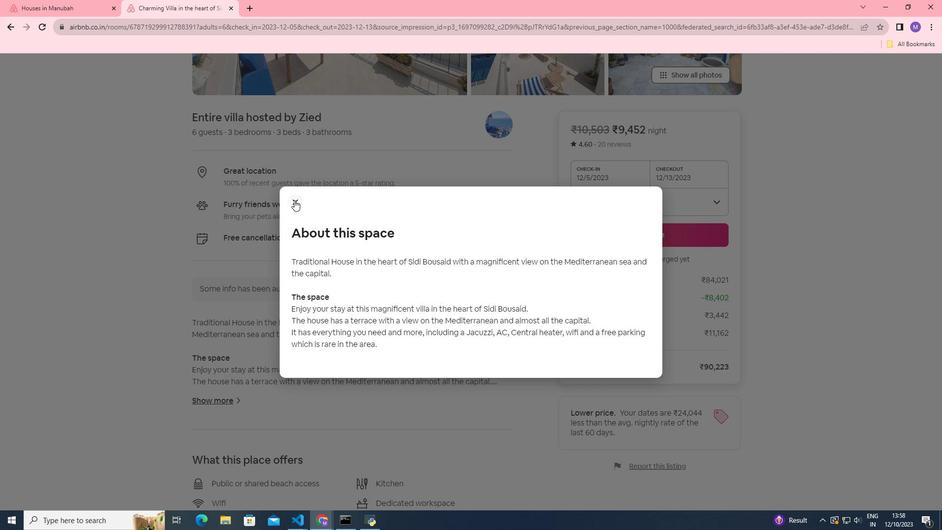 
Action: Mouse pressed left at (294, 200)
Screenshot: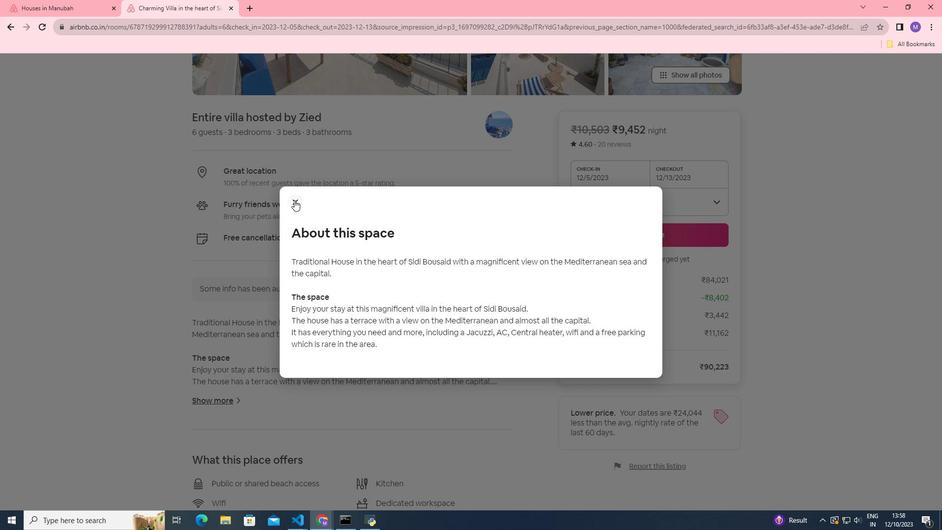 
Action: Mouse moved to (289, 333)
Screenshot: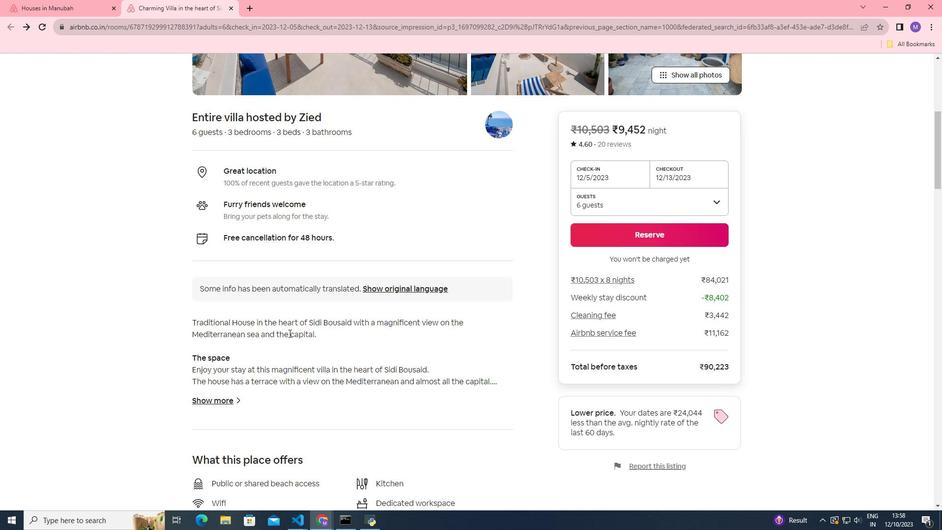 
Action: Mouse scrolled (289, 332) with delta (0, 0)
Screenshot: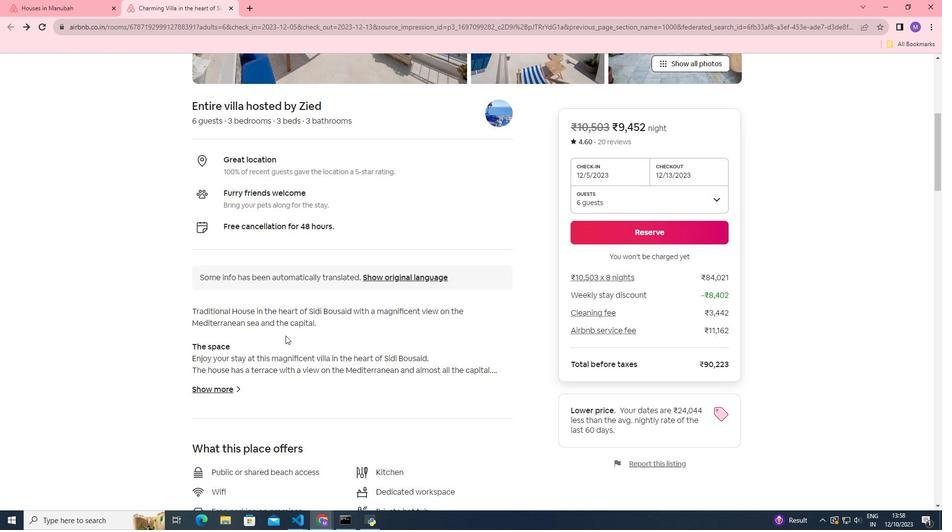 
Action: Mouse moved to (286, 334)
Screenshot: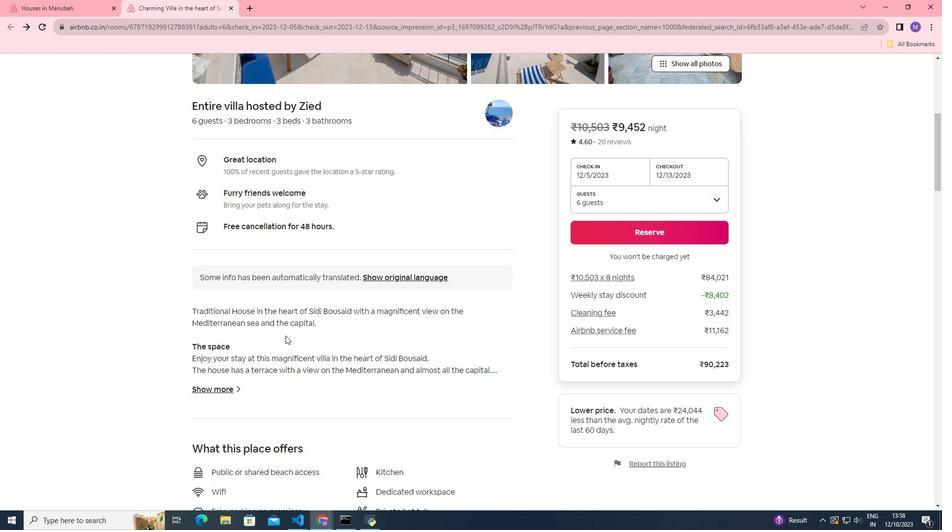 
Action: Mouse scrolled (288, 334) with delta (0, 0)
Screenshot: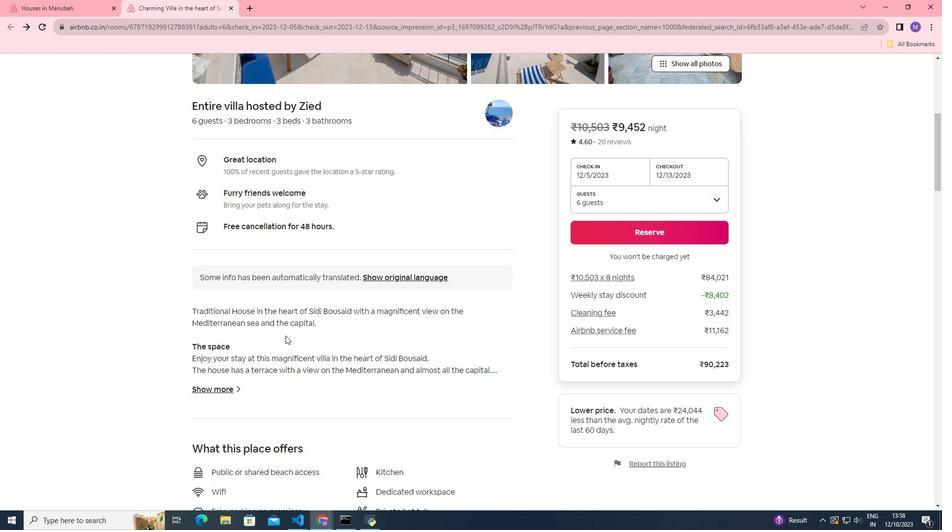 
Action: Mouse moved to (285, 335)
Screenshot: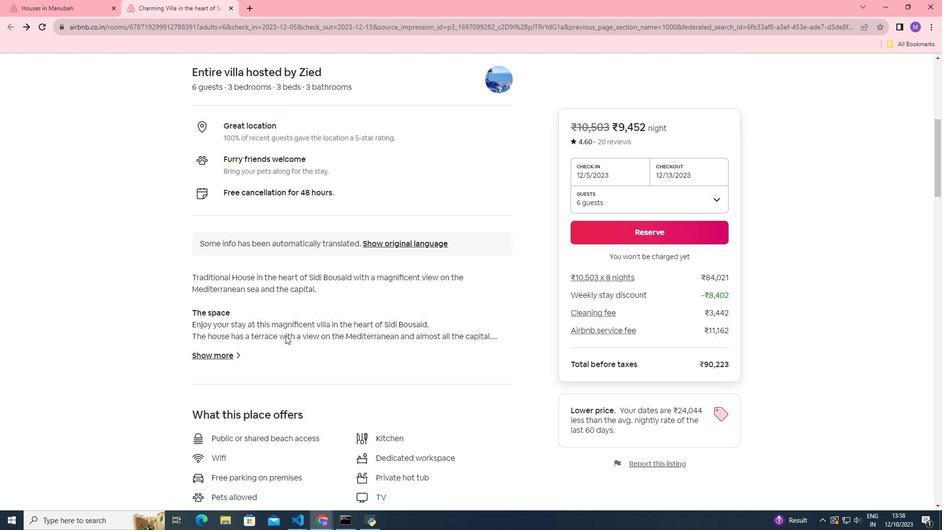 
Action: Mouse scrolled (285, 335) with delta (0, 0)
Screenshot: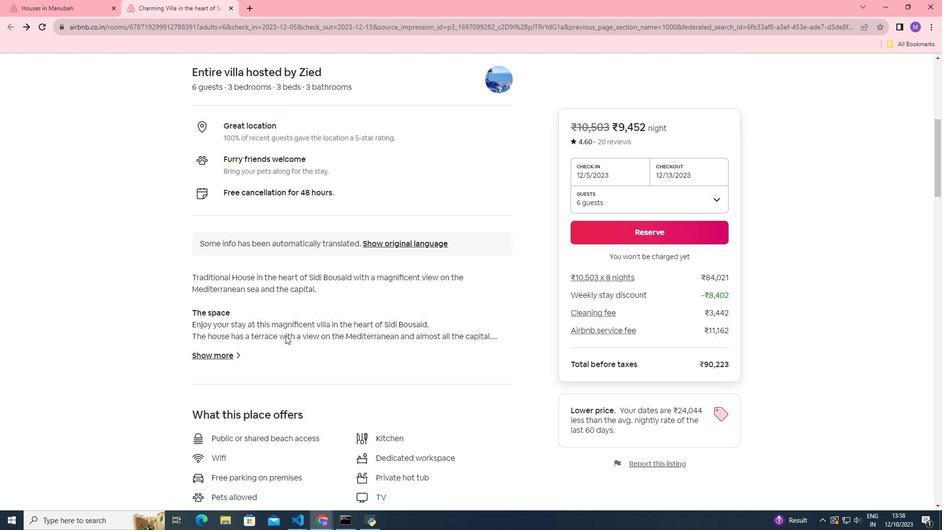 
Action: Mouse moved to (281, 335)
Screenshot: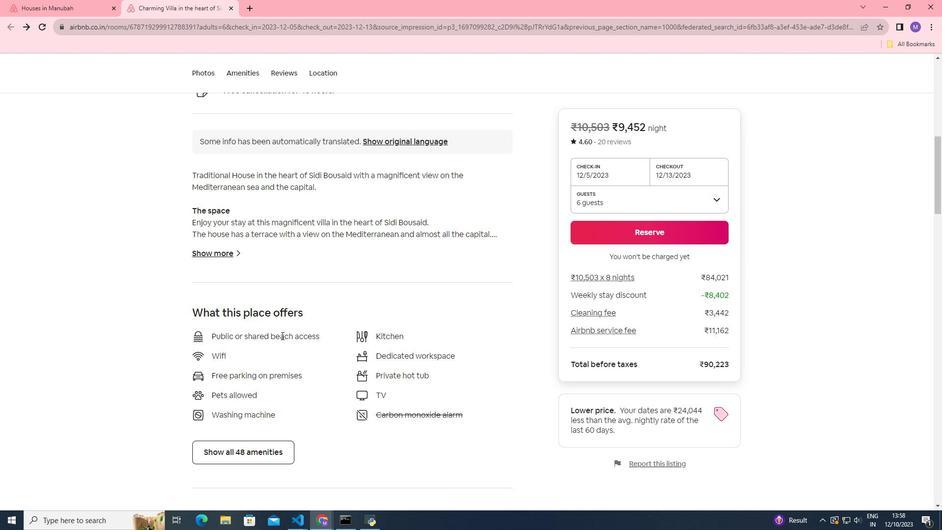 
Action: Mouse scrolled (281, 335) with delta (0, 0)
Screenshot: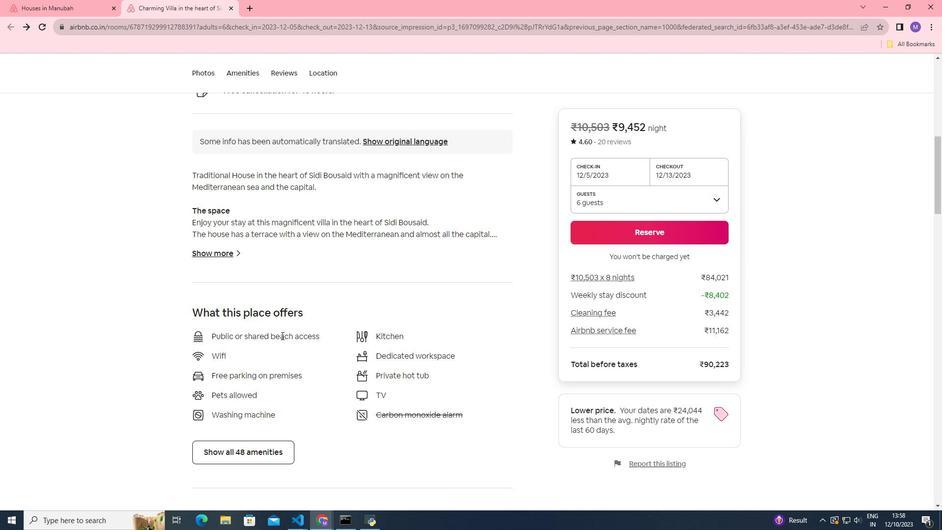 
Action: Mouse moved to (264, 402)
Screenshot: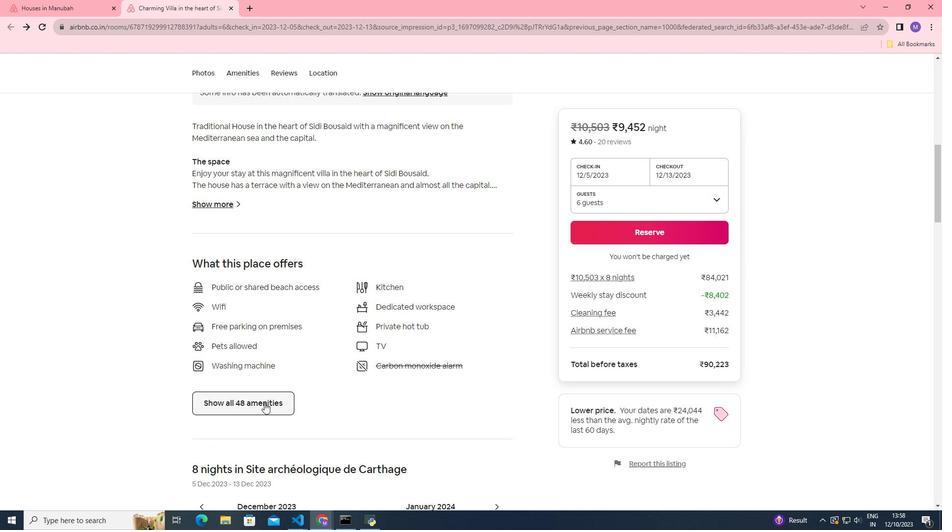 
Action: Mouse pressed left at (264, 402)
Screenshot: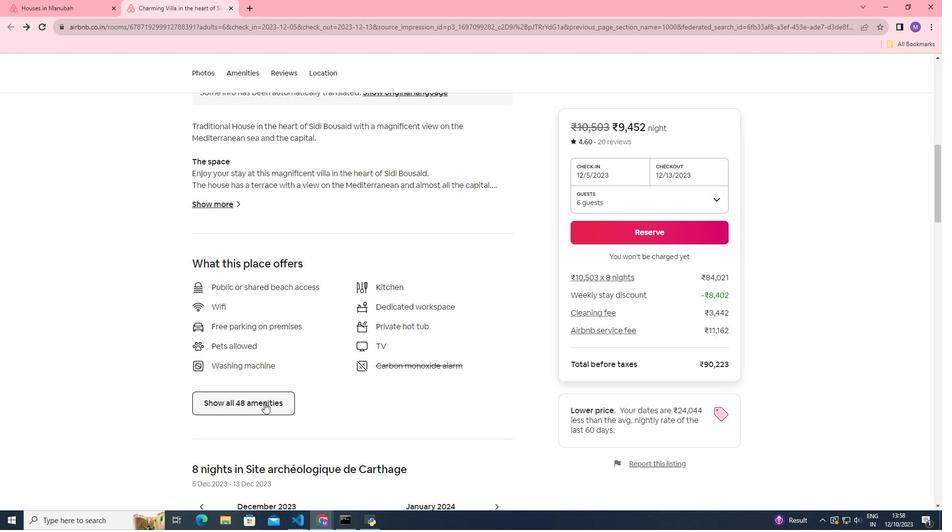 
Action: Mouse moved to (352, 309)
Screenshot: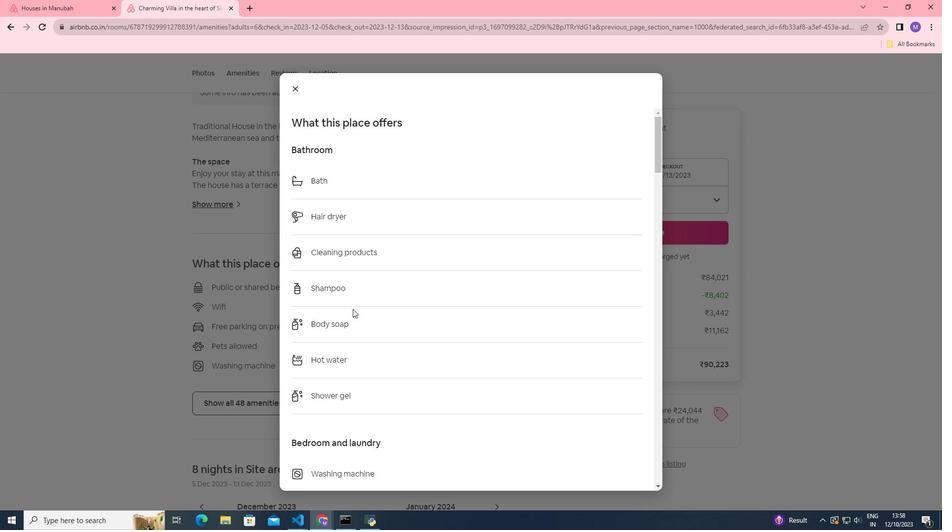 
Action: Mouse scrolled (352, 308) with delta (0, 0)
Screenshot: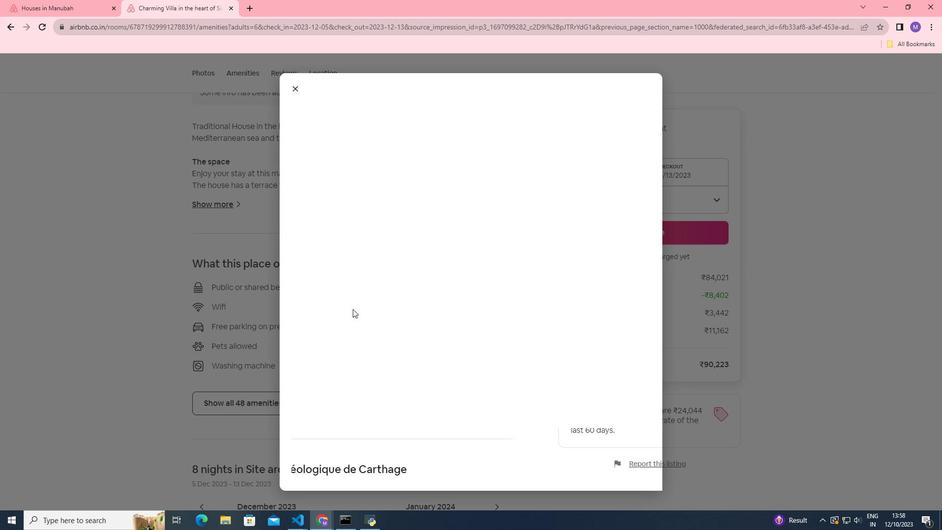
Action: Mouse scrolled (352, 308) with delta (0, 0)
Screenshot: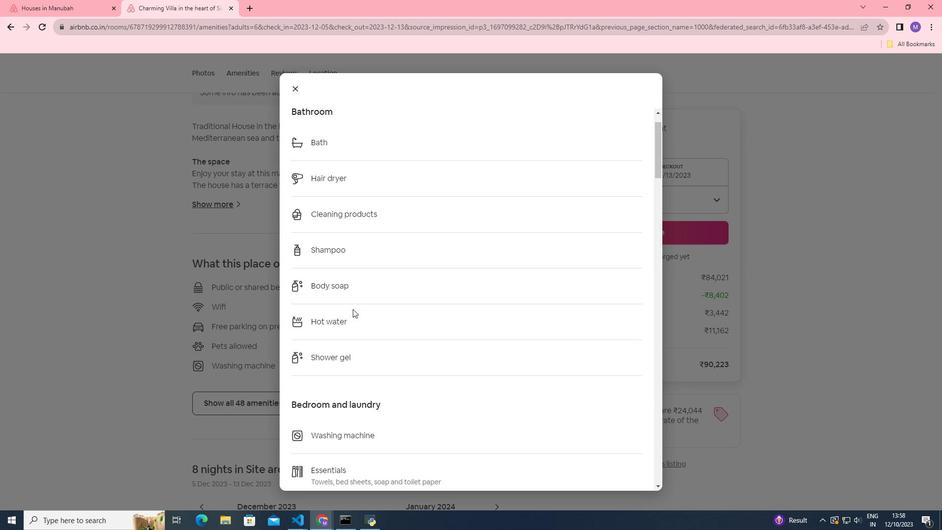 
Action: Mouse scrolled (352, 308) with delta (0, 0)
Screenshot: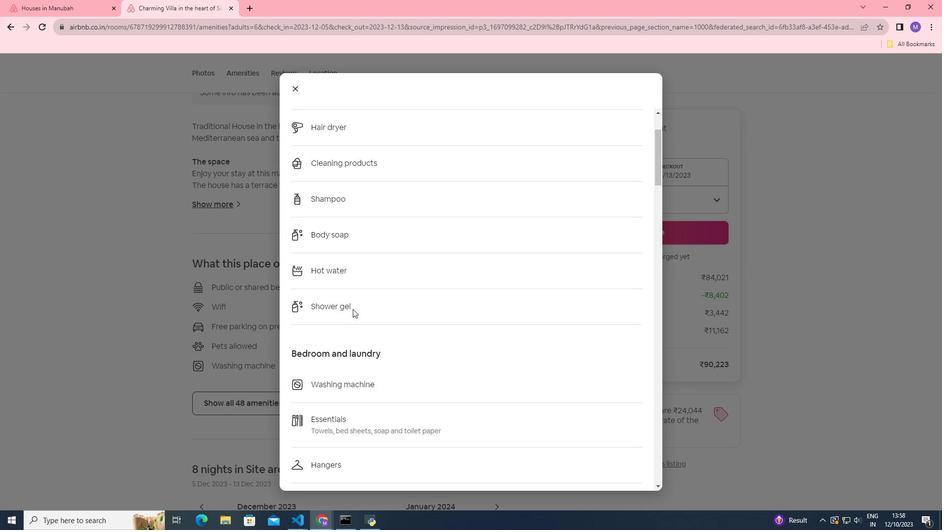 
Action: Mouse scrolled (352, 308) with delta (0, 0)
Screenshot: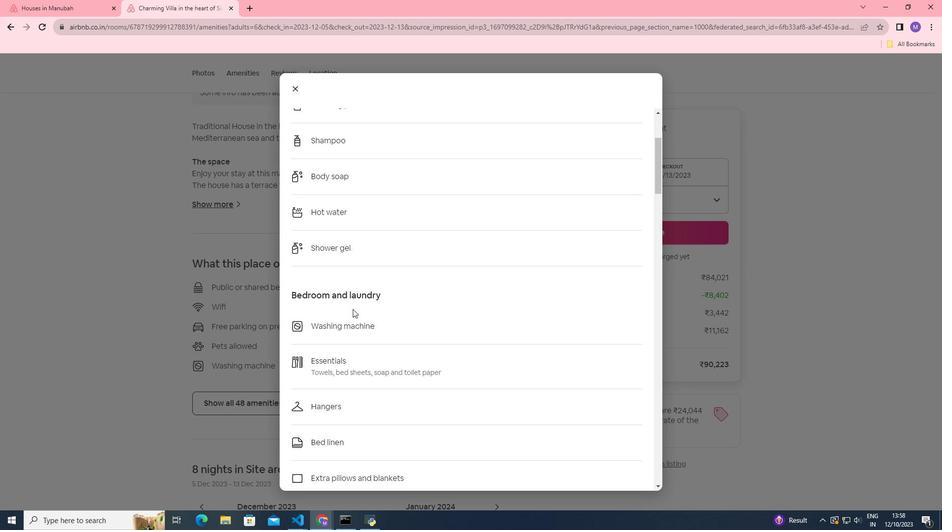 
Action: Mouse scrolled (352, 308) with delta (0, 0)
Screenshot: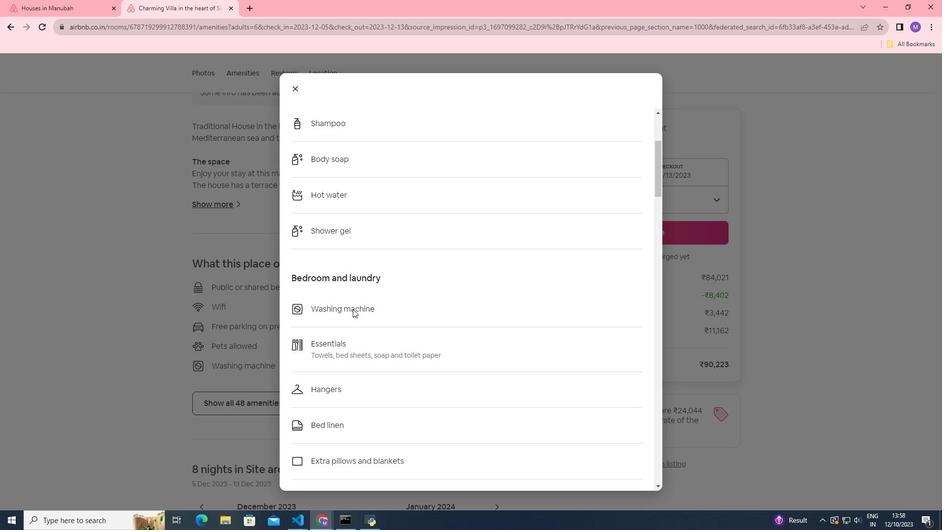 
Action: Mouse scrolled (352, 308) with delta (0, 0)
Screenshot: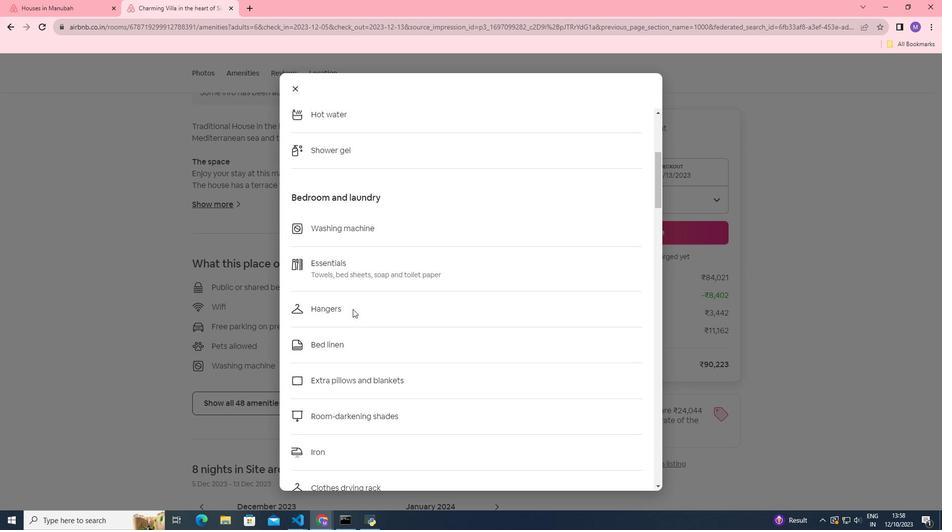 
Action: Mouse scrolled (352, 308) with delta (0, 0)
Screenshot: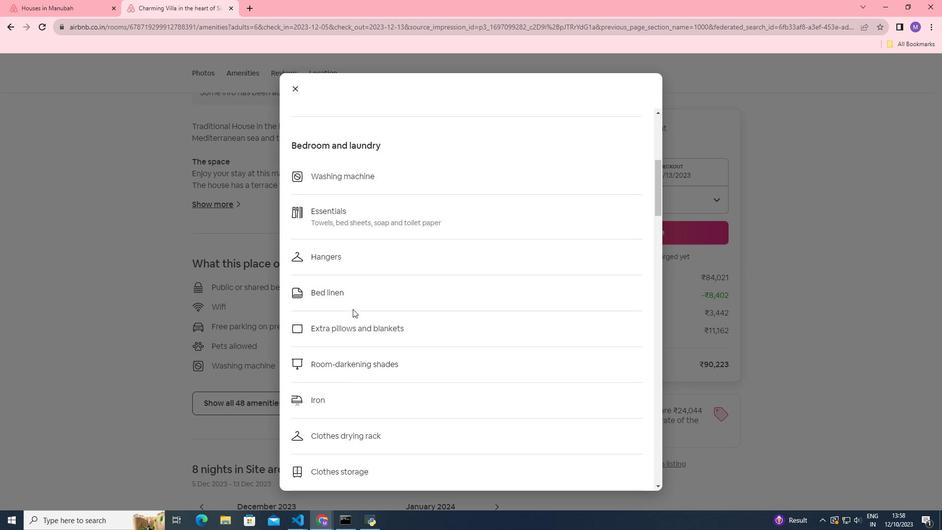 
Action: Mouse scrolled (352, 308) with delta (0, 0)
Screenshot: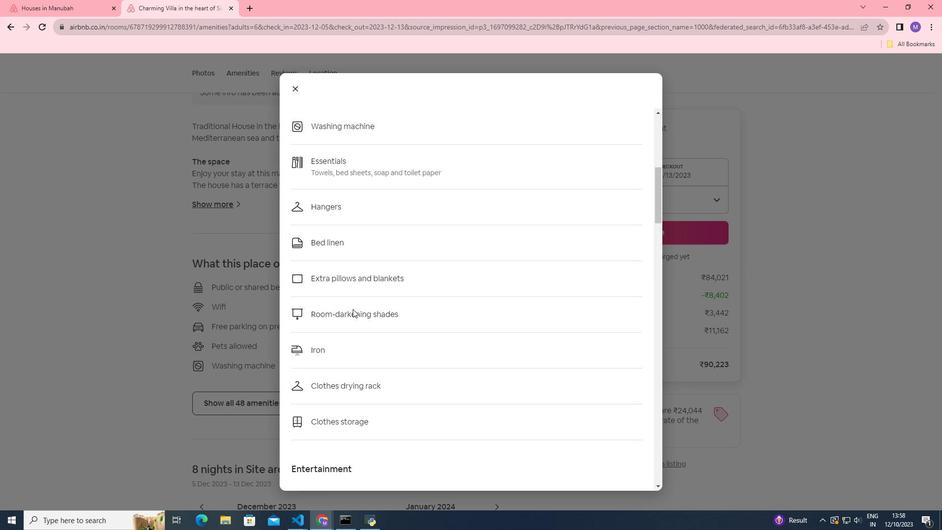 
Action: Mouse scrolled (352, 308) with delta (0, 0)
Screenshot: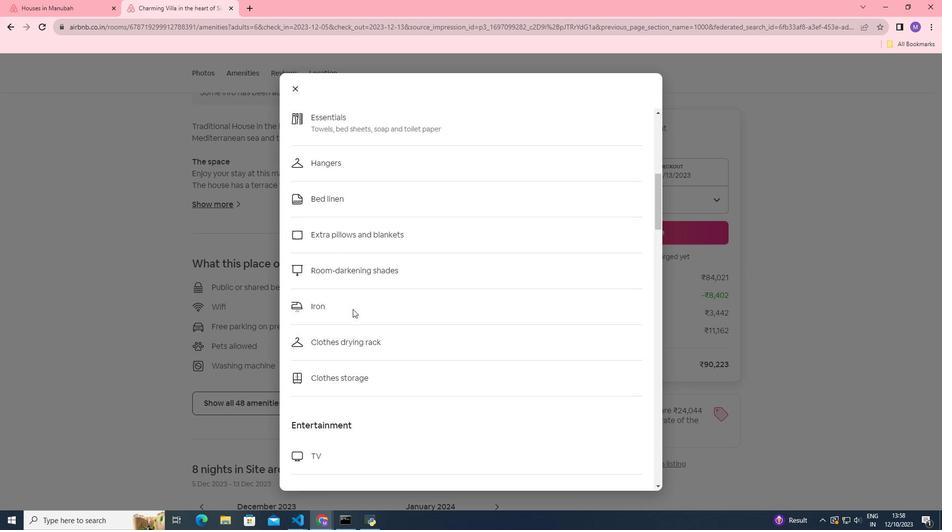 
Action: Mouse scrolled (352, 308) with delta (0, 0)
Screenshot: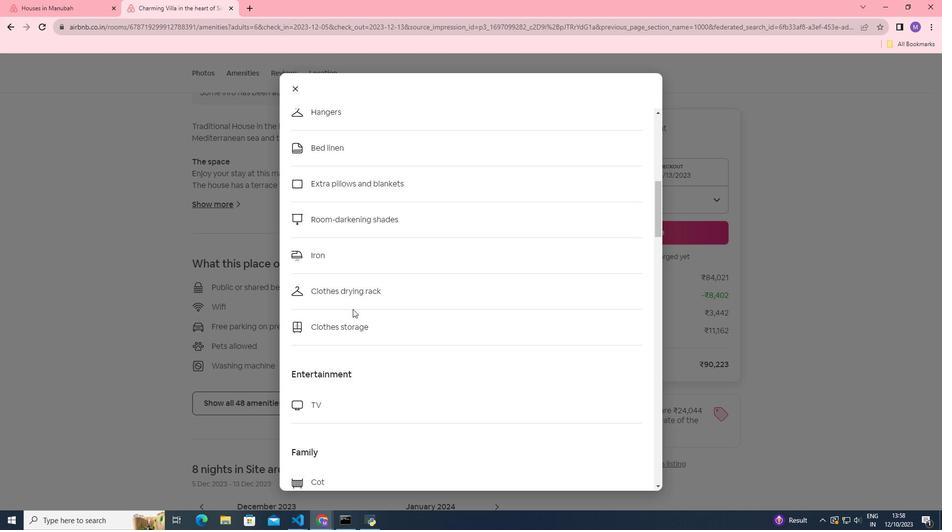 
Action: Mouse scrolled (352, 308) with delta (0, 0)
Screenshot: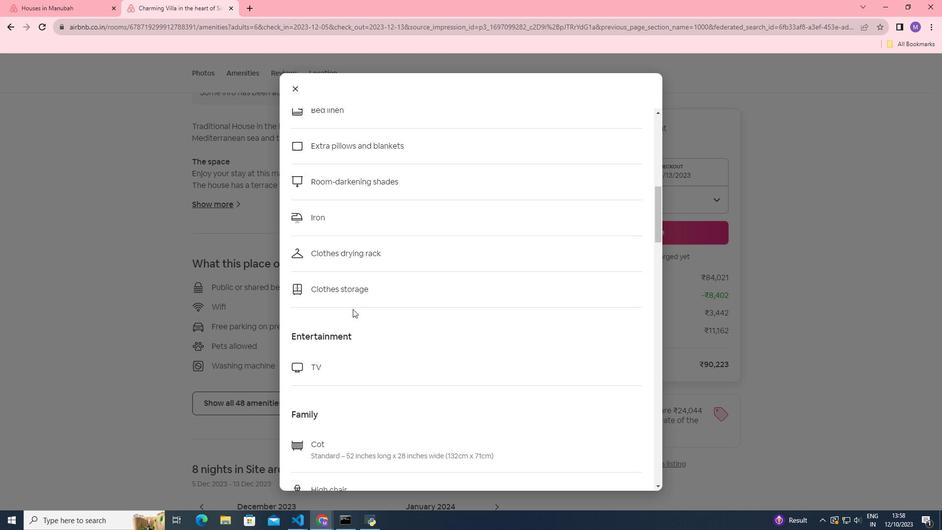 
Action: Mouse scrolled (352, 308) with delta (0, 0)
Screenshot: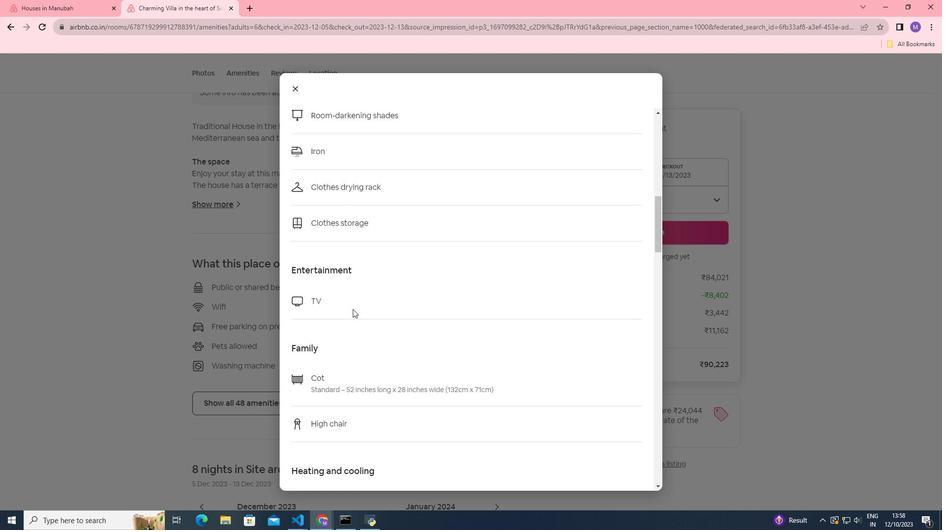 
Action: Mouse scrolled (352, 308) with delta (0, 0)
Screenshot: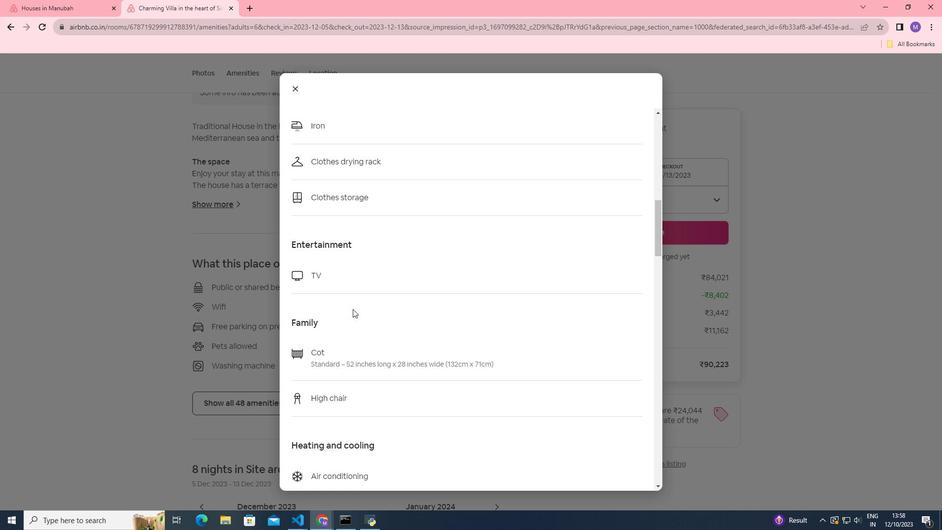 
Action: Mouse scrolled (352, 308) with delta (0, 0)
Screenshot: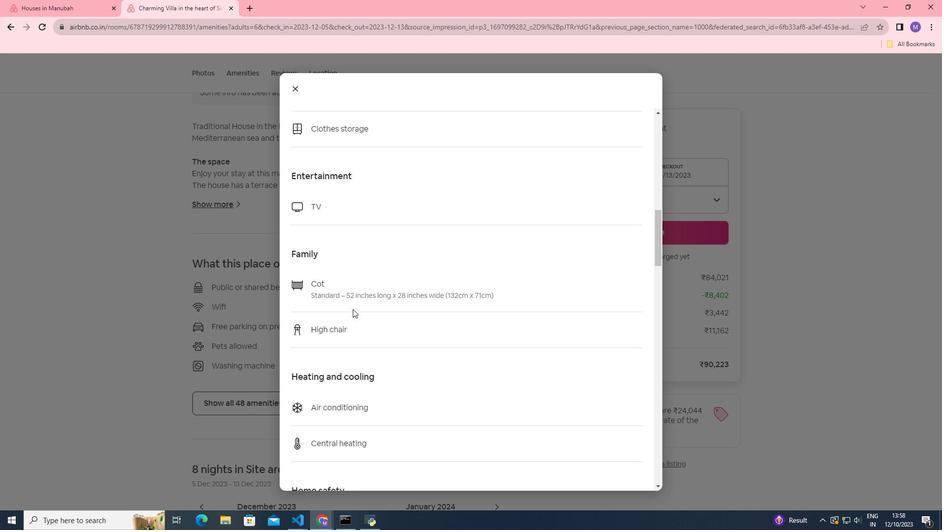 
Action: Mouse scrolled (352, 308) with delta (0, 0)
Screenshot: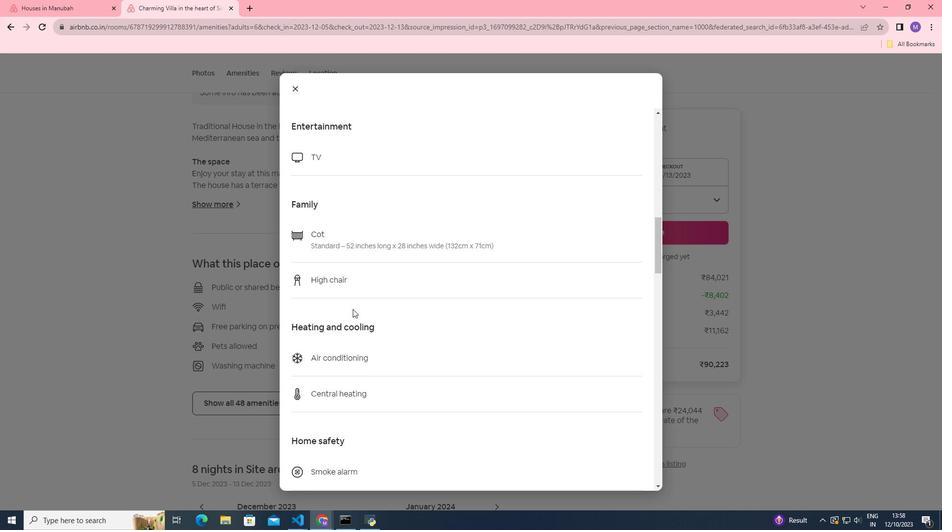 
Action: Mouse scrolled (352, 308) with delta (0, 0)
Screenshot: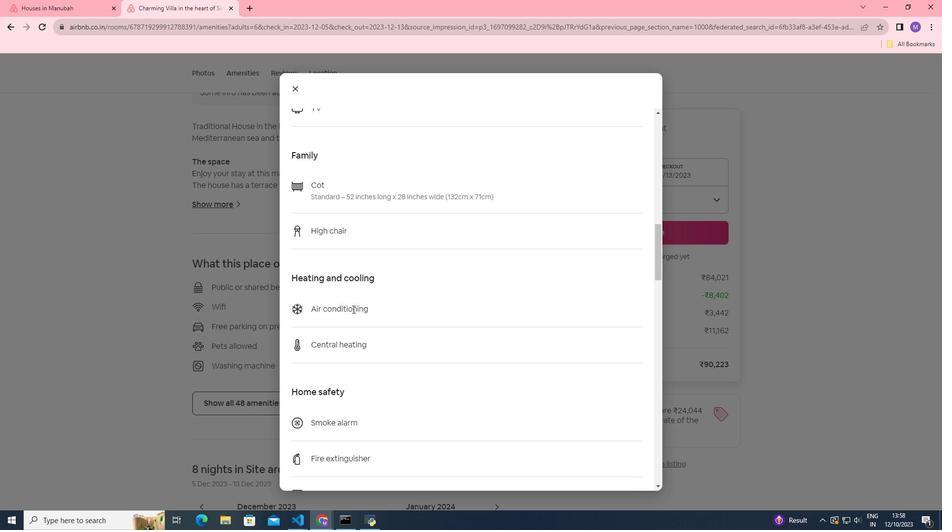 
Action: Mouse scrolled (352, 308) with delta (0, 0)
Screenshot: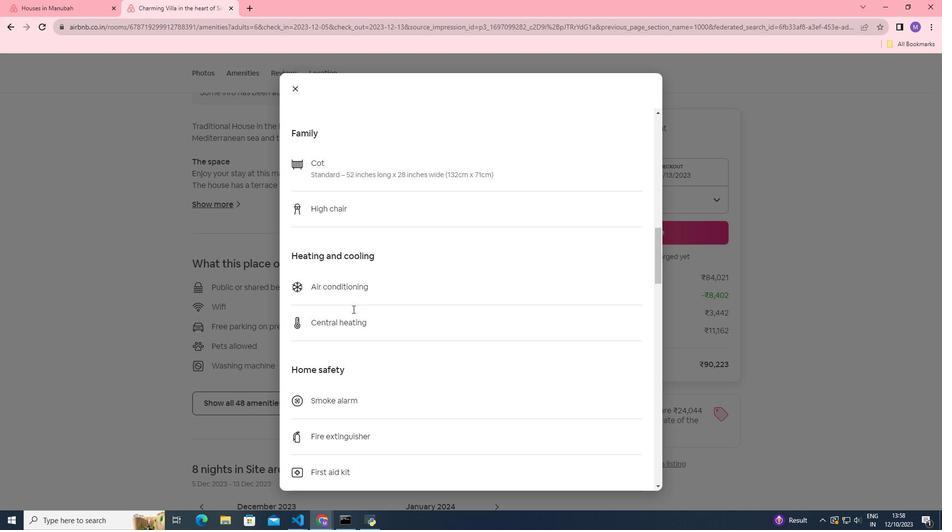 
Action: Mouse scrolled (352, 308) with delta (0, 0)
Screenshot: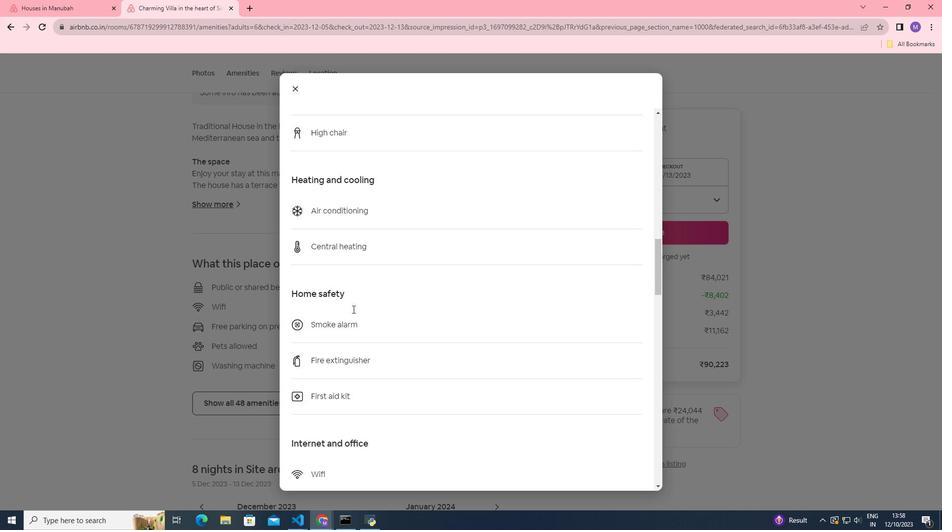 
Action: Mouse scrolled (352, 308) with delta (0, 0)
Screenshot: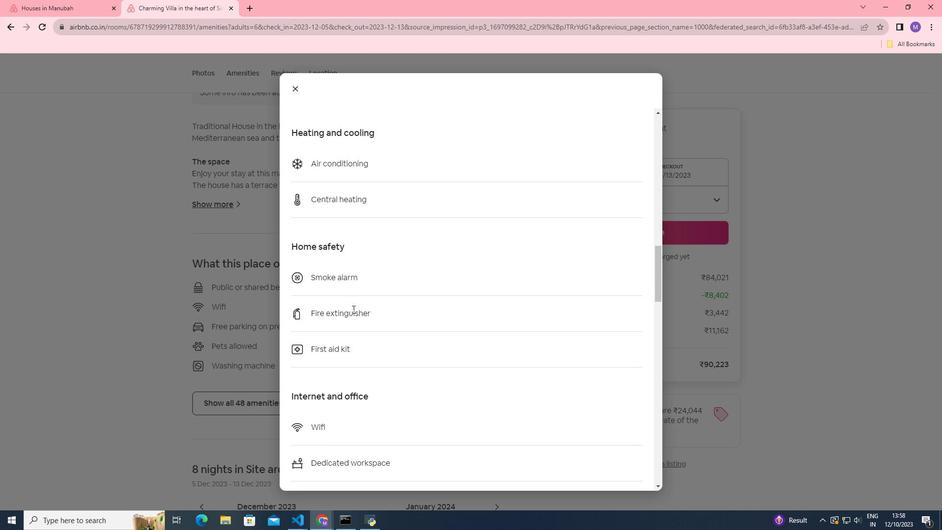 
Action: Mouse scrolled (352, 308) with delta (0, 0)
Screenshot: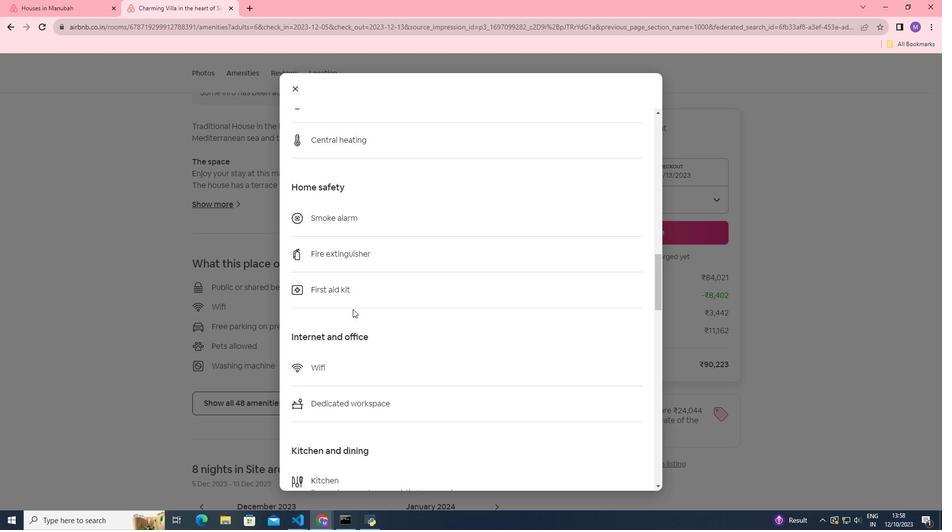 
Action: Mouse scrolled (352, 308) with delta (0, 0)
Screenshot: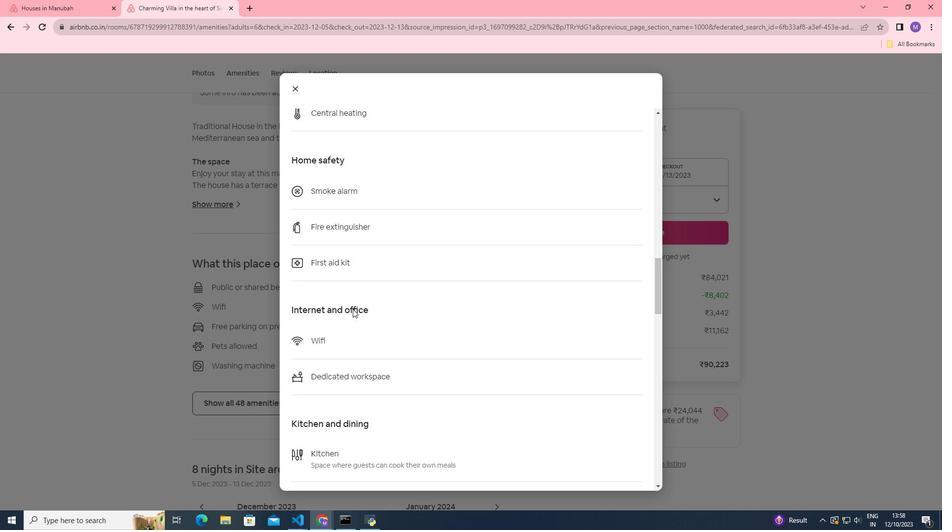 
Action: Mouse scrolled (352, 308) with delta (0, 0)
Screenshot: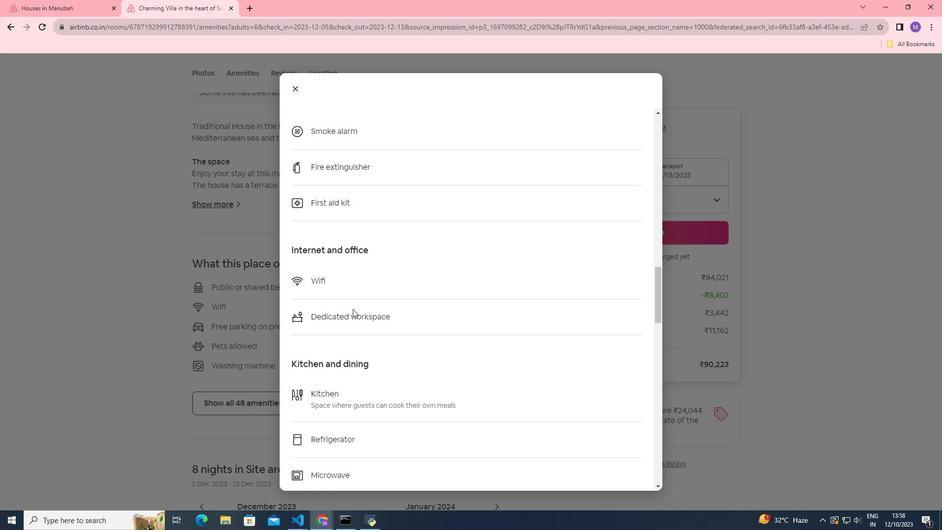 
Action: Mouse scrolled (352, 308) with delta (0, 0)
Screenshot: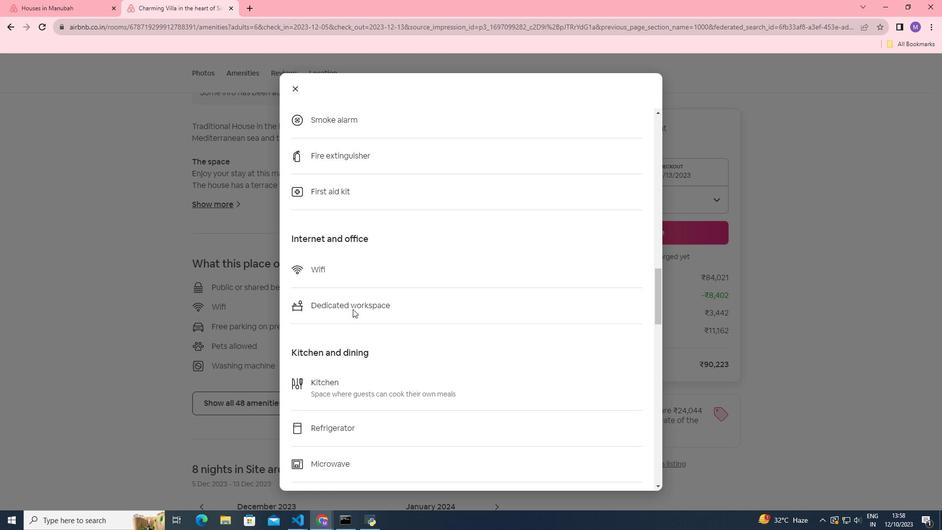 
Action: Mouse scrolled (352, 308) with delta (0, 0)
Screenshot: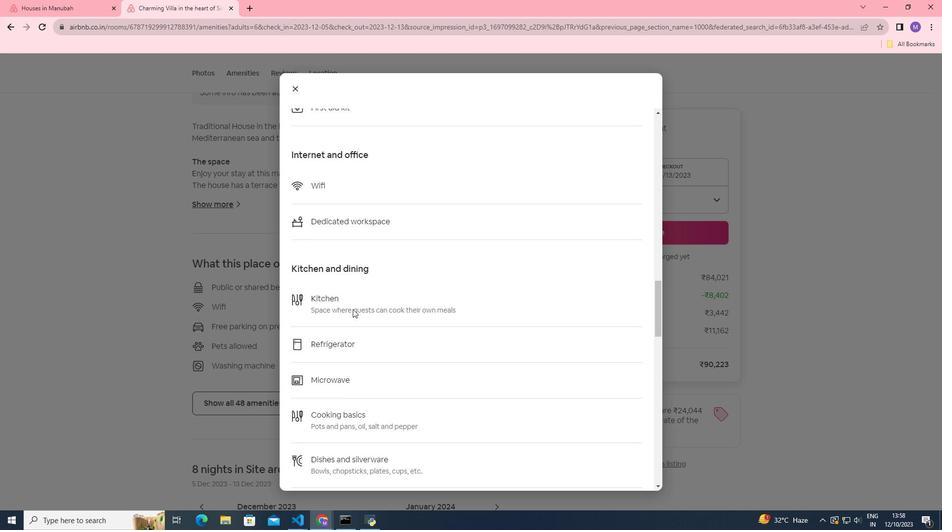
Action: Mouse scrolled (352, 308) with delta (0, 0)
Screenshot: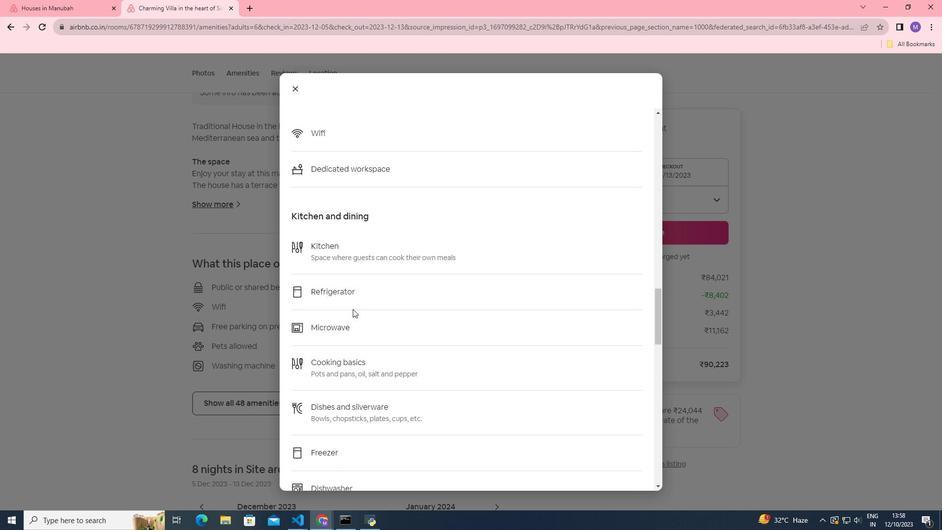 
Action: Mouse scrolled (352, 308) with delta (0, 0)
Screenshot: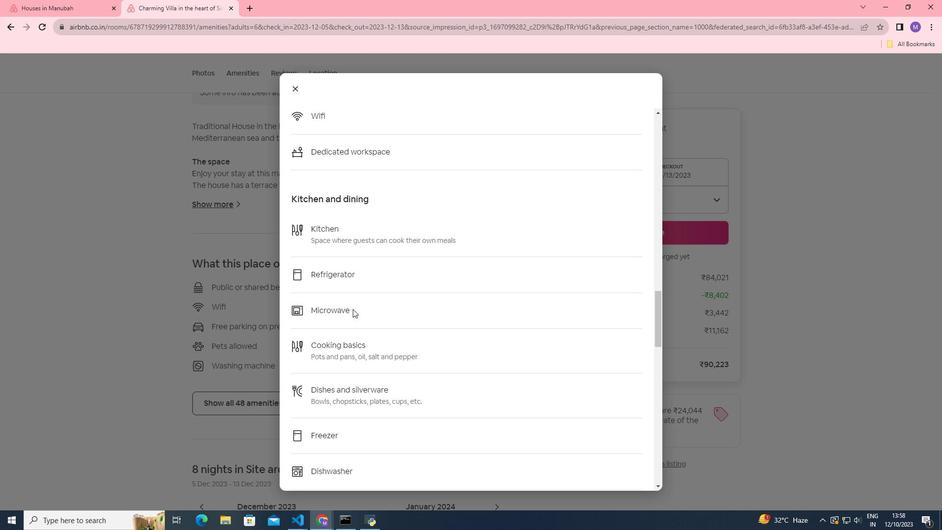 
Action: Mouse scrolled (352, 308) with delta (0, 0)
Screenshot: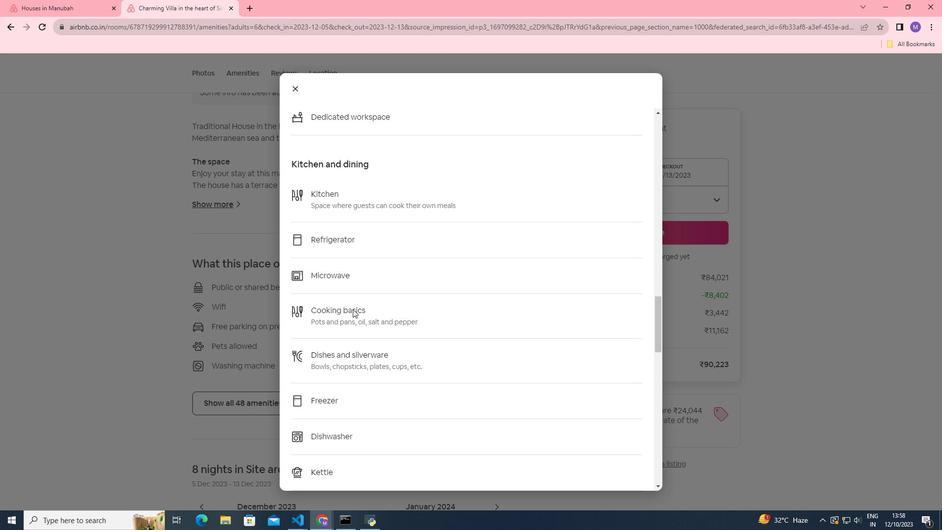 
Action: Mouse scrolled (352, 308) with delta (0, 0)
Screenshot: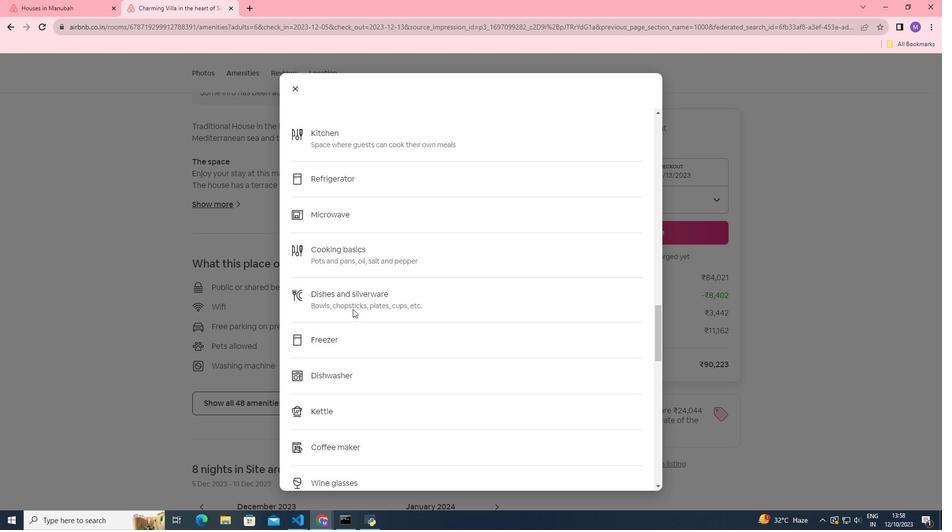 
Action: Mouse scrolled (352, 308) with delta (0, 0)
Screenshot: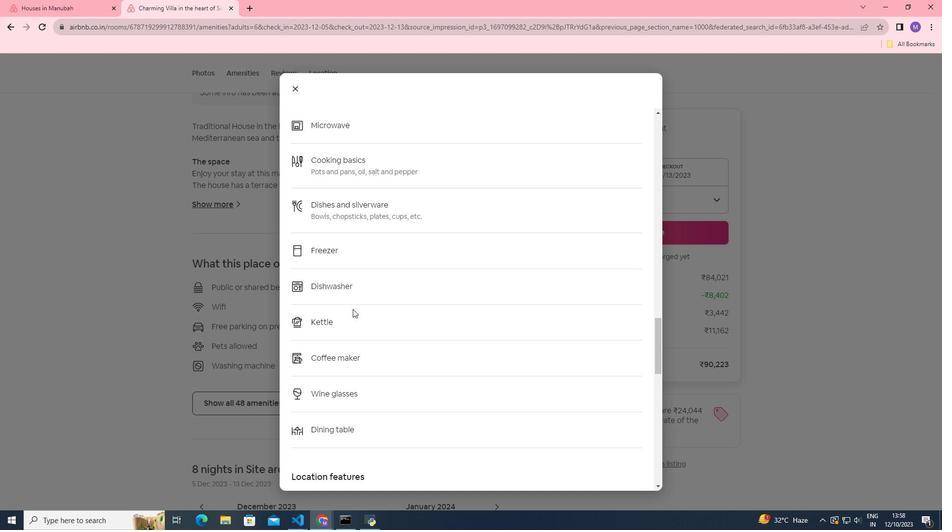 
Action: Mouse scrolled (352, 308) with delta (0, 0)
Screenshot: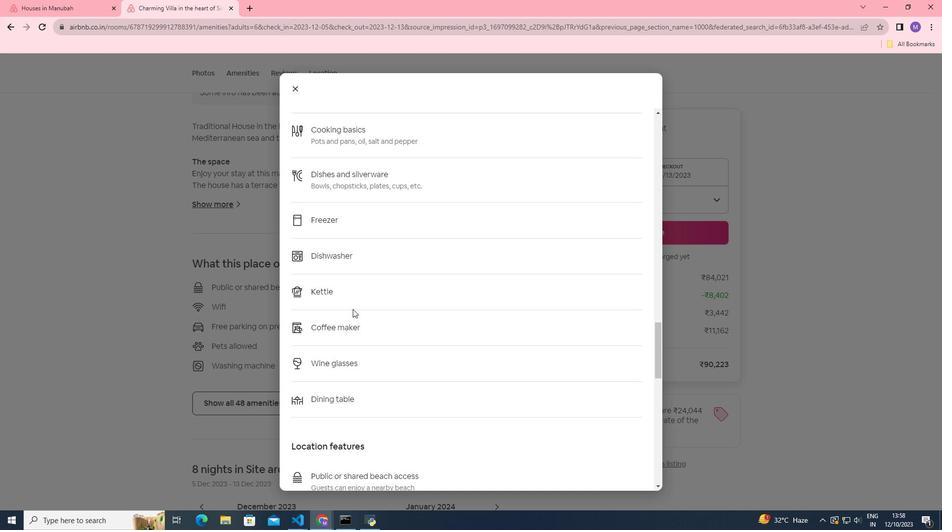 
Action: Mouse scrolled (352, 308) with delta (0, 0)
Screenshot: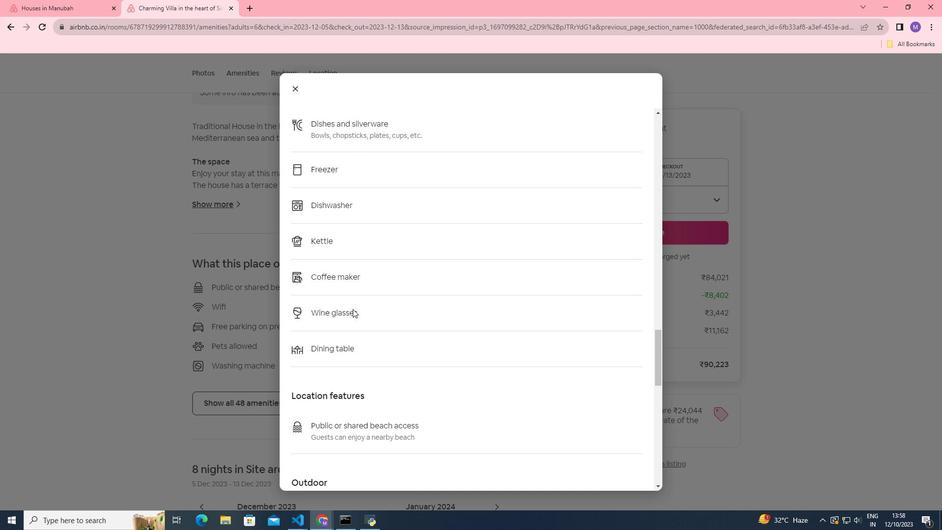 
Action: Mouse scrolled (352, 308) with delta (0, 0)
Screenshot: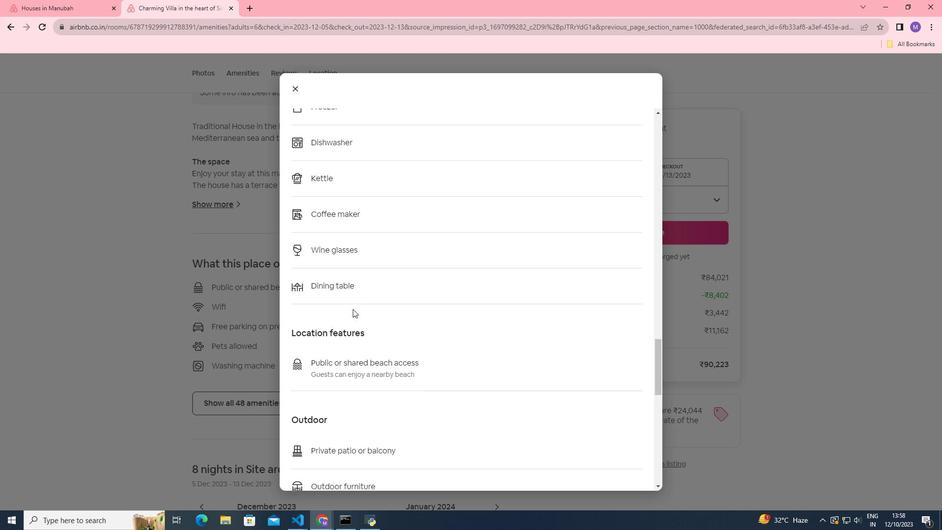 
Action: Mouse scrolled (352, 308) with delta (0, 0)
Screenshot: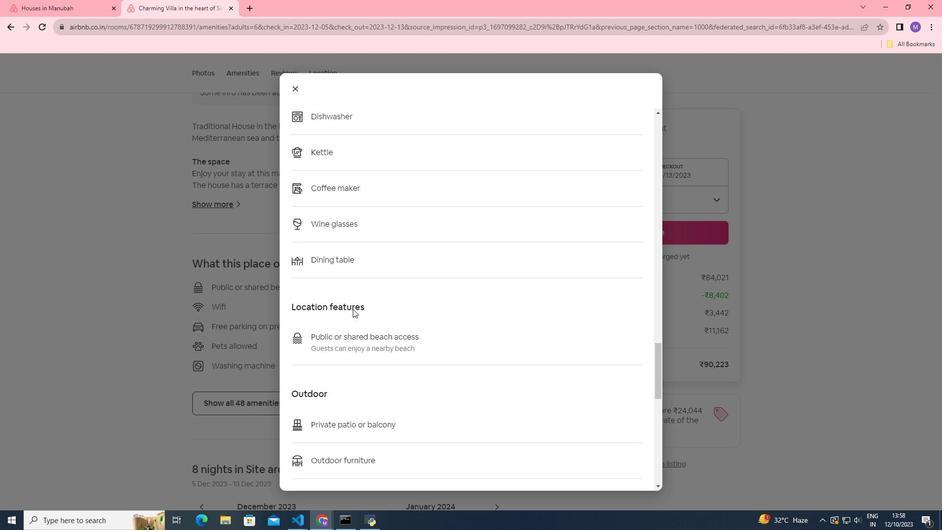 
Action: Mouse scrolled (352, 308) with delta (0, 0)
Screenshot: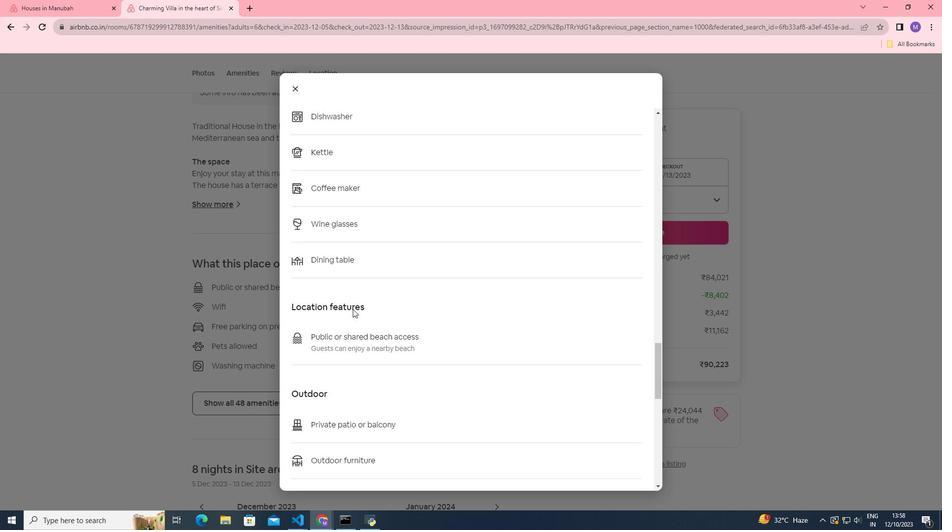 
Action: Mouse scrolled (352, 308) with delta (0, 0)
Screenshot: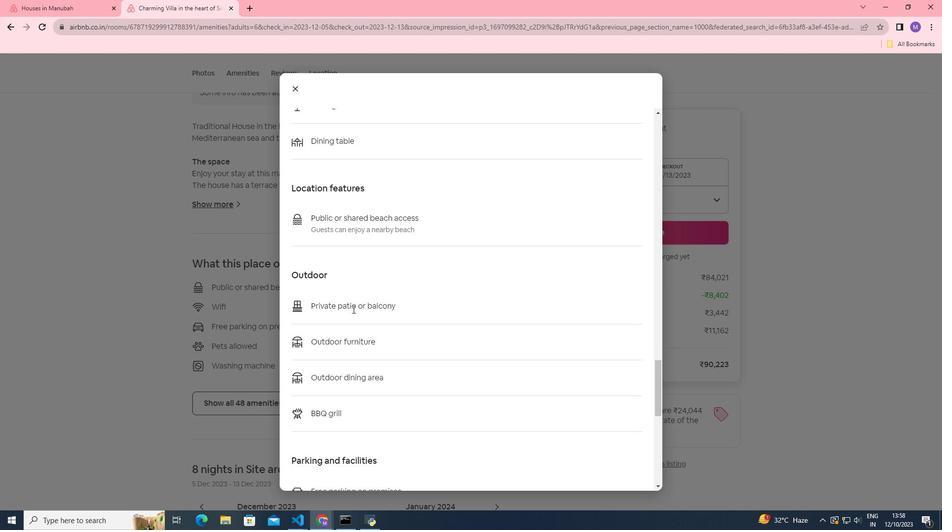 
Action: Mouse scrolled (352, 308) with delta (0, 0)
Screenshot: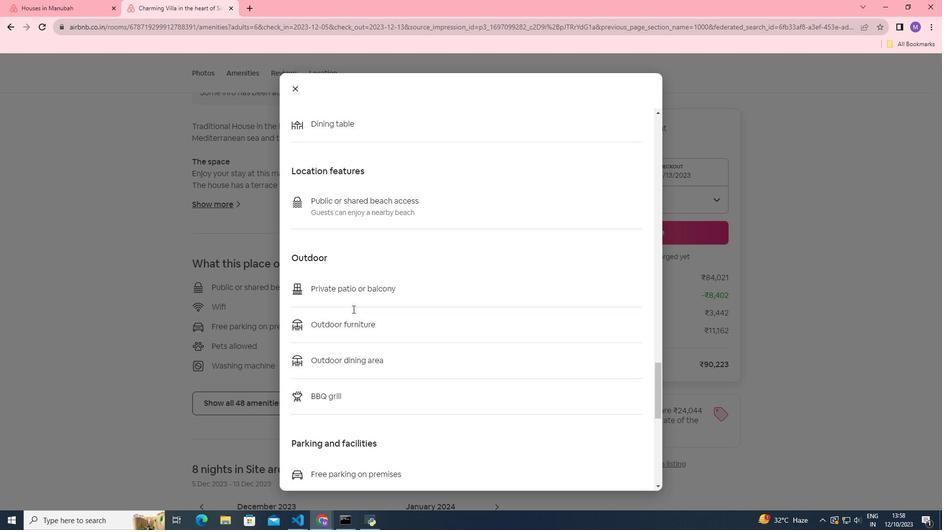 
Action: Mouse scrolled (352, 308) with delta (0, 0)
Screenshot: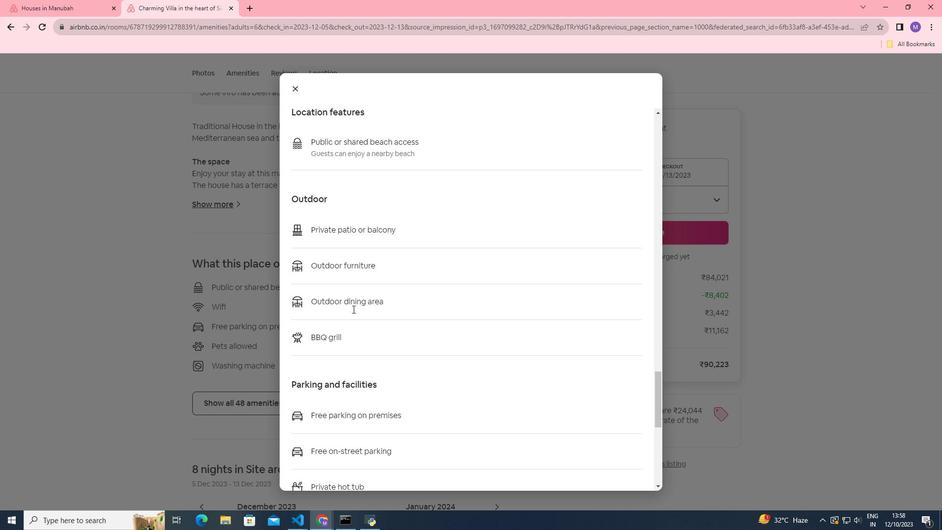 
Action: Mouse scrolled (352, 308) with delta (0, 0)
Screenshot: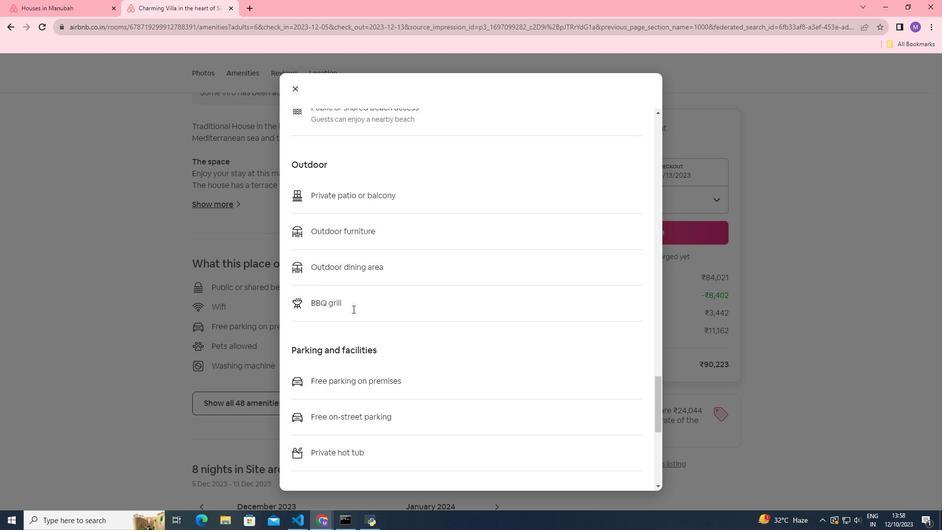 
Action: Mouse moved to (296, 87)
Screenshot: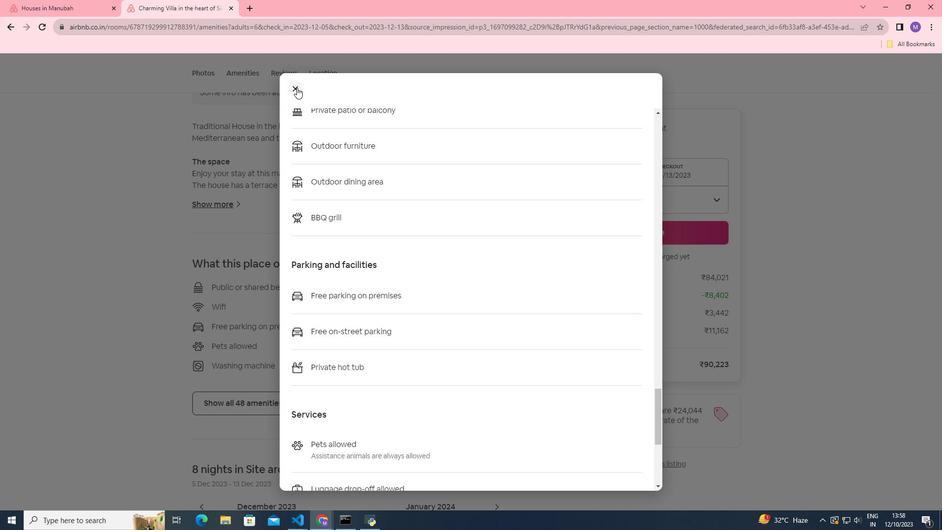
Action: Mouse pressed left at (296, 87)
Screenshot: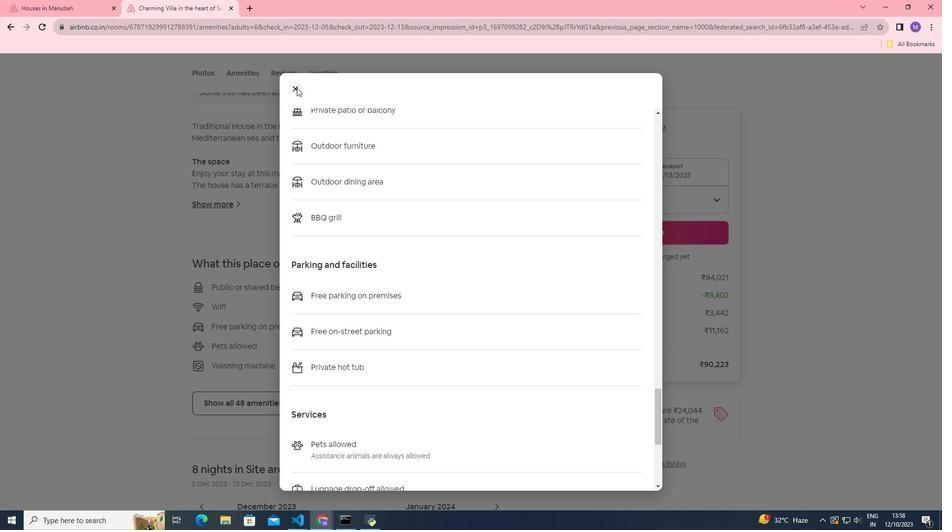 
Action: Mouse moved to (317, 273)
Screenshot: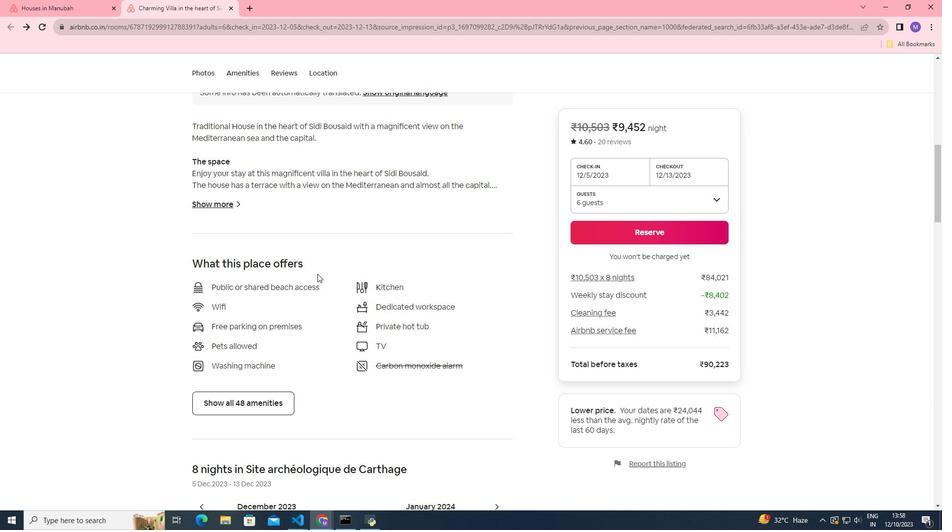 
Action: Mouse scrolled (317, 273) with delta (0, 0)
Screenshot: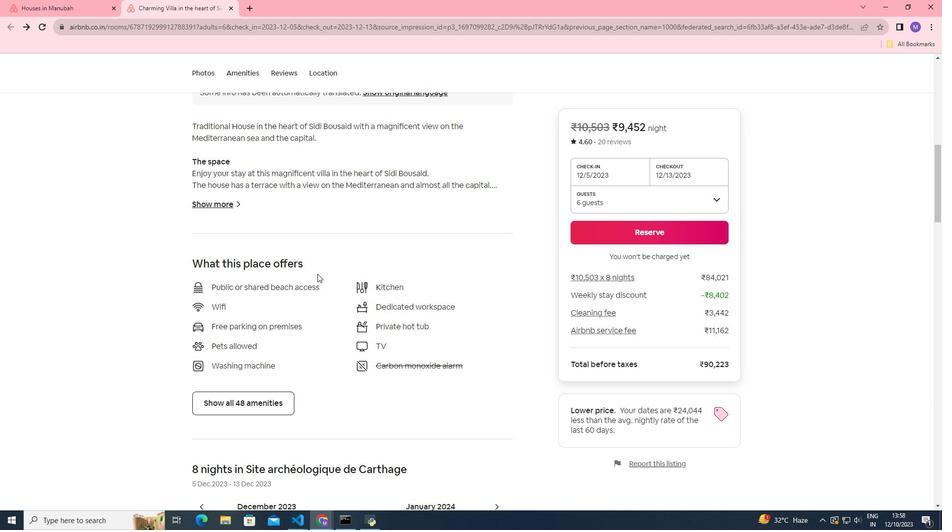 
Action: Mouse scrolled (317, 273) with delta (0, 0)
Screenshot: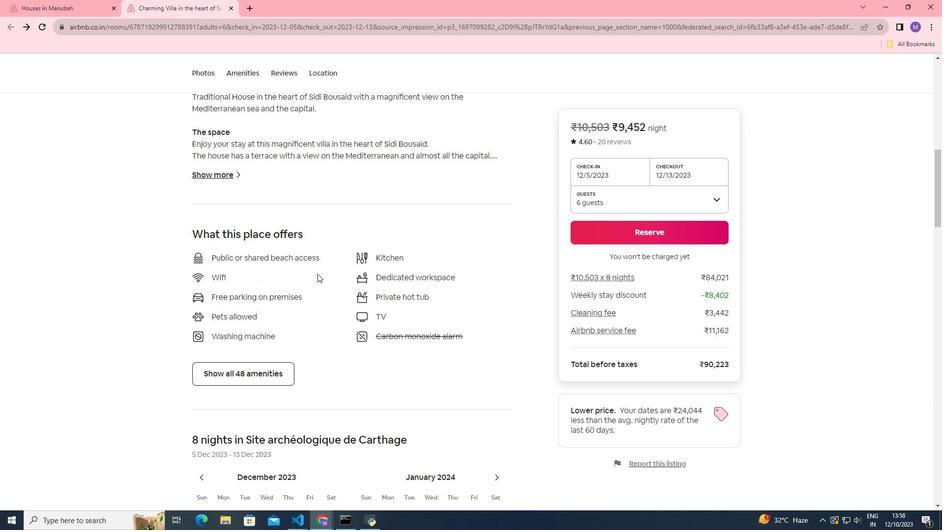 
Action: Mouse scrolled (317, 273) with delta (0, 0)
Screenshot: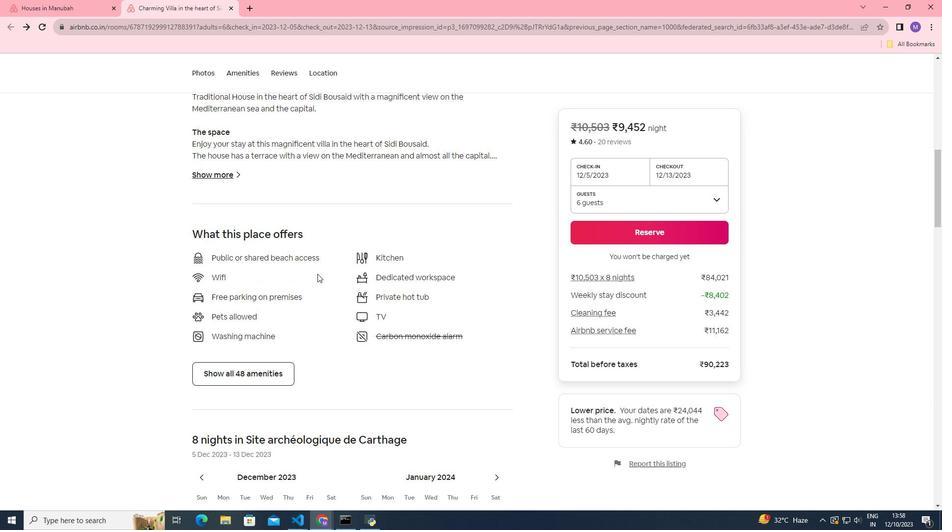 
Action: Mouse moved to (319, 276)
Screenshot: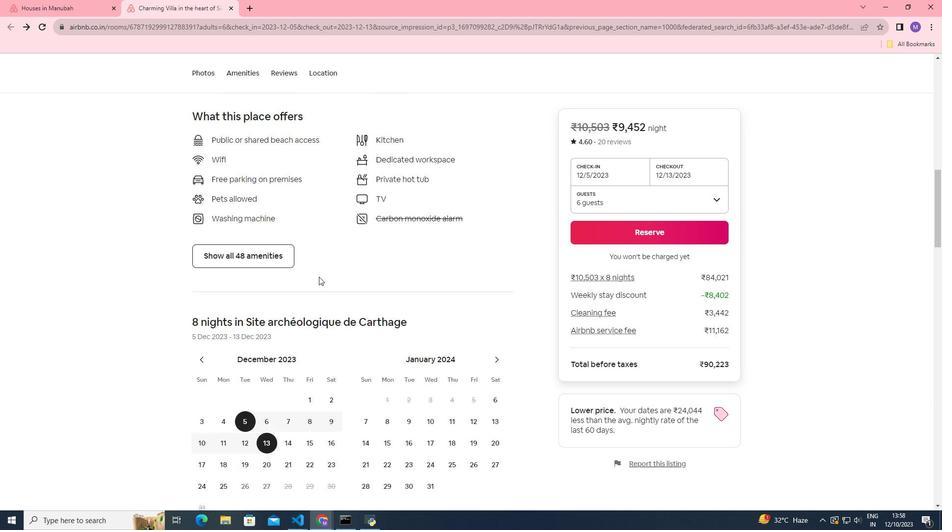 
Action: Mouse scrolled (319, 276) with delta (0, 0)
Screenshot: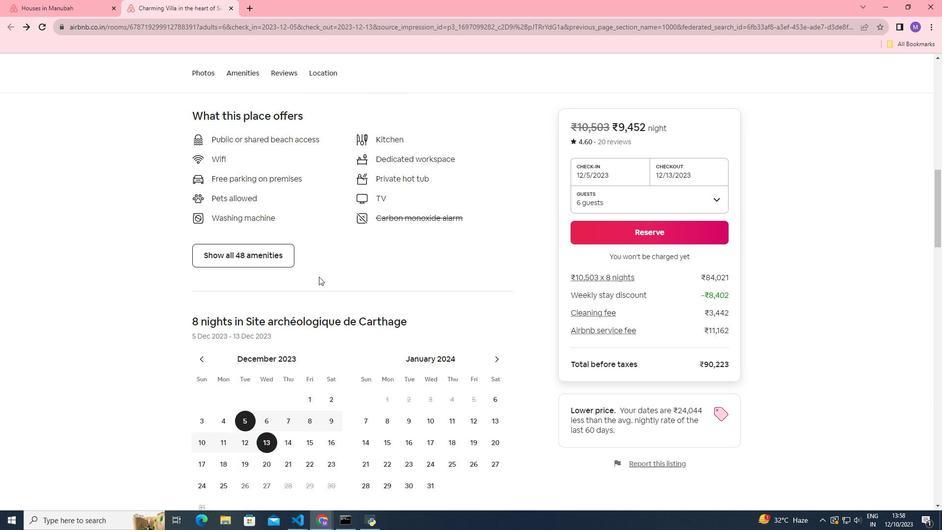 
Action: Mouse scrolled (319, 276) with delta (0, 0)
Screenshot: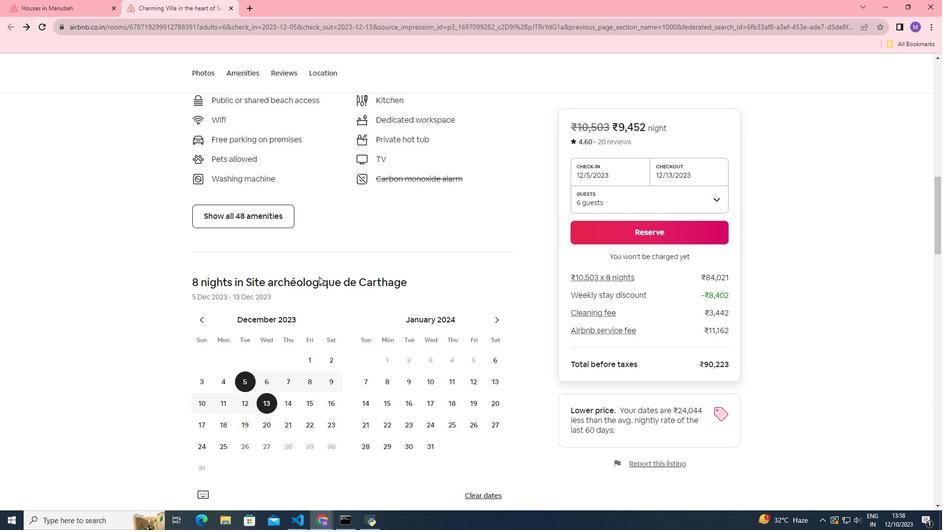 
Action: Mouse scrolled (319, 276) with delta (0, 0)
Screenshot: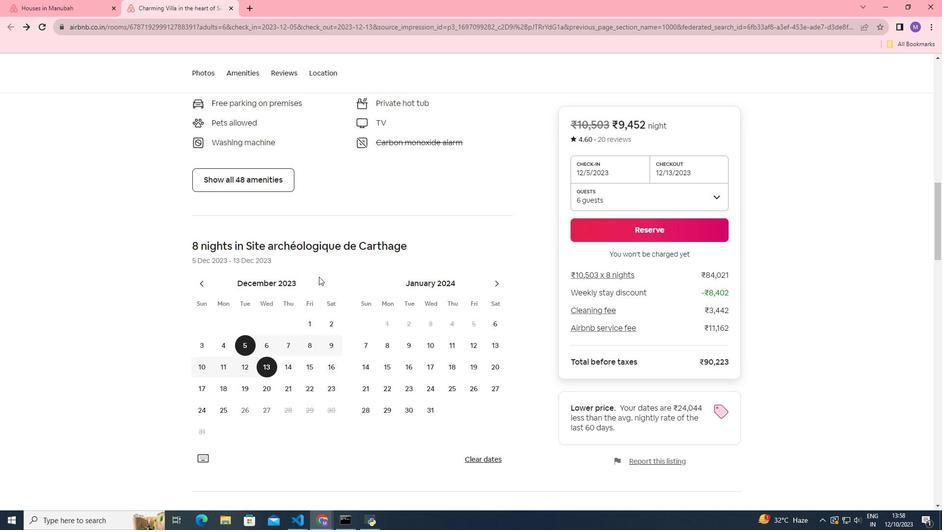 
Action: Mouse scrolled (319, 276) with delta (0, 0)
Screenshot: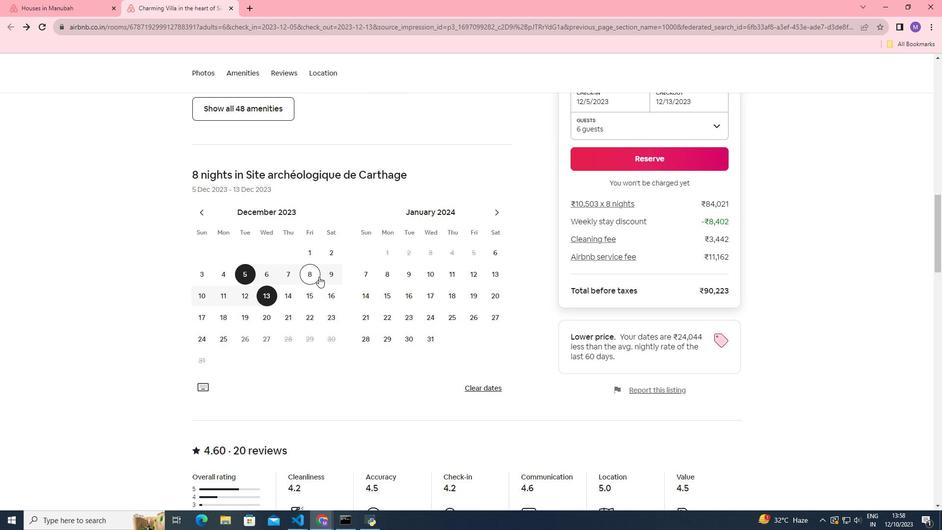 
Action: Mouse scrolled (319, 276) with delta (0, 0)
Screenshot: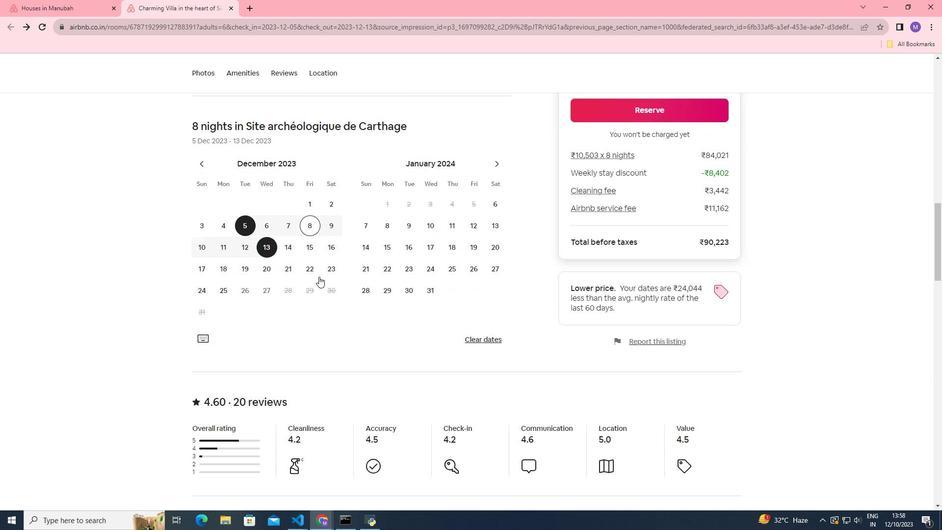 
Action: Mouse scrolled (319, 276) with delta (0, 0)
Screenshot: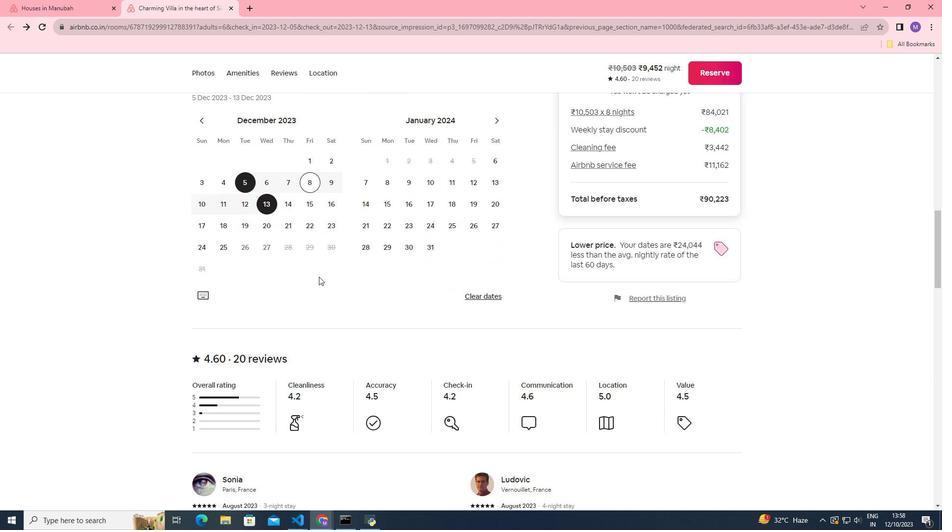
Action: Mouse scrolled (319, 276) with delta (0, 0)
Screenshot: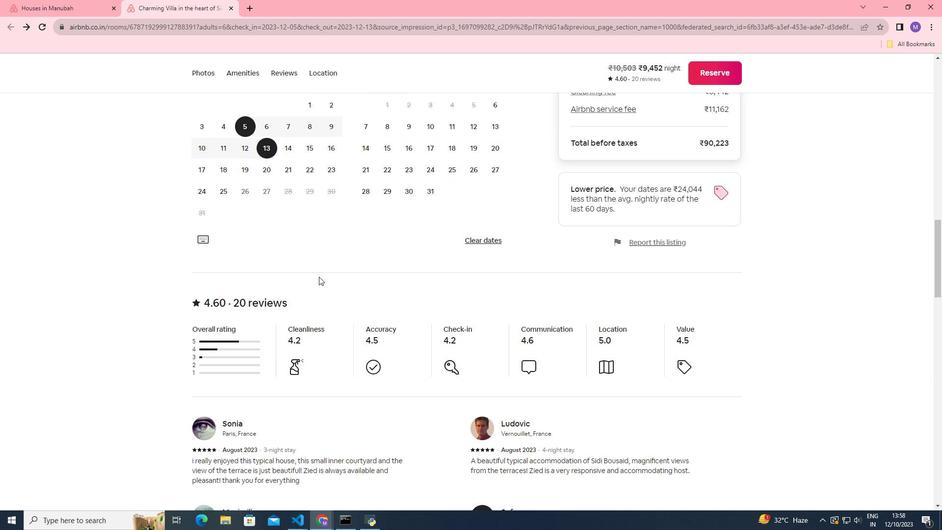 
Action: Mouse scrolled (319, 276) with delta (0, 0)
Screenshot: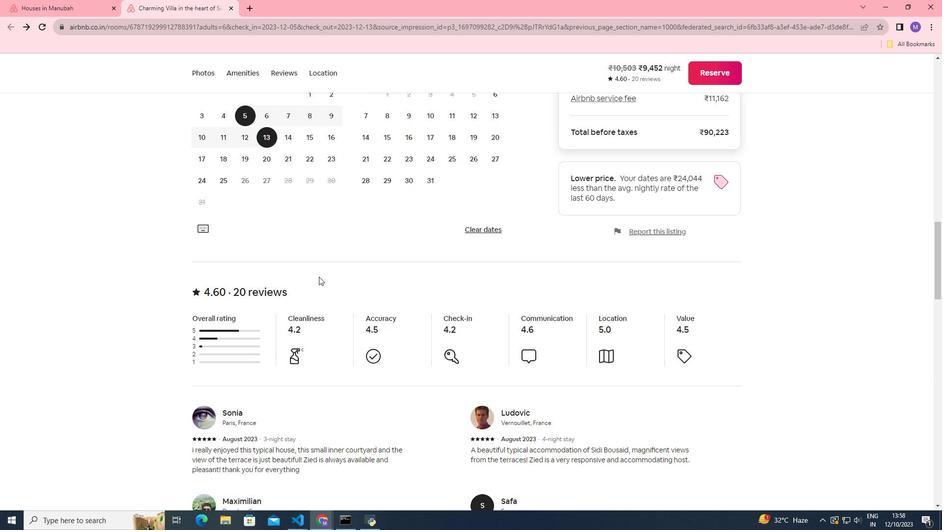 
Action: Mouse scrolled (319, 276) with delta (0, 0)
Screenshot: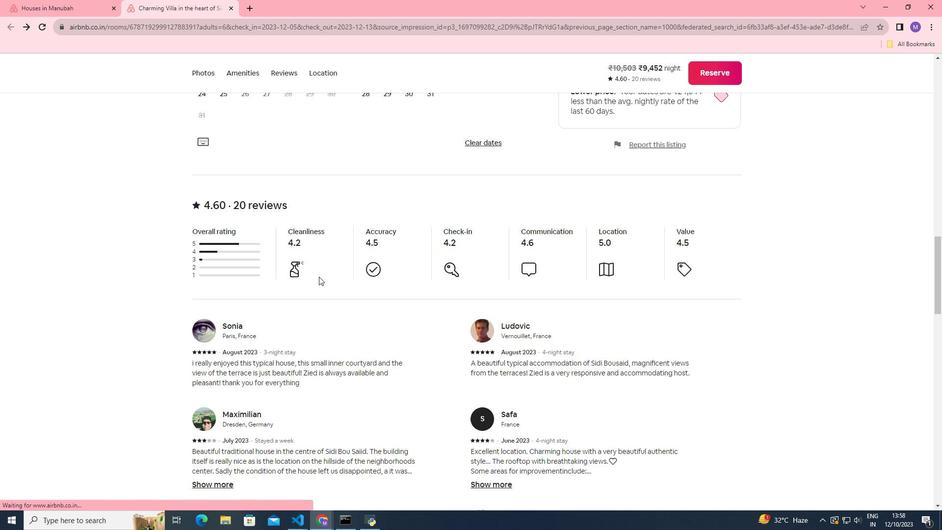 
Action: Mouse scrolled (319, 276) with delta (0, 0)
Screenshot: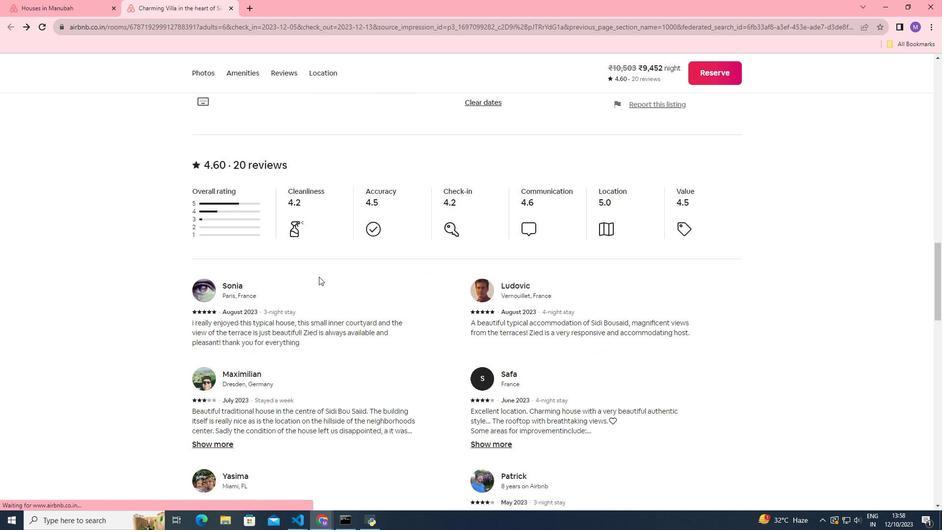 
Action: Mouse scrolled (319, 276) with delta (0, 0)
Screenshot: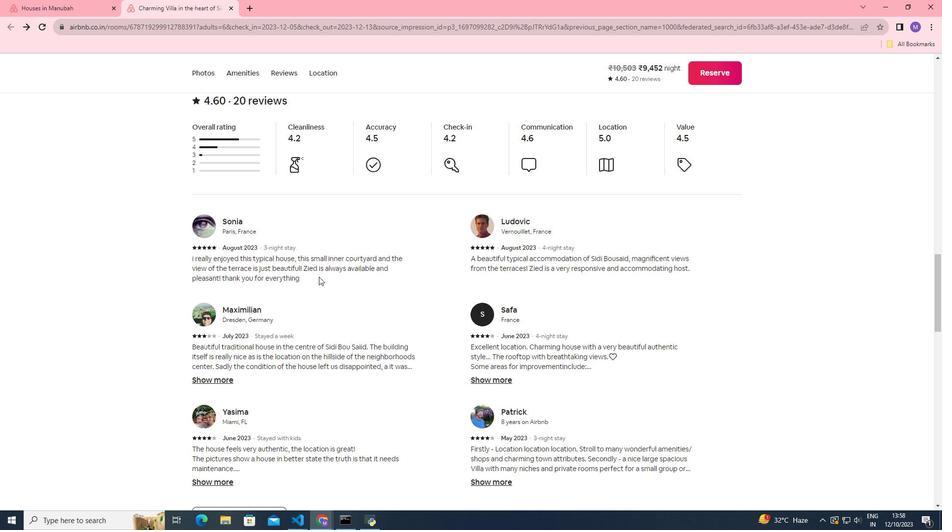 
Action: Mouse scrolled (319, 276) with delta (0, 0)
Screenshot: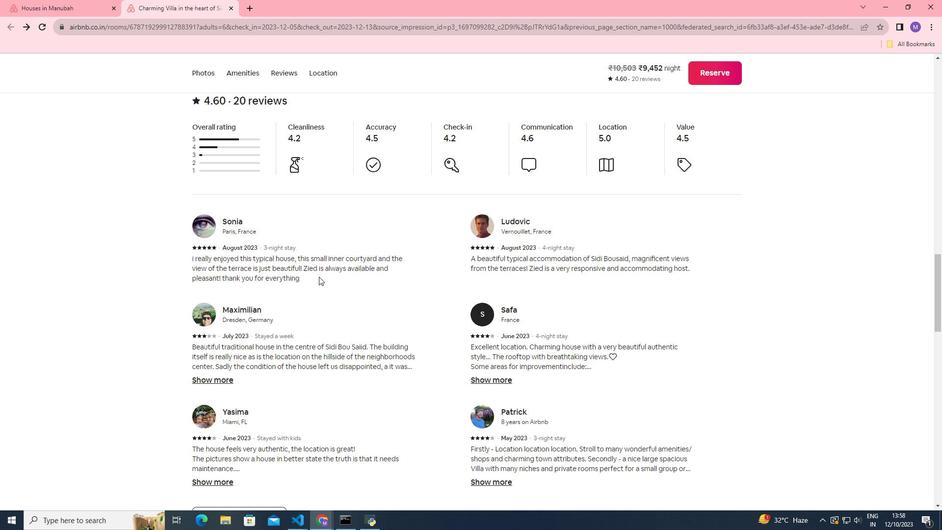 
Action: Mouse scrolled (319, 276) with delta (0, 0)
Screenshot: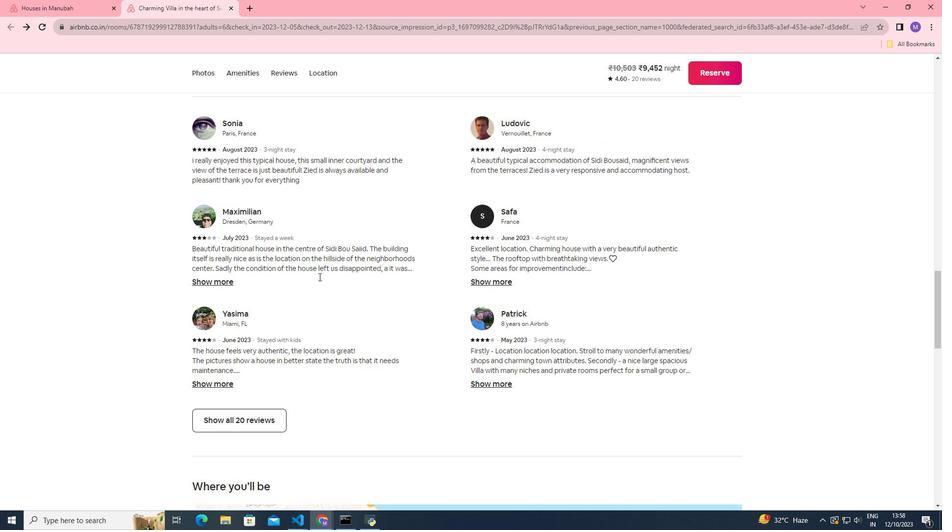 
Action: Mouse scrolled (319, 276) with delta (0, 0)
Screenshot: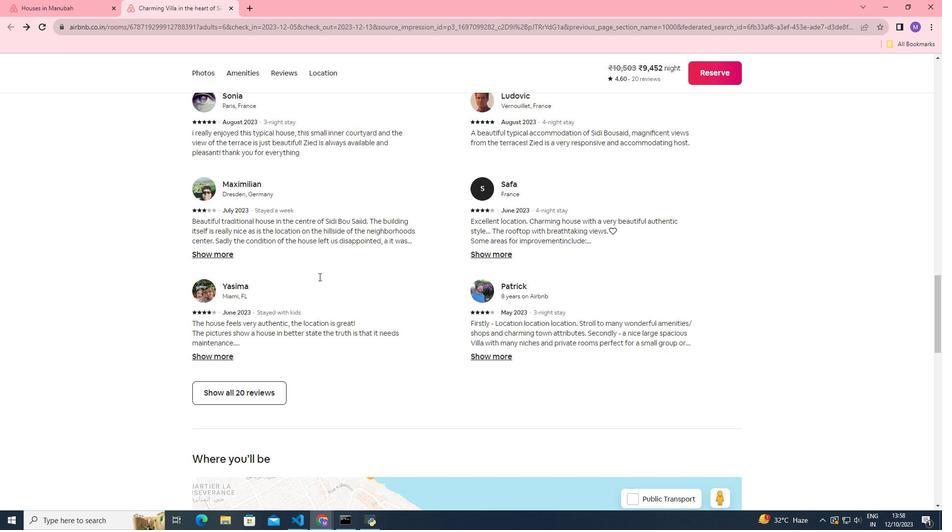 
Action: Mouse moved to (265, 328)
Screenshot: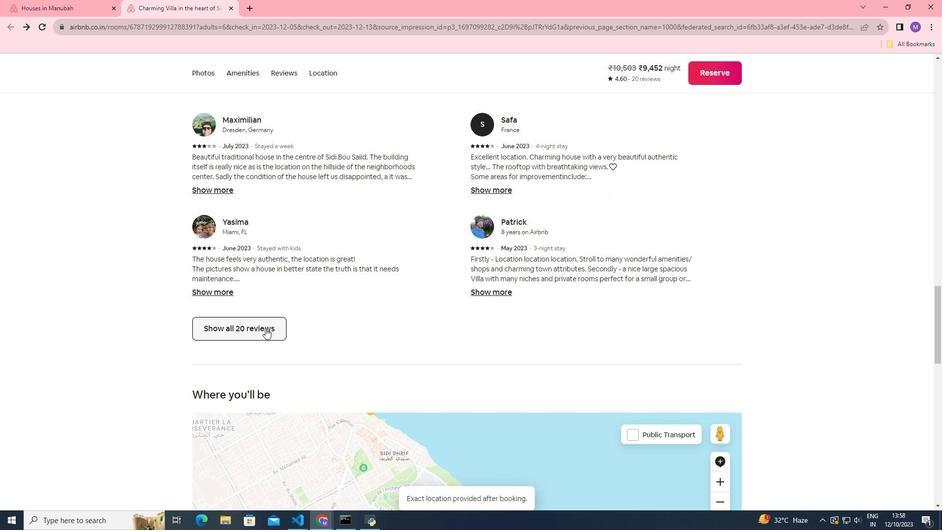 
Action: Mouse pressed left at (265, 328)
Screenshot: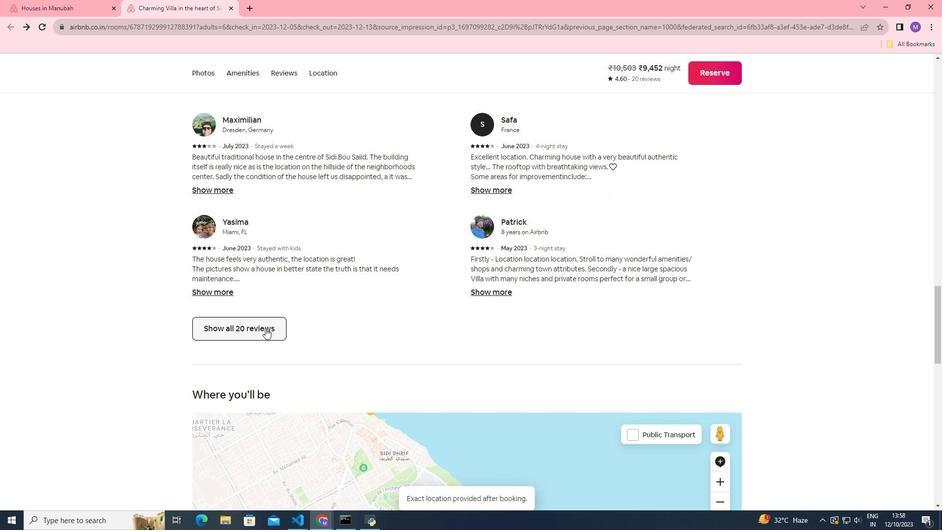 
Action: Mouse moved to (278, 303)
Screenshot: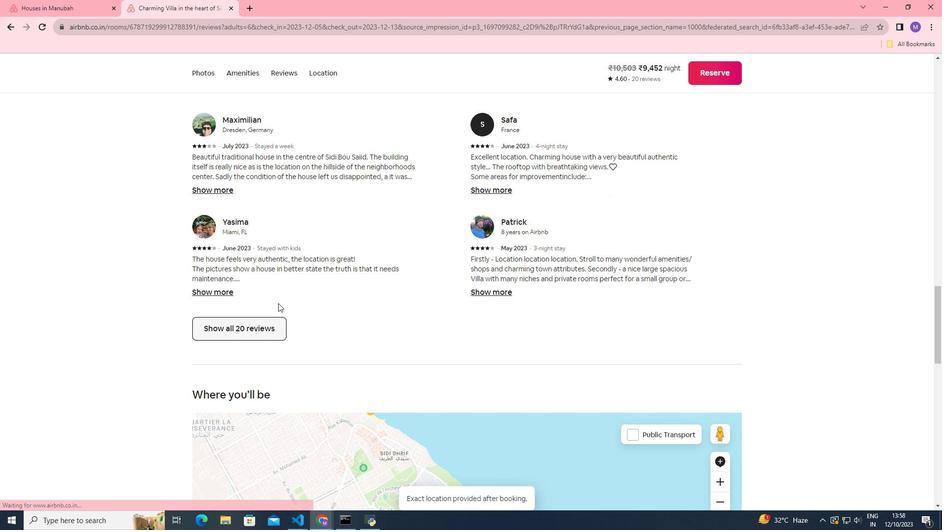 
Action: Mouse scrolled (278, 303) with delta (0, 0)
Screenshot: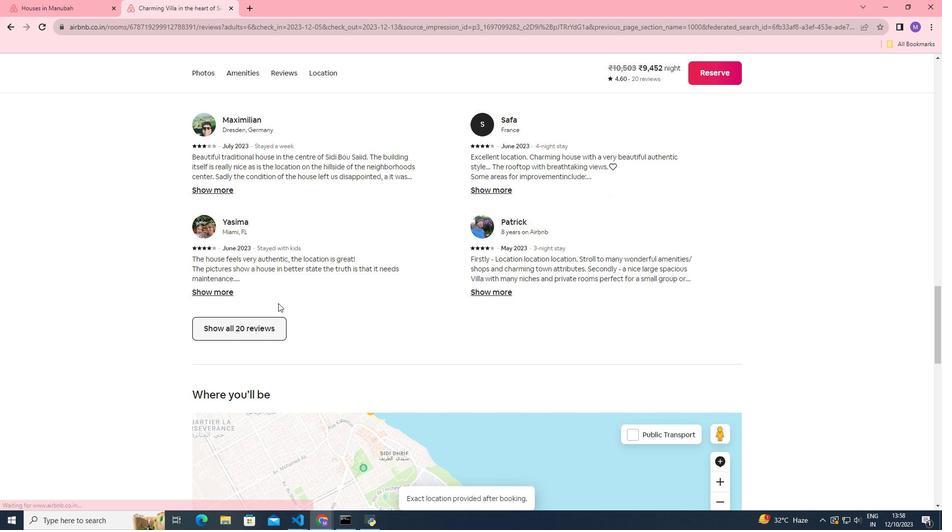 
Action: Mouse moved to (531, 348)
Screenshot: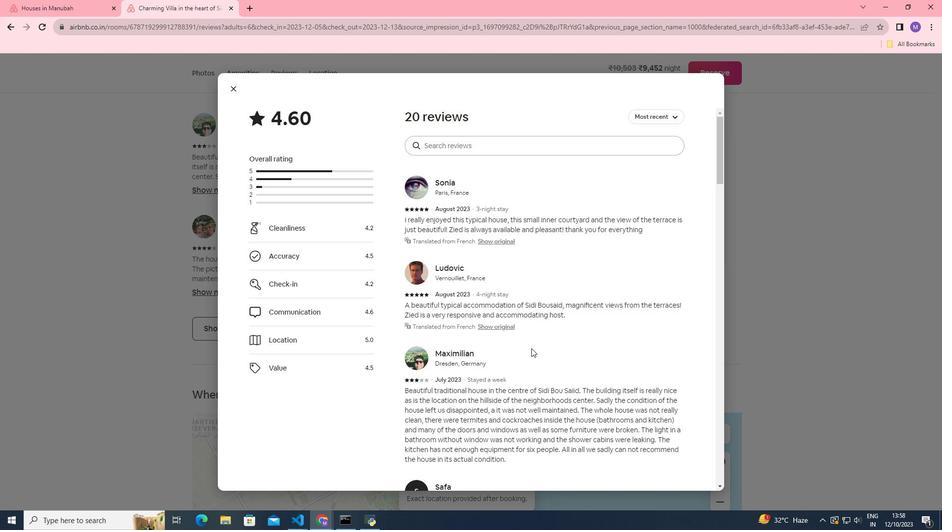 
Action: Mouse scrolled (531, 347) with delta (0, 0)
Screenshot: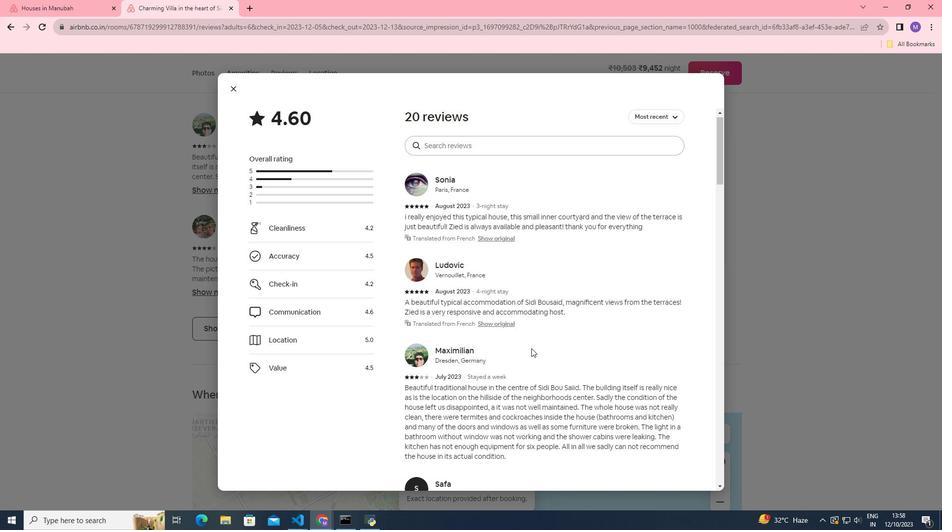 
Action: Mouse scrolled (531, 347) with delta (0, 0)
Screenshot: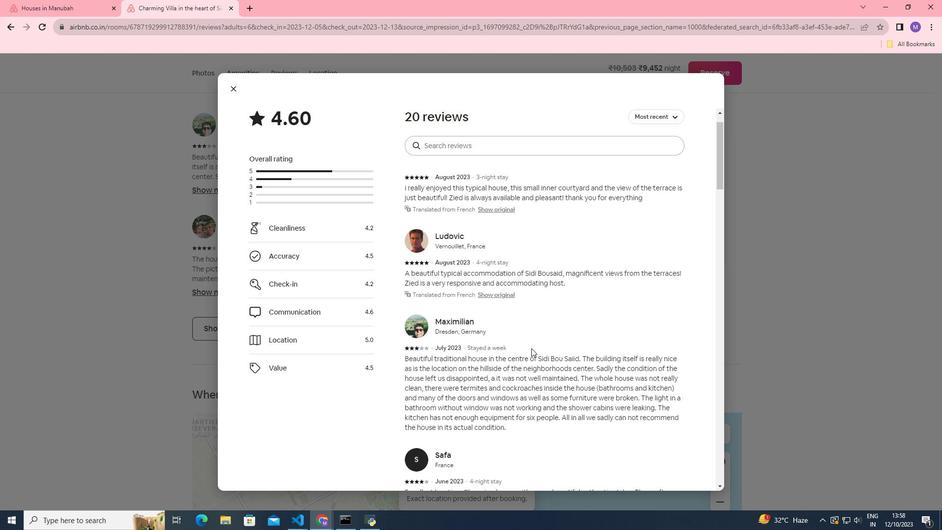 
Action: Mouse scrolled (531, 347) with delta (0, 0)
Screenshot: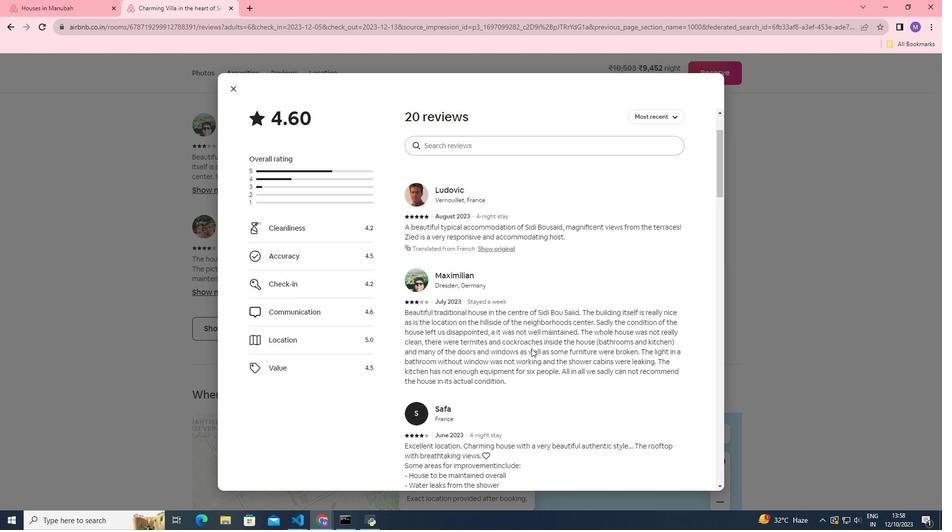 
Action: Mouse scrolled (531, 347) with delta (0, 0)
Screenshot: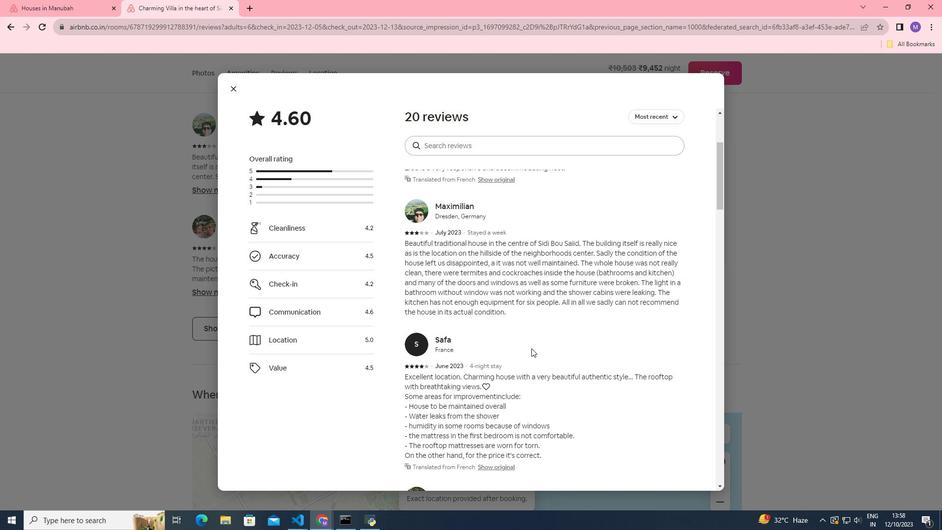 
Action: Mouse scrolled (531, 347) with delta (0, 0)
Screenshot: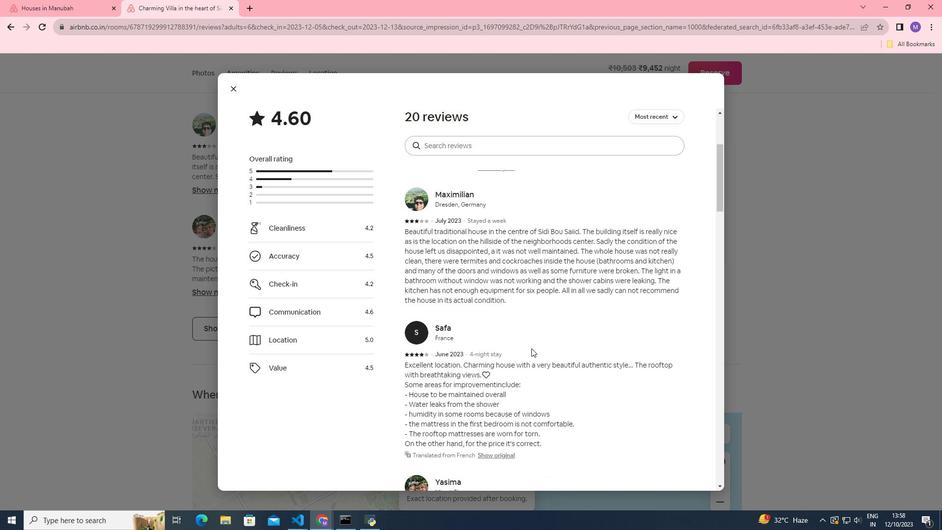 
Action: Mouse scrolled (531, 347) with delta (0, 0)
Screenshot: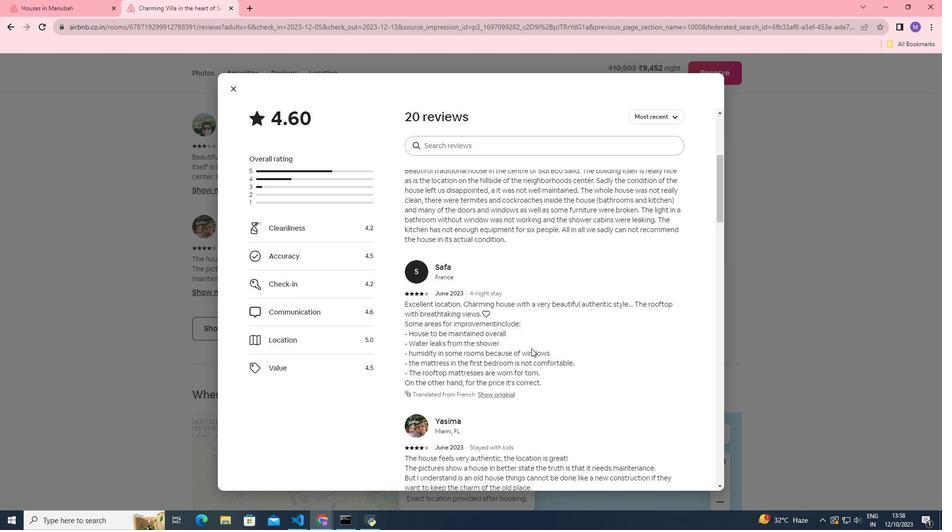 
Action: Mouse scrolled (531, 347) with delta (0, 0)
Screenshot: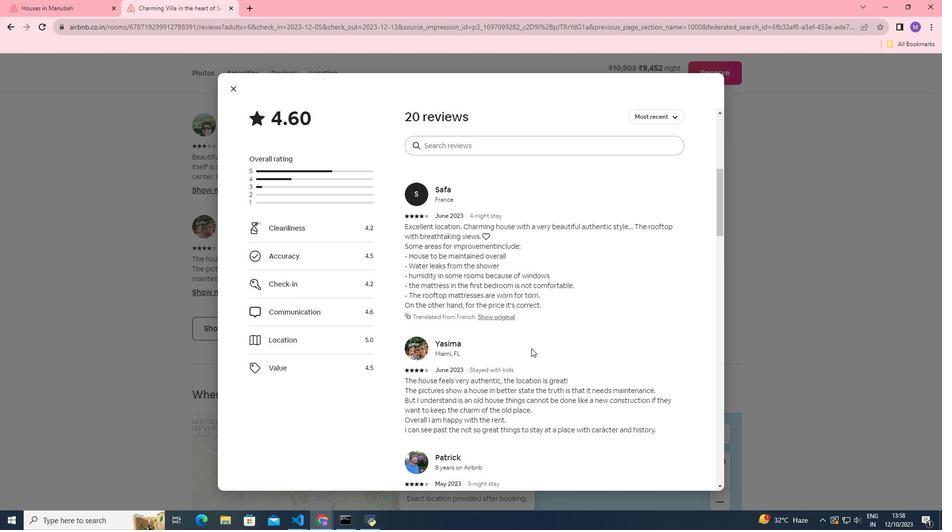 
Action: Mouse scrolled (531, 347) with delta (0, 0)
Screenshot: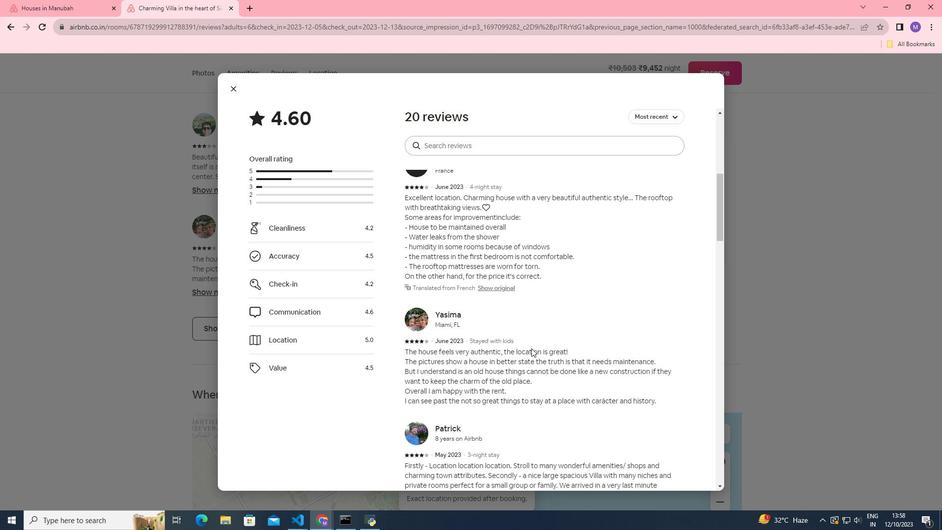 
Action: Mouse scrolled (531, 347) with delta (0, 0)
Screenshot: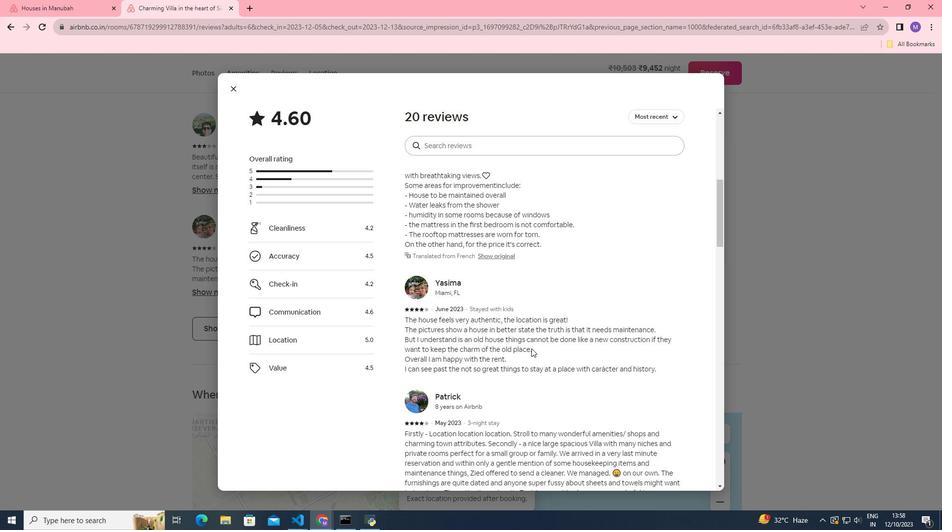 
Action: Mouse scrolled (531, 347) with delta (0, 0)
Screenshot: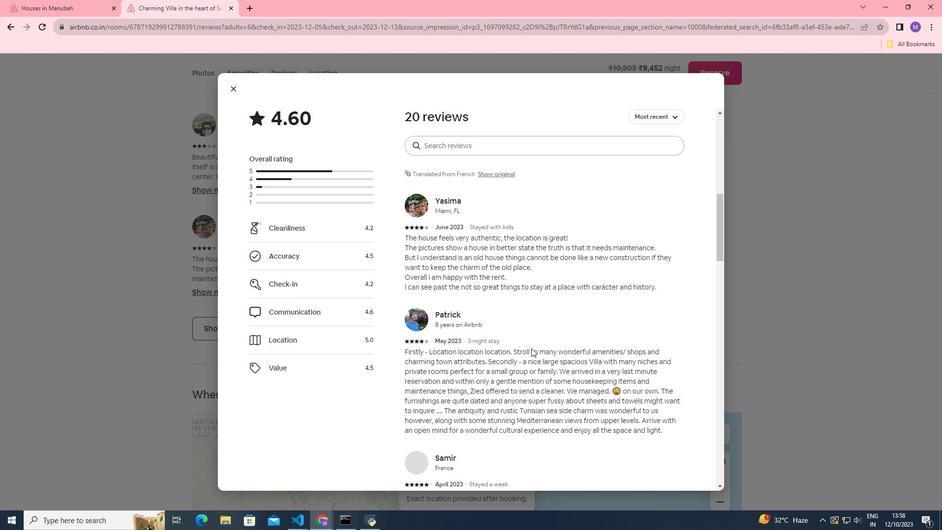 
Action: Mouse scrolled (531, 347) with delta (0, 0)
Screenshot: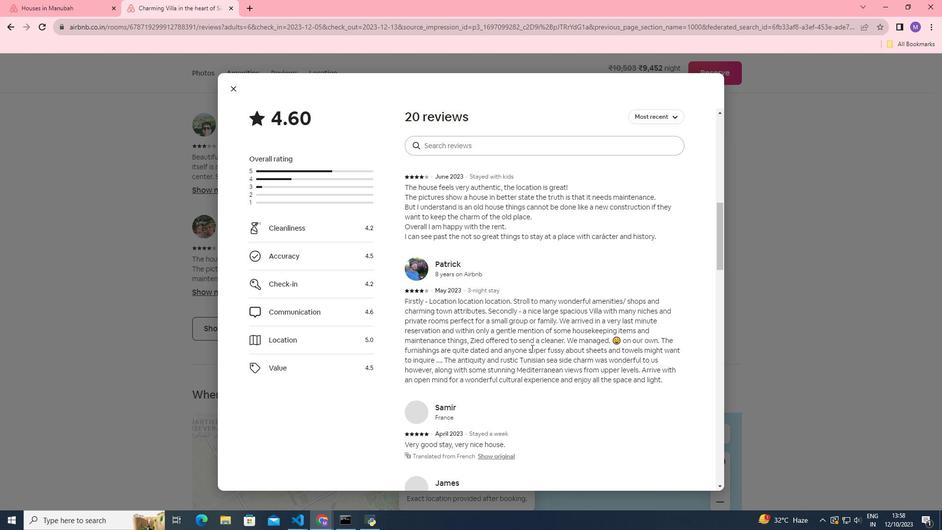 
Action: Mouse scrolled (531, 347) with delta (0, 0)
Screenshot: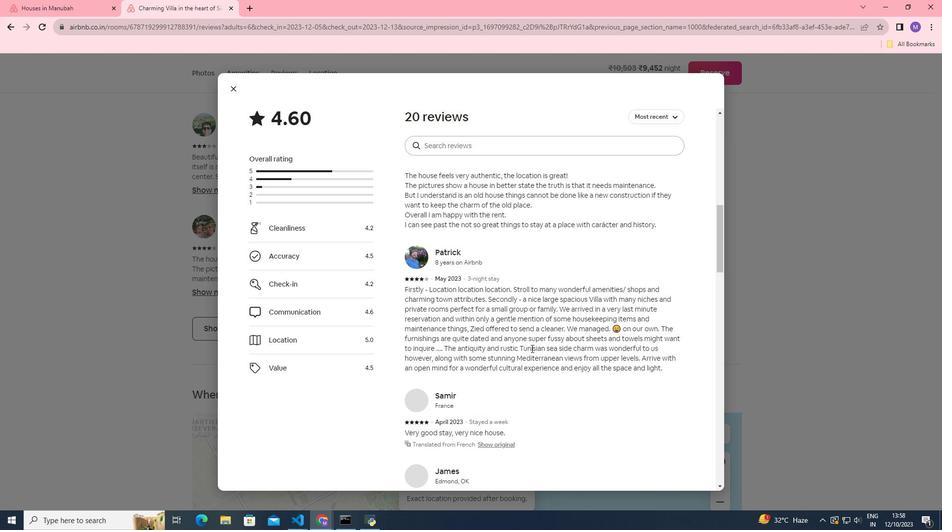 
Action: Mouse scrolled (531, 347) with delta (0, 0)
Screenshot: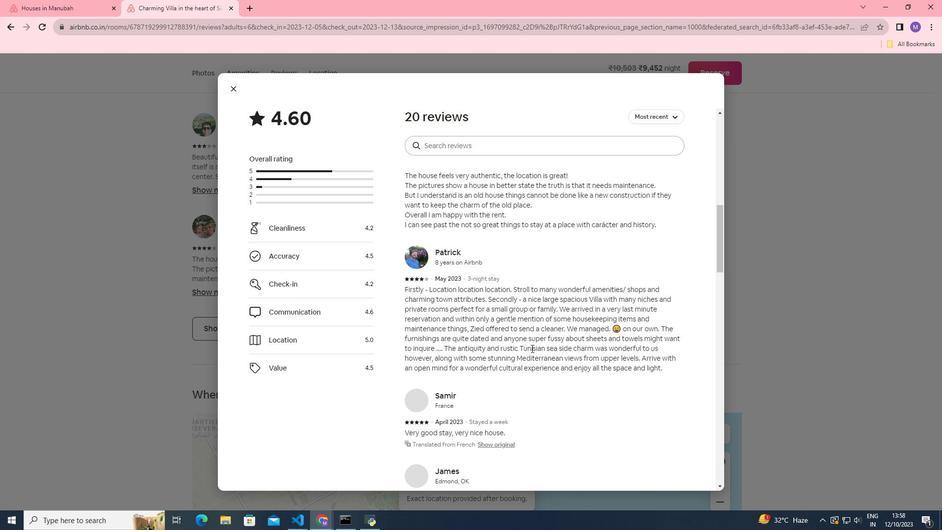 
Action: Mouse scrolled (531, 347) with delta (0, 0)
Screenshot: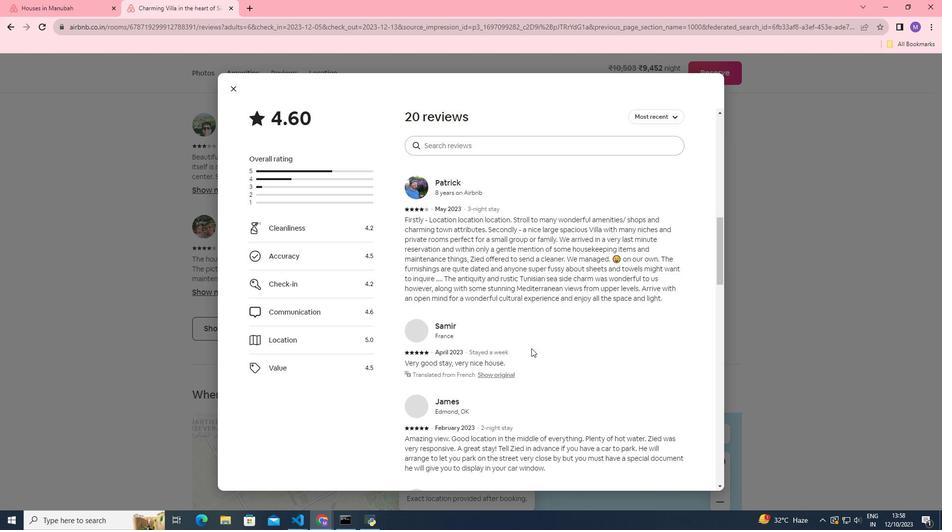 
Action: Mouse scrolled (531, 347) with delta (0, 0)
Screenshot: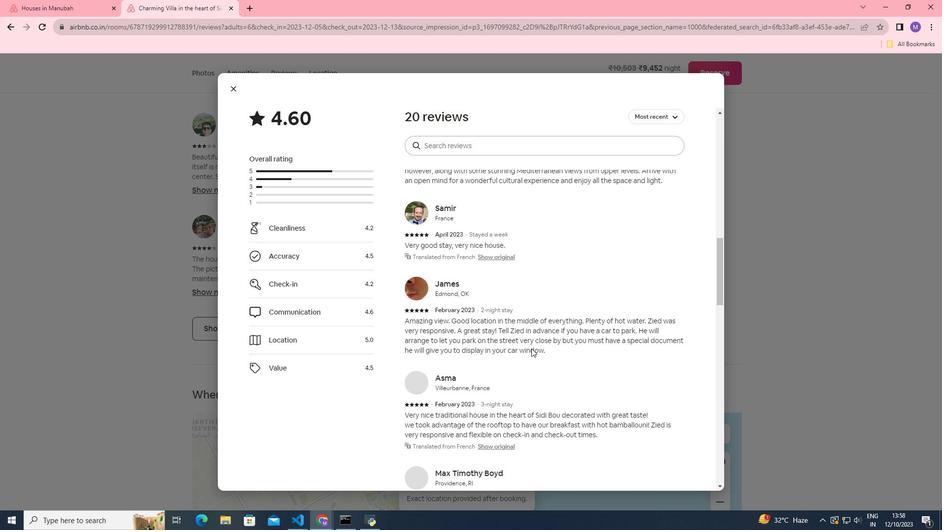 
Action: Mouse scrolled (531, 347) with delta (0, 0)
Screenshot: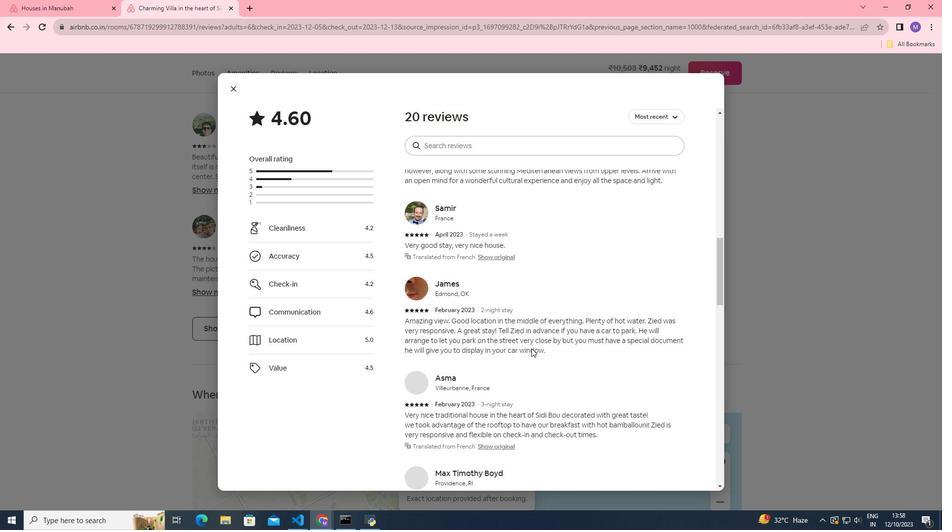 
Action: Mouse scrolled (531, 347) with delta (0, 0)
Screenshot: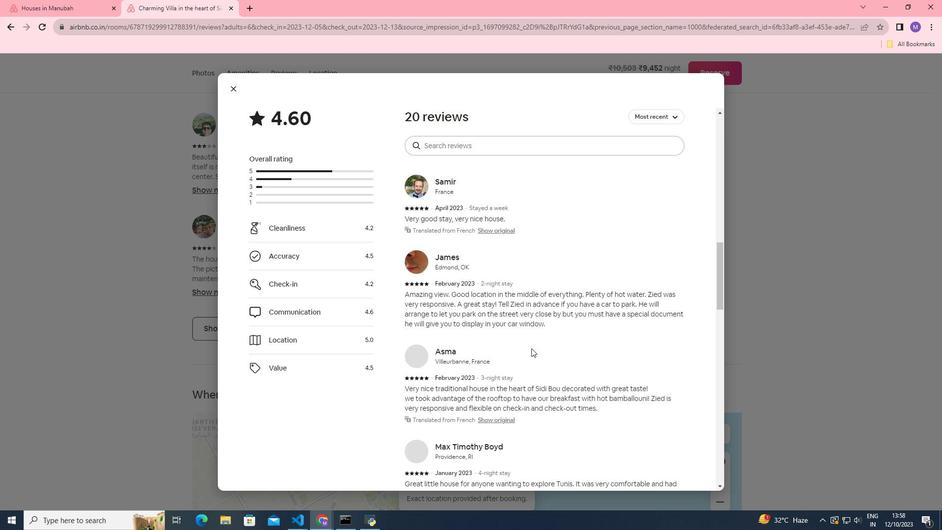
Action: Mouse moved to (532, 348)
Screenshot: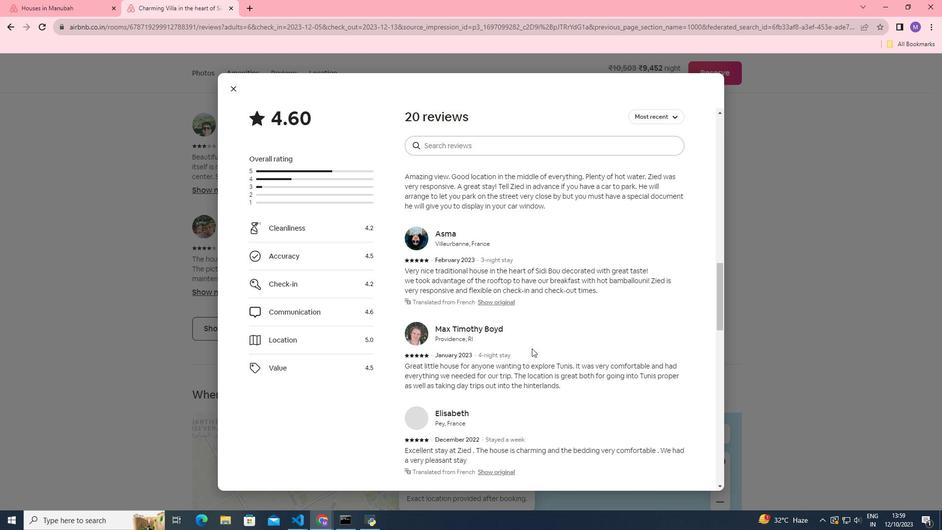 
Action: Mouse scrolled (532, 347) with delta (0, 0)
Screenshot: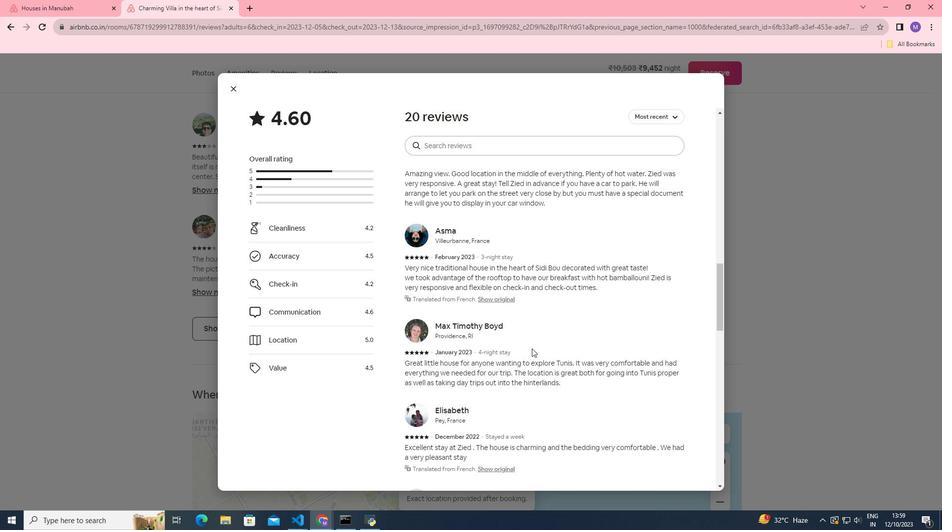 
Action: Mouse scrolled (532, 347) with delta (0, 0)
Screenshot: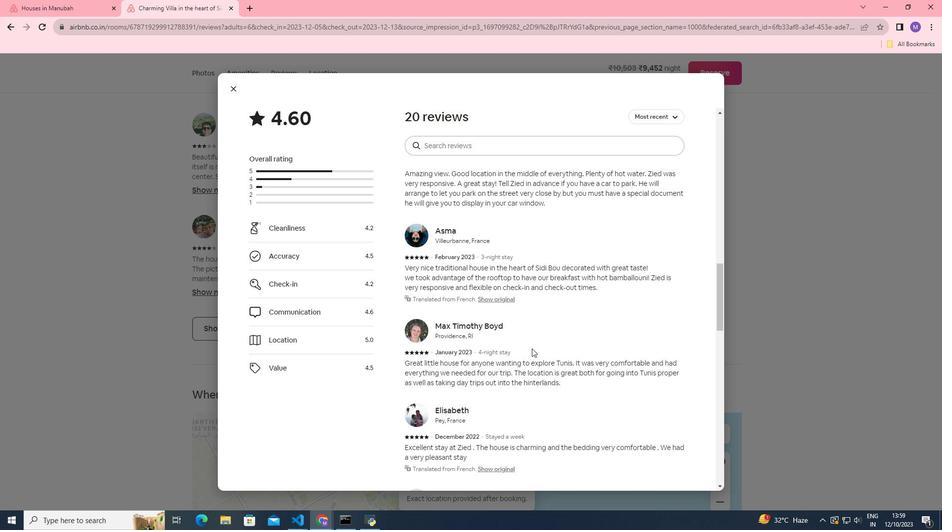 
Action: Mouse moved to (532, 348)
Screenshot: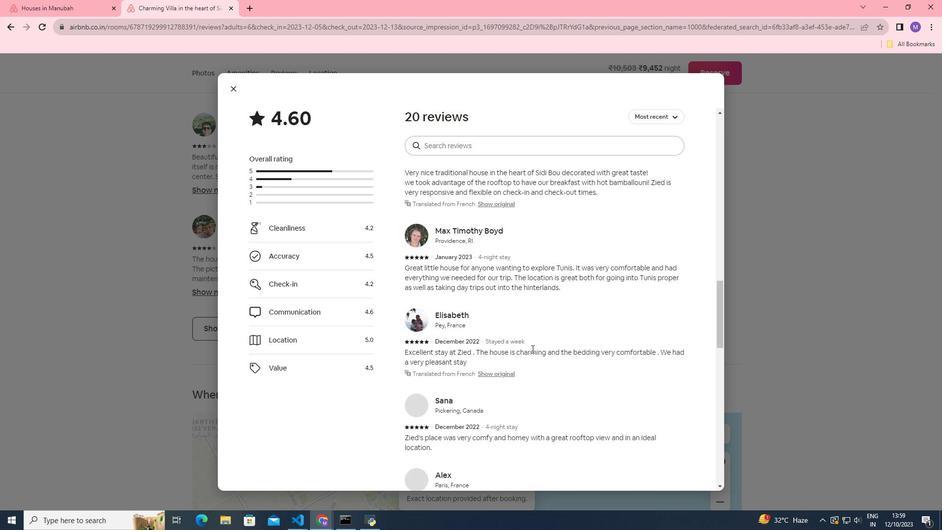 
Action: Mouse scrolled (532, 348) with delta (0, 0)
Screenshot: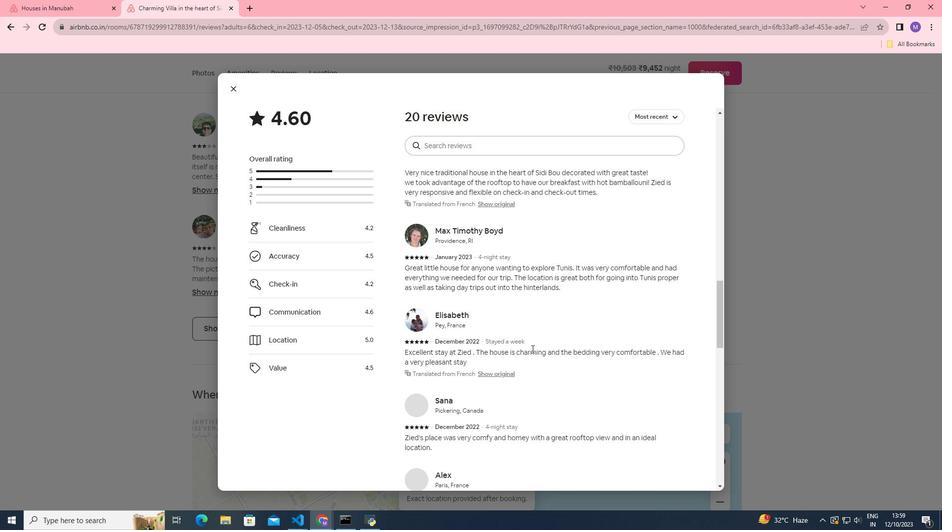 
Action: Mouse scrolled (532, 348) with delta (0, 0)
Screenshot: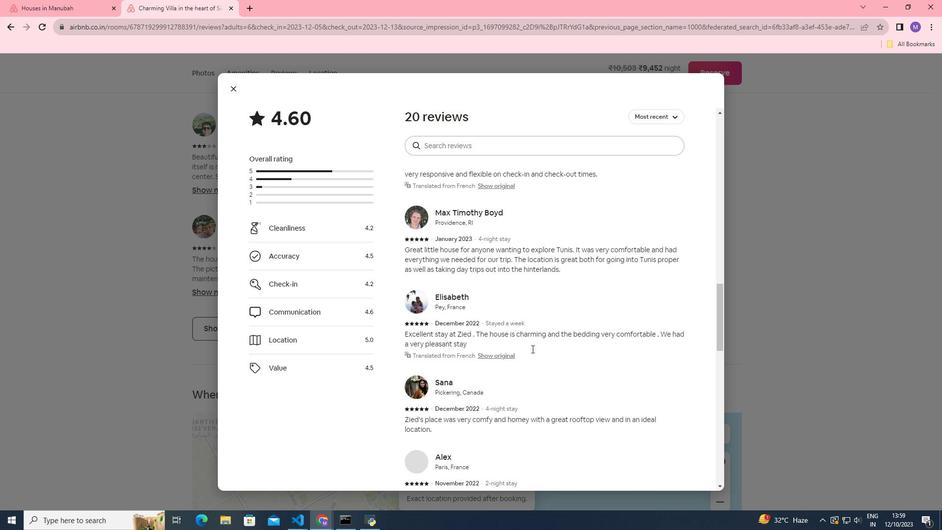 
Action: Mouse scrolled (532, 348) with delta (0, 0)
Screenshot: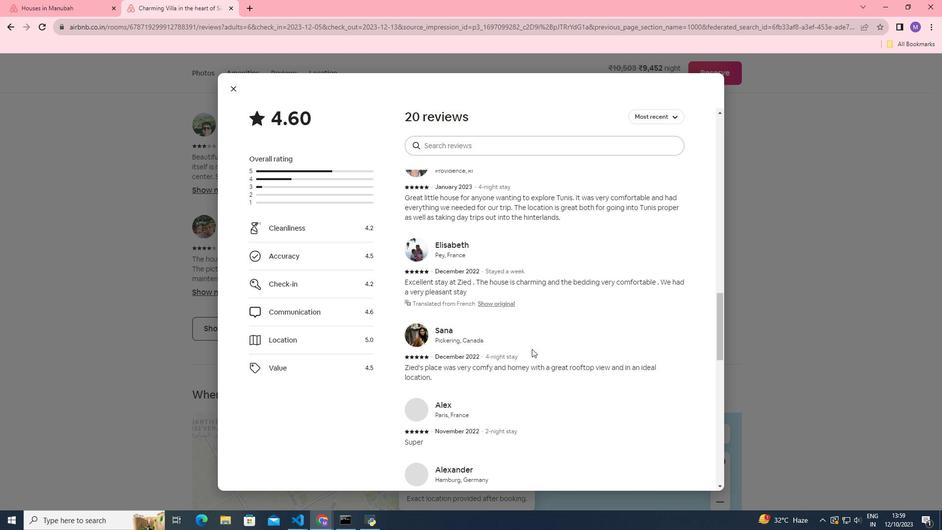 
Action: Mouse moved to (530, 348)
Screenshot: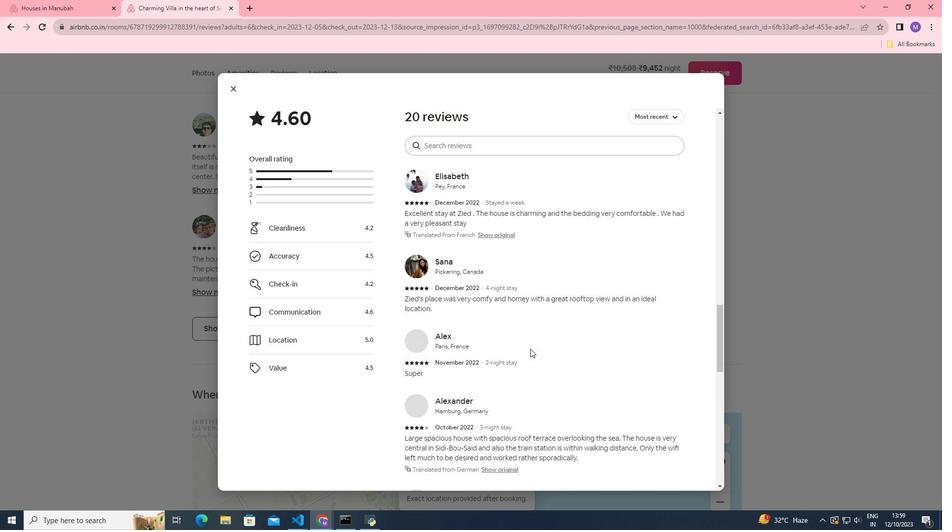 
Action: Mouse scrolled (530, 348) with delta (0, 0)
Screenshot: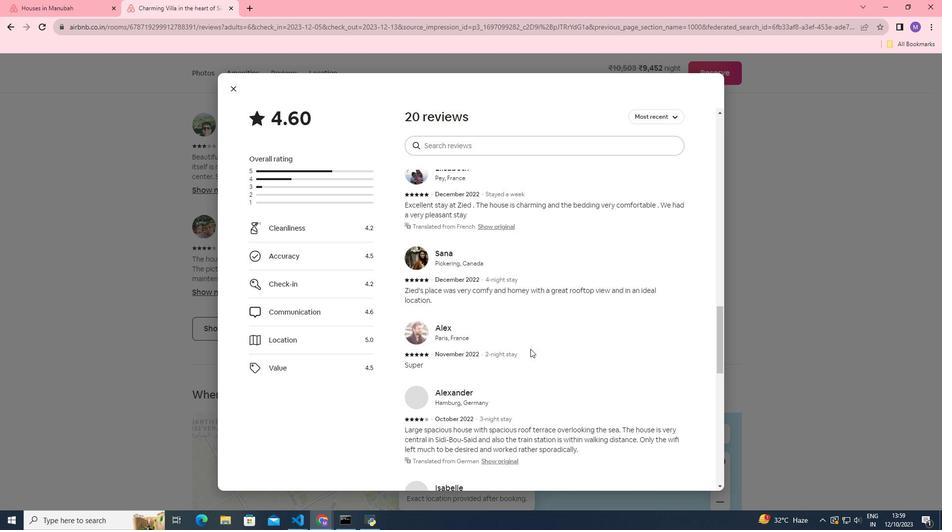 
Action: Mouse scrolled (530, 348) with delta (0, 0)
Screenshot: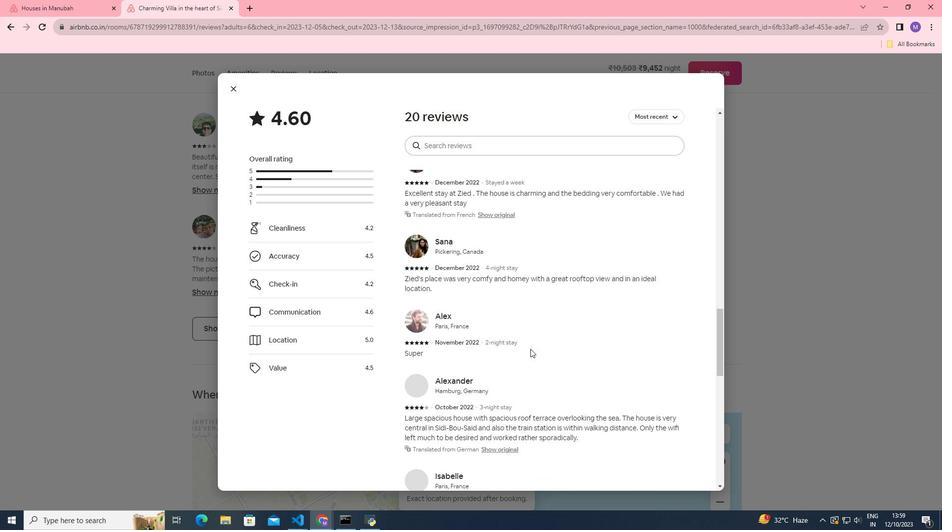 
Action: Mouse scrolled (530, 348) with delta (0, 0)
Screenshot: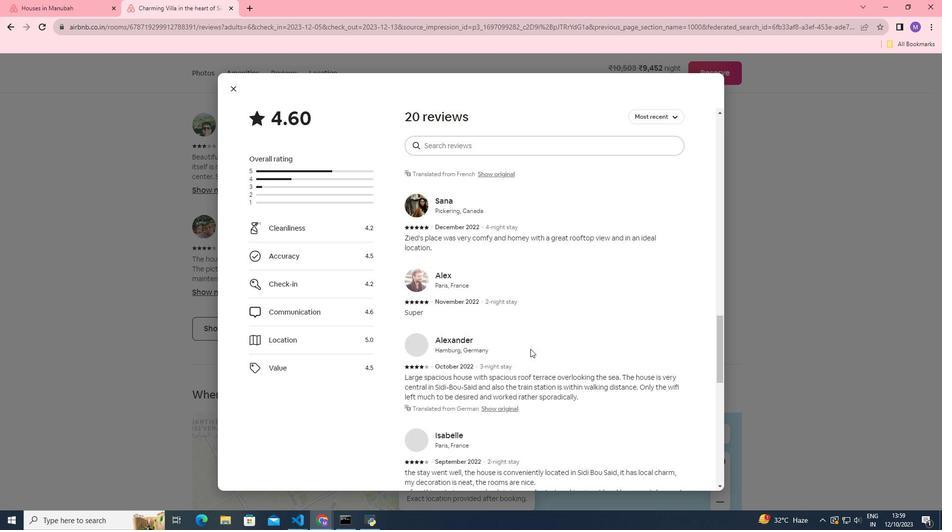
Action: Mouse scrolled (530, 348) with delta (0, 0)
Screenshot: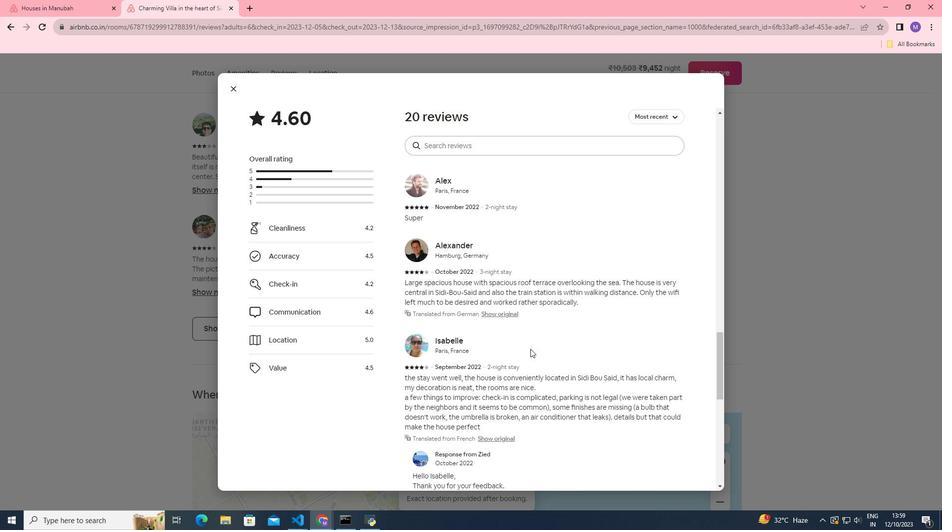 
Action: Mouse scrolled (530, 348) with delta (0, 0)
Screenshot: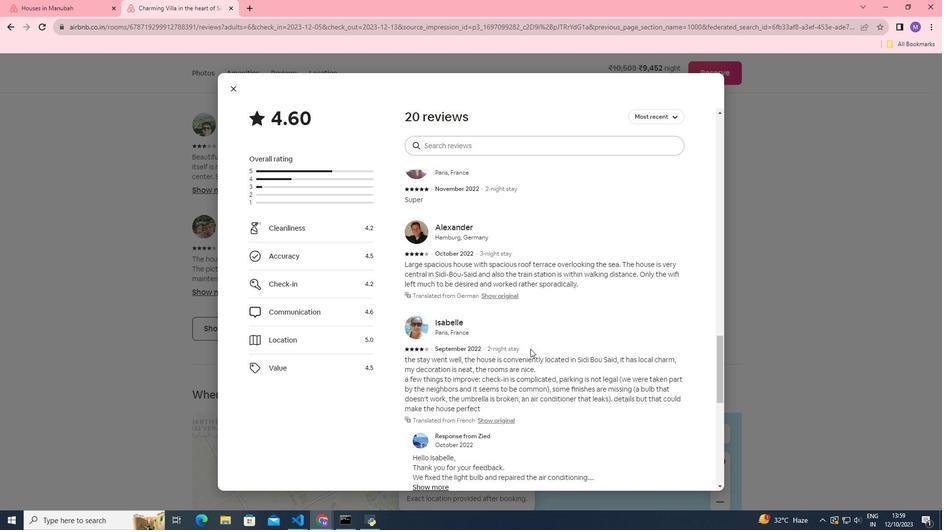 
Action: Mouse scrolled (530, 348) with delta (0, 0)
Screenshot: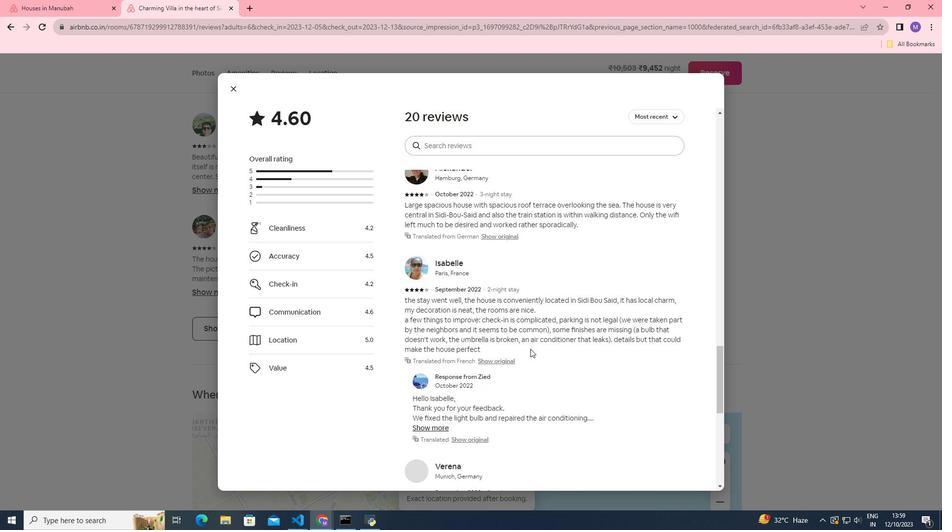 
Action: Mouse scrolled (530, 348) with delta (0, 0)
Screenshot: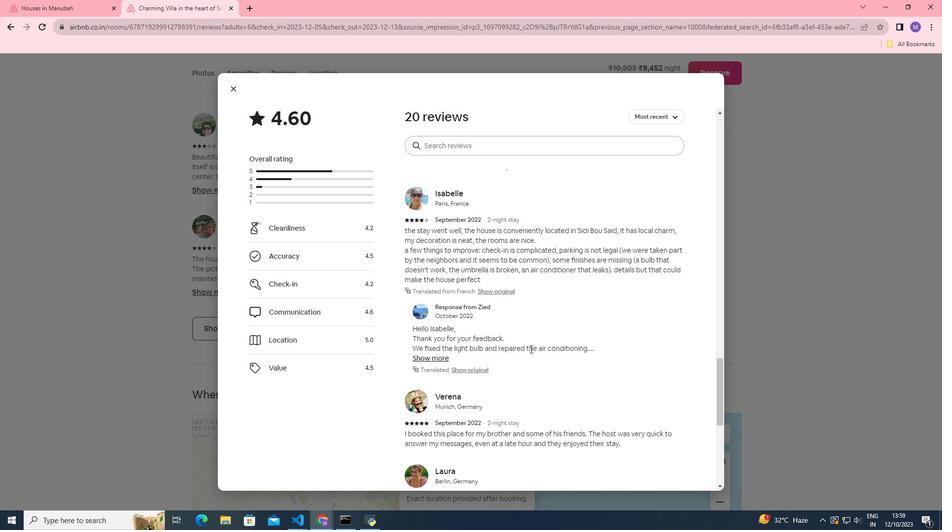 
Action: Mouse scrolled (530, 348) with delta (0, 0)
